 Task: Find connections with filter location Thunder Bay with filter topic #CEOwith filter profile language Spanish with filter current company Grofers with filter school Hindustan College of science and technology with filter industry Water Supply and Irrigation Systems with filter service category Demand Generation with filter keywords title Director of Maintenance
Action: Mouse moved to (624, 118)
Screenshot: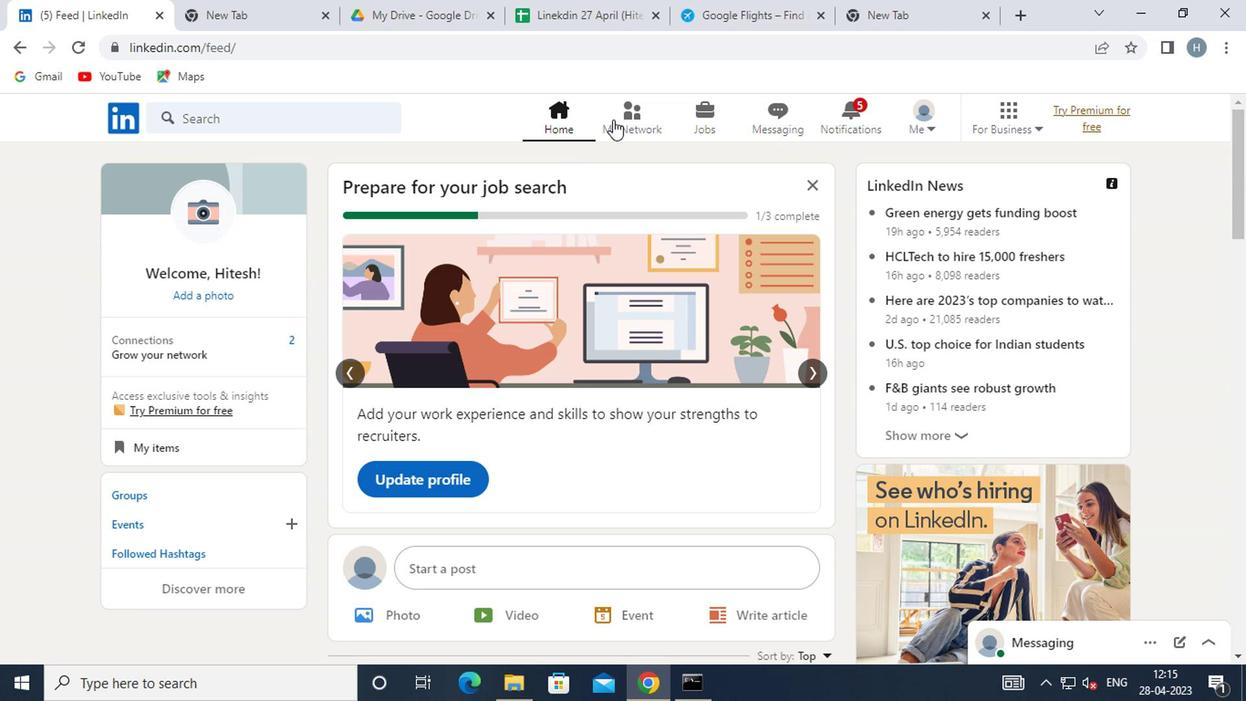 
Action: Mouse pressed left at (624, 118)
Screenshot: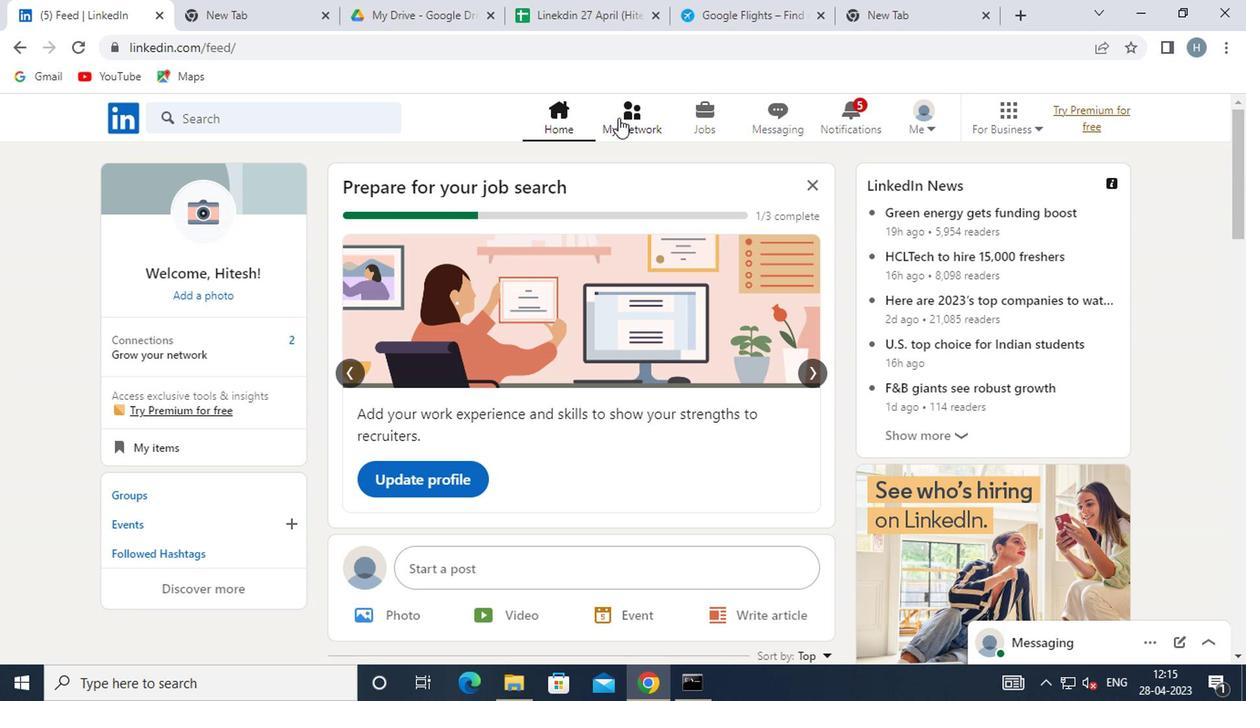 
Action: Mouse moved to (610, 138)
Screenshot: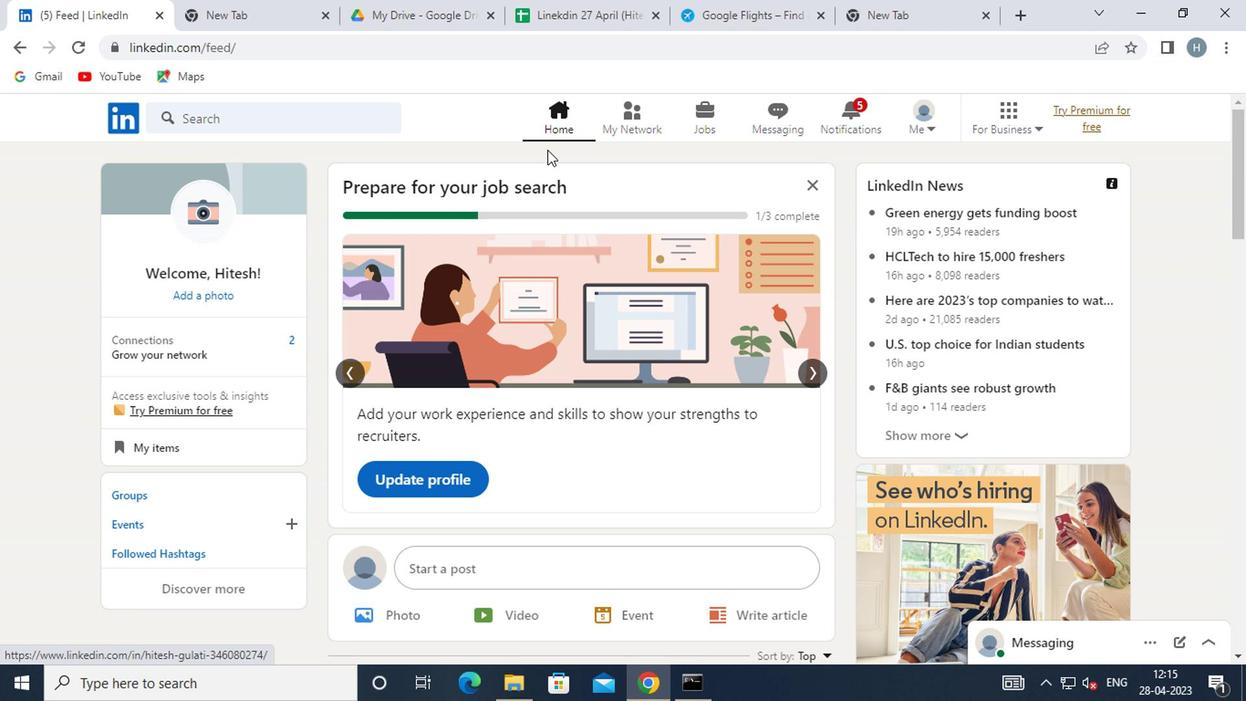 
Action: Mouse pressed left at (610, 138)
Screenshot: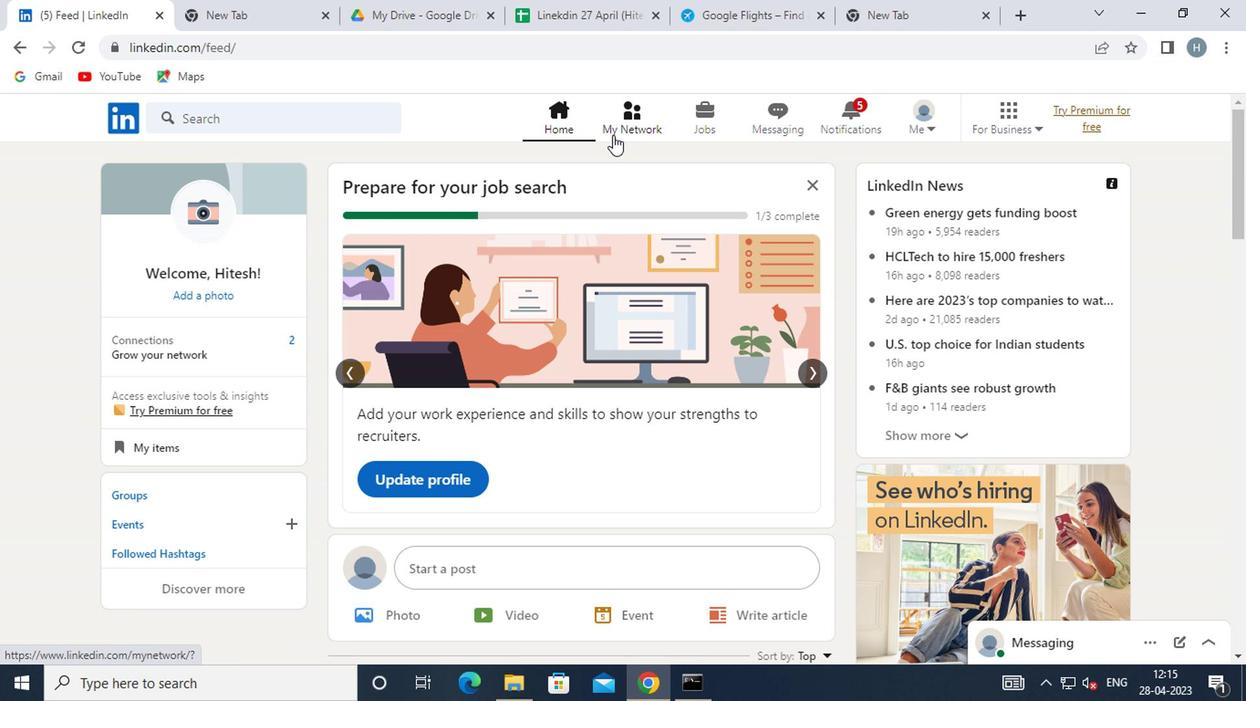 
Action: Mouse moved to (285, 223)
Screenshot: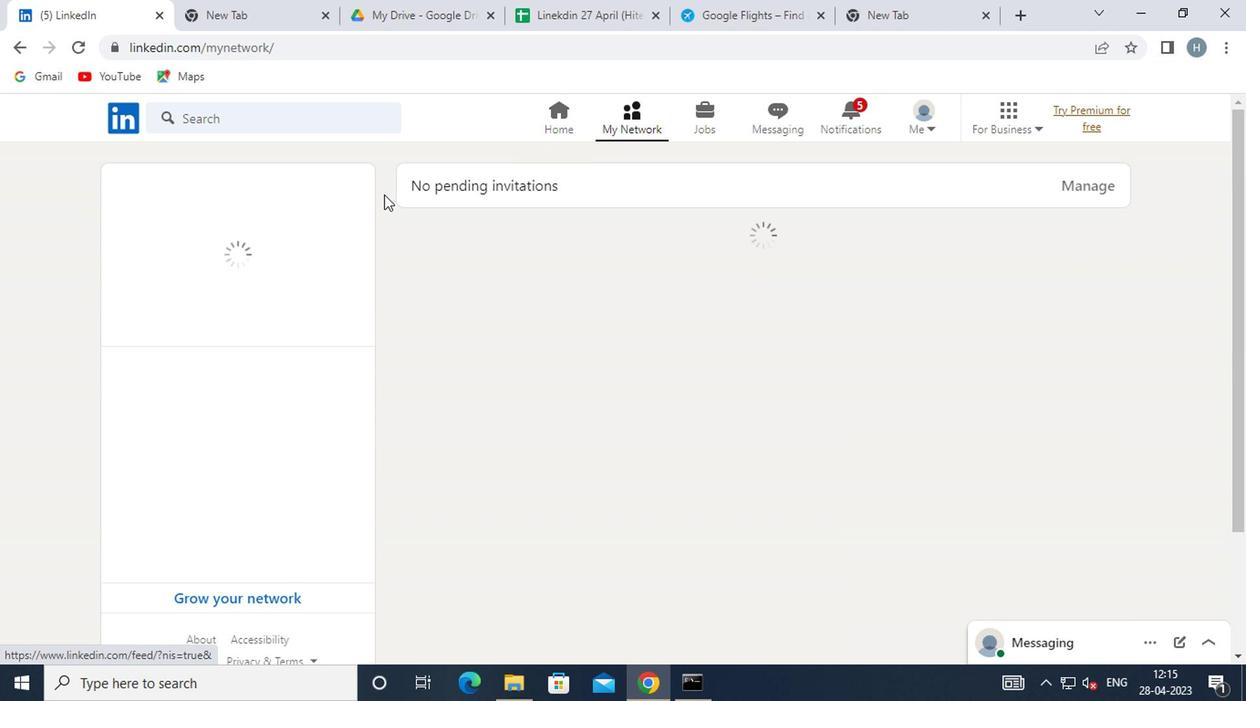 
Action: Mouse pressed left at (285, 223)
Screenshot: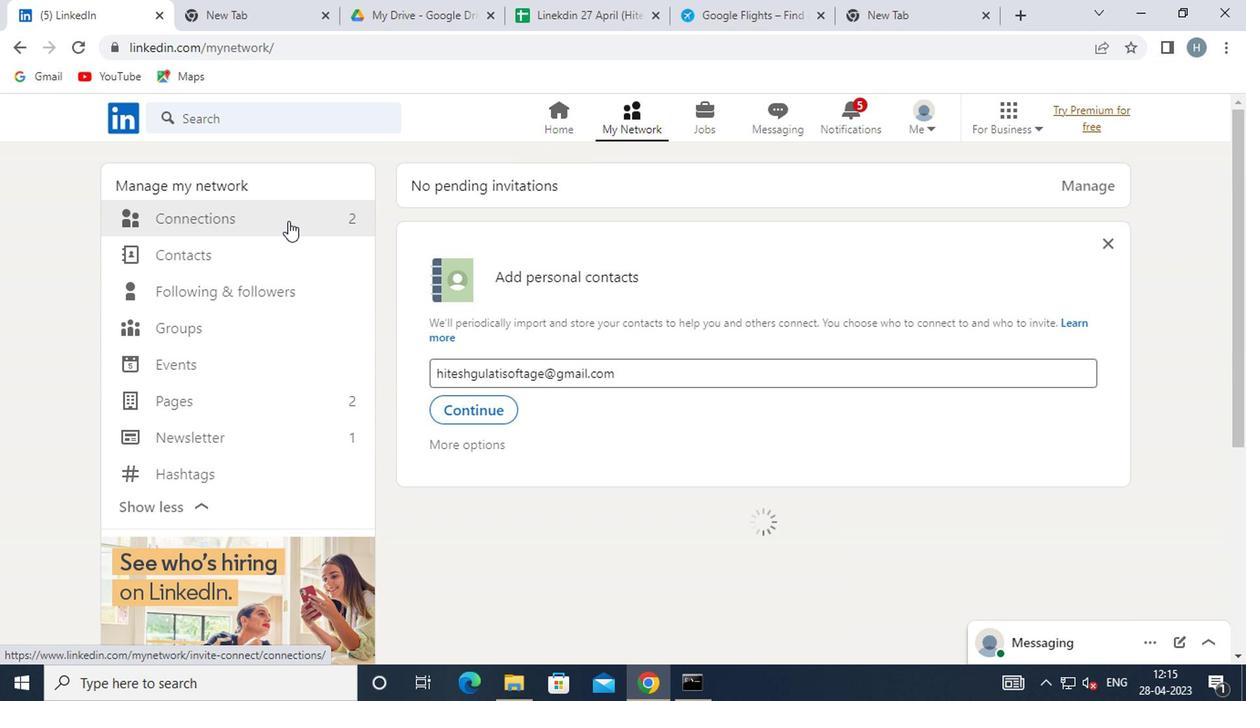 
Action: Mouse moved to (787, 222)
Screenshot: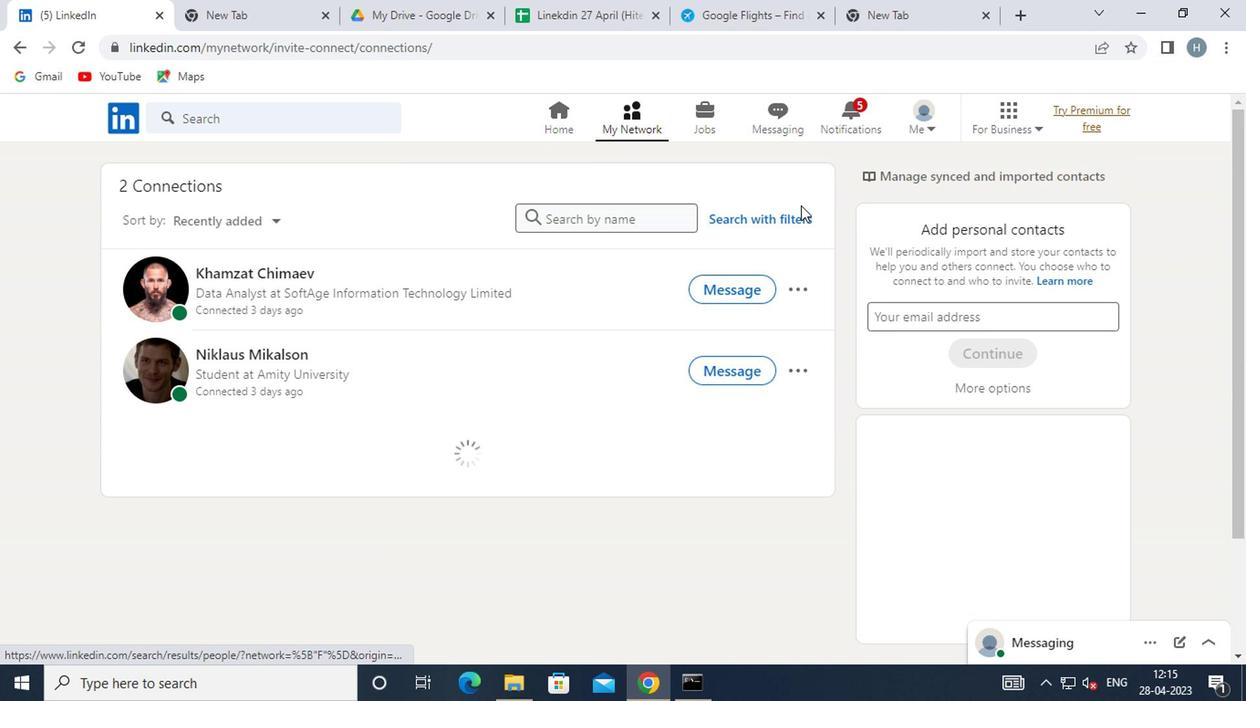 
Action: Mouse pressed left at (787, 222)
Screenshot: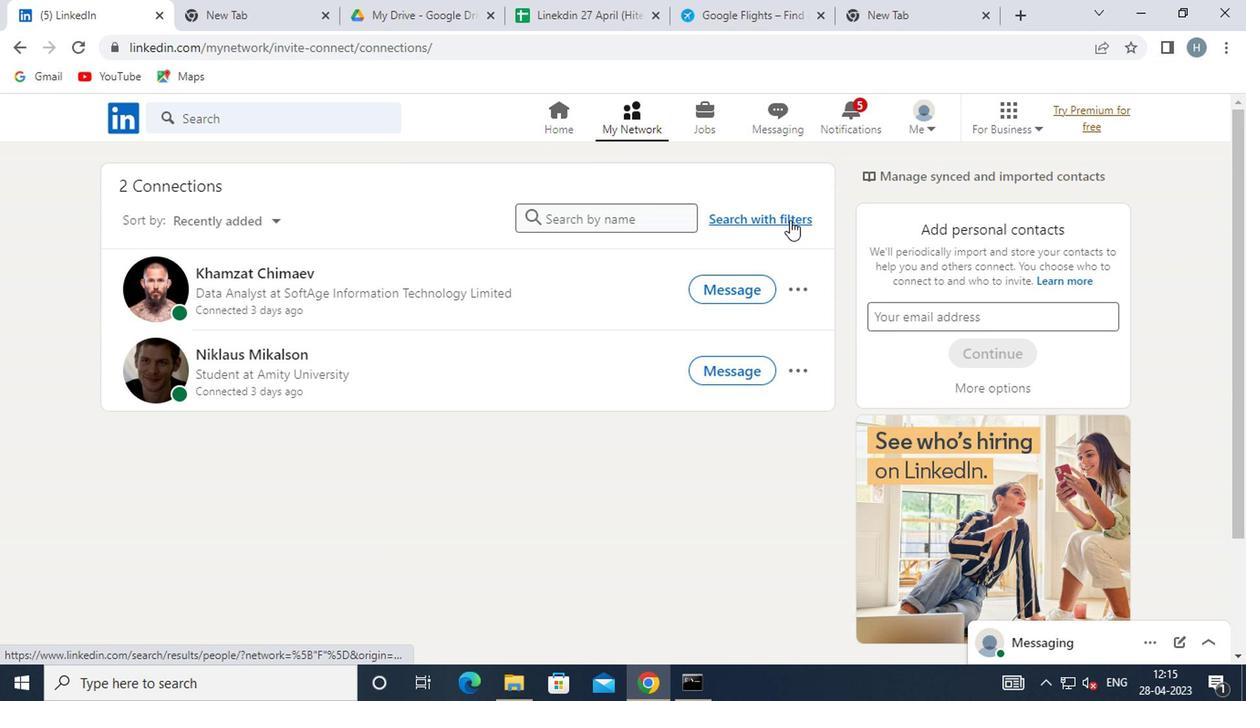 
Action: Mouse moved to (683, 172)
Screenshot: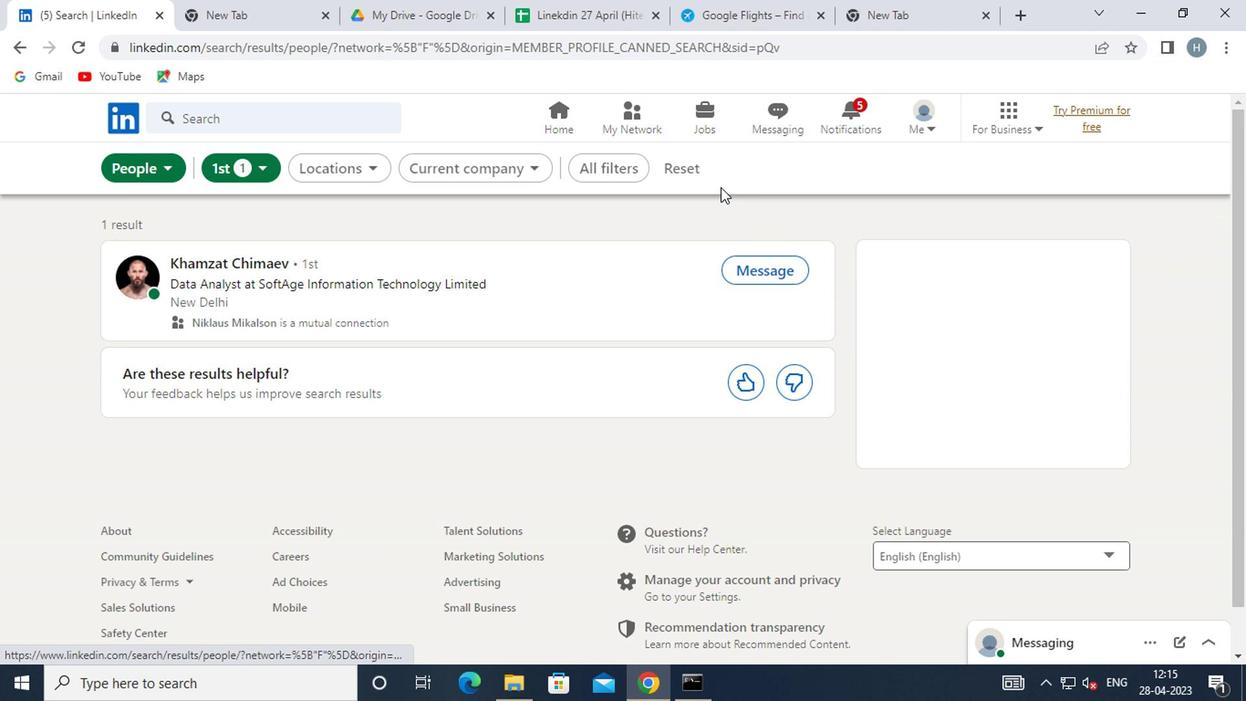
Action: Mouse pressed left at (683, 172)
Screenshot: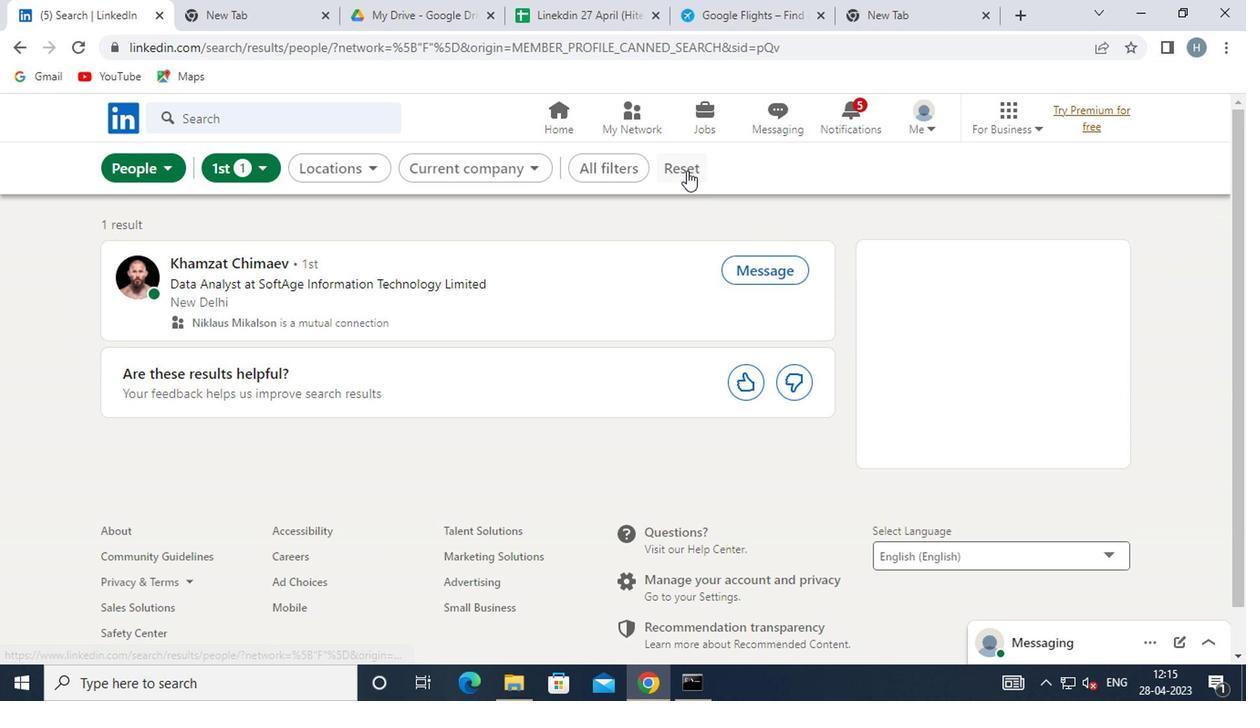 
Action: Mouse moved to (644, 174)
Screenshot: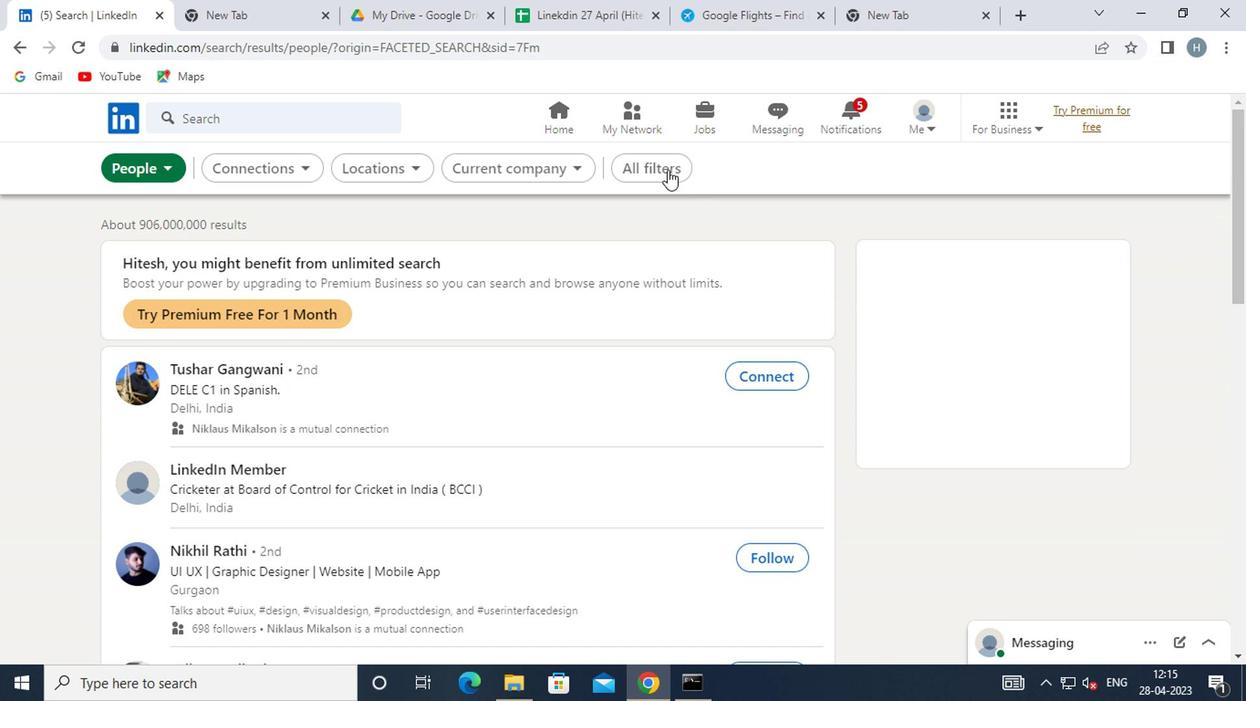 
Action: Mouse pressed left at (644, 174)
Screenshot: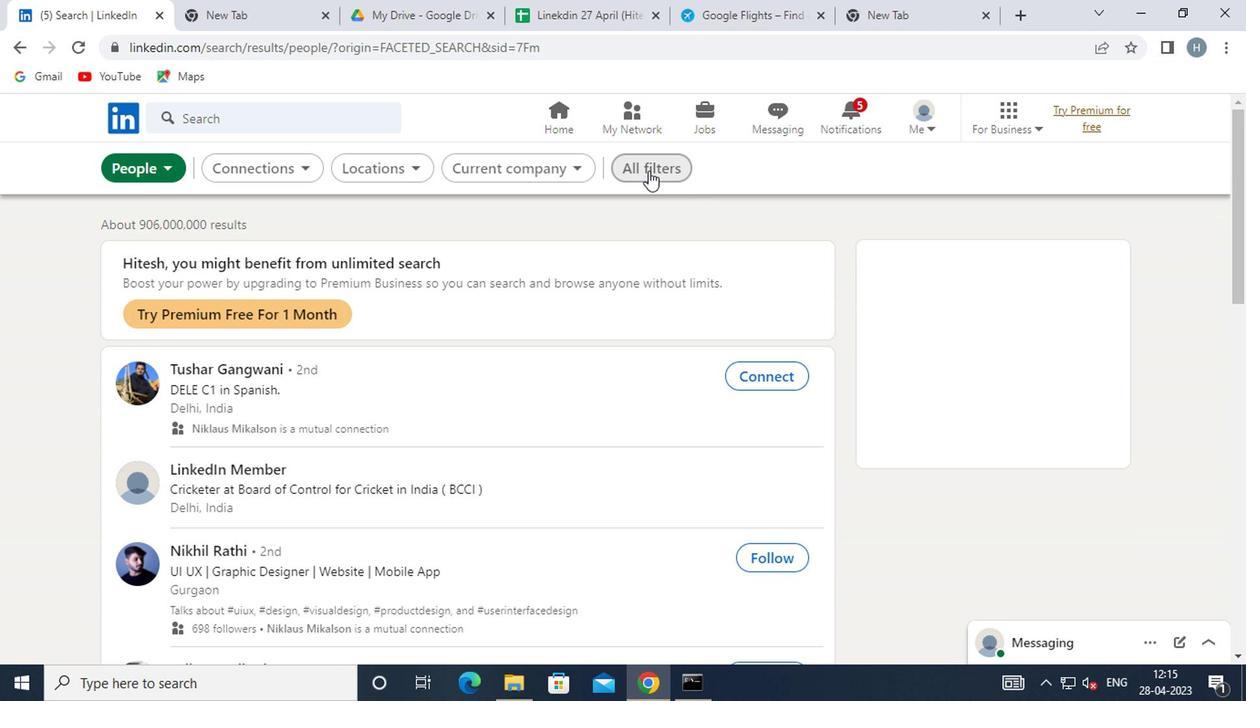 
Action: Mouse moved to (890, 306)
Screenshot: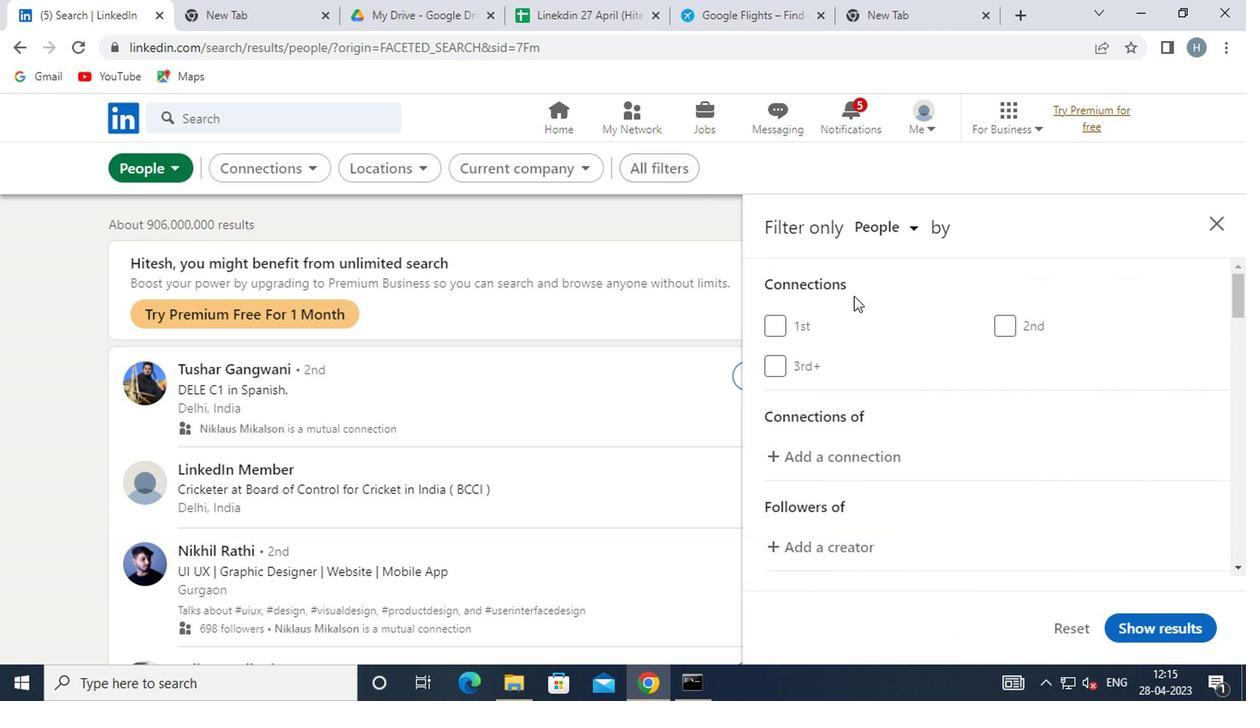 
Action: Mouse scrolled (890, 305) with delta (0, 0)
Screenshot: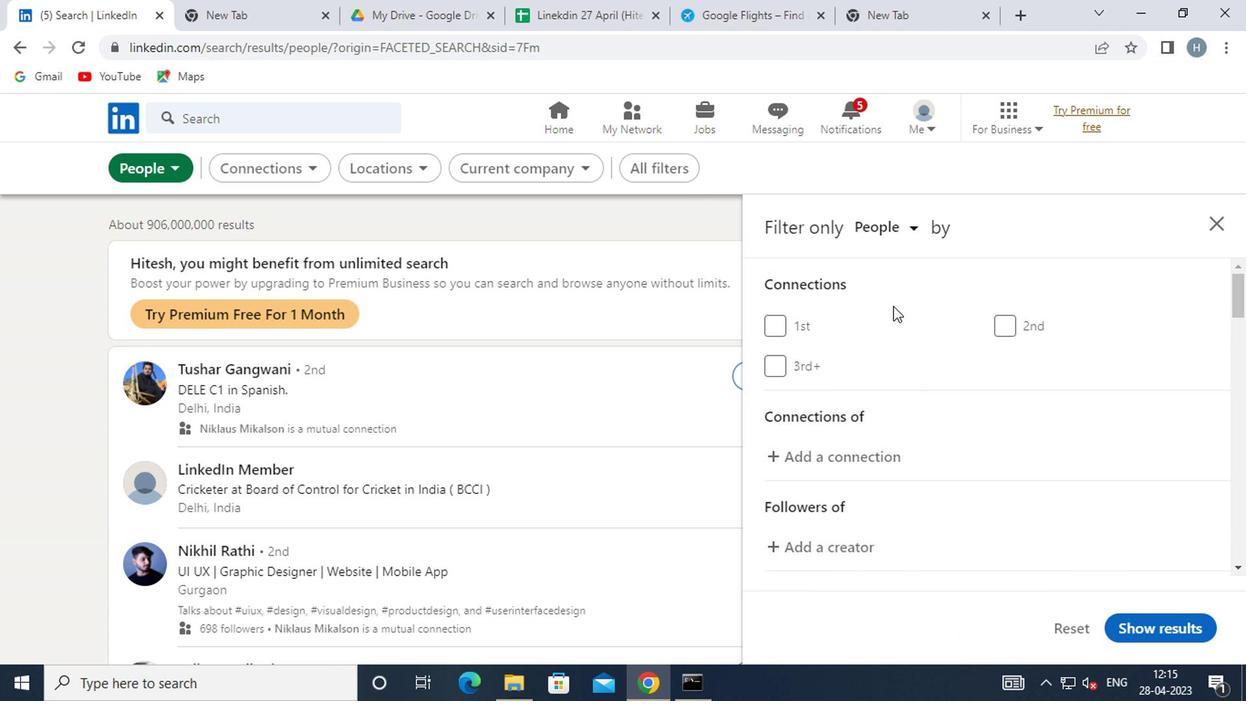 
Action: Mouse moved to (891, 308)
Screenshot: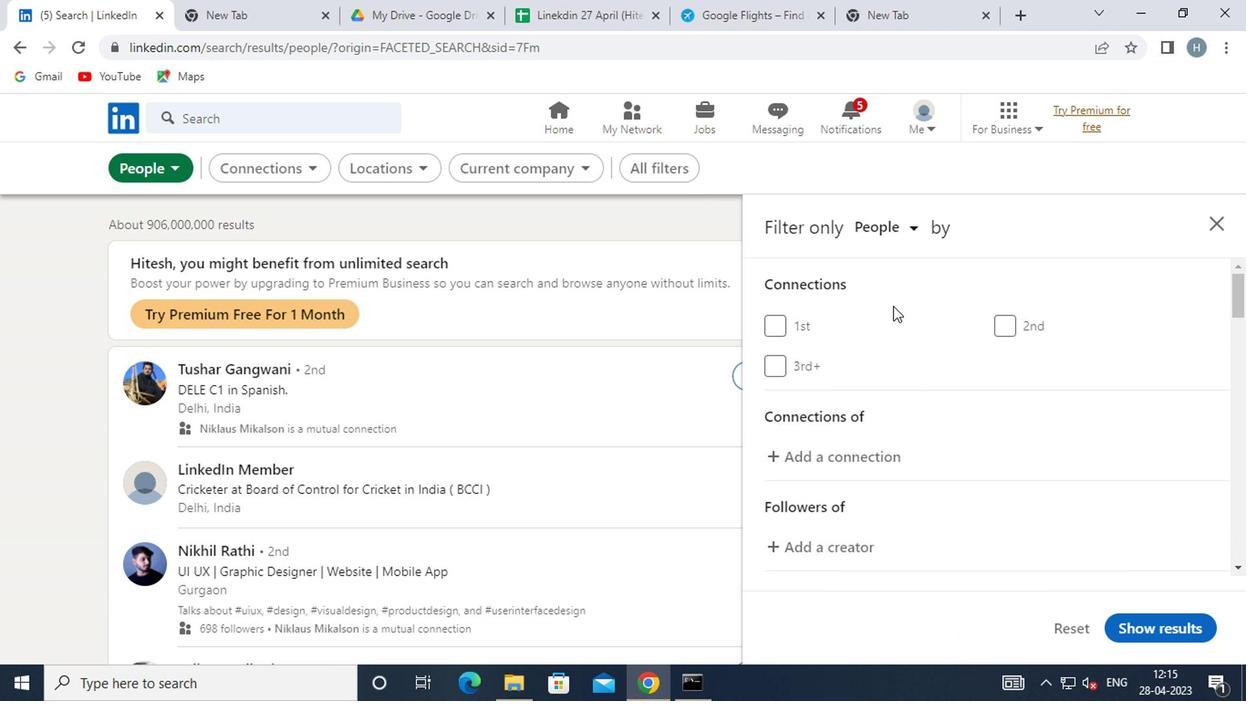 
Action: Mouse scrolled (891, 307) with delta (0, 0)
Screenshot: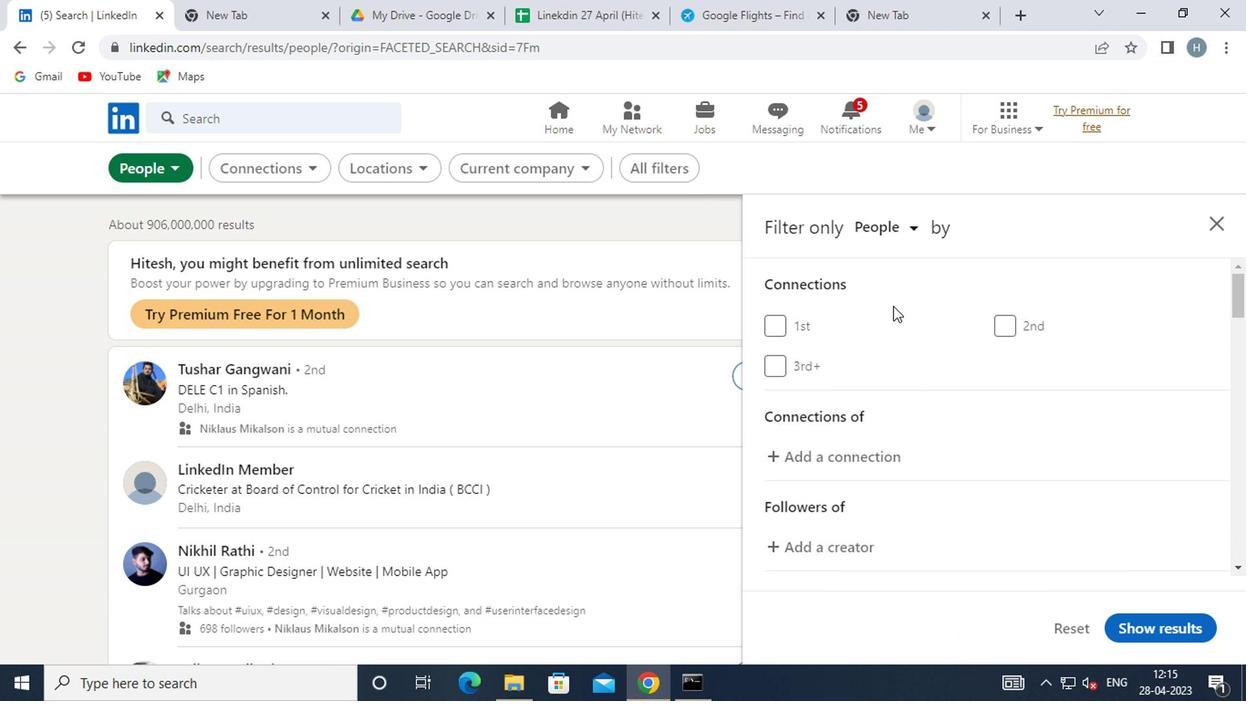 
Action: Mouse moved to (891, 311)
Screenshot: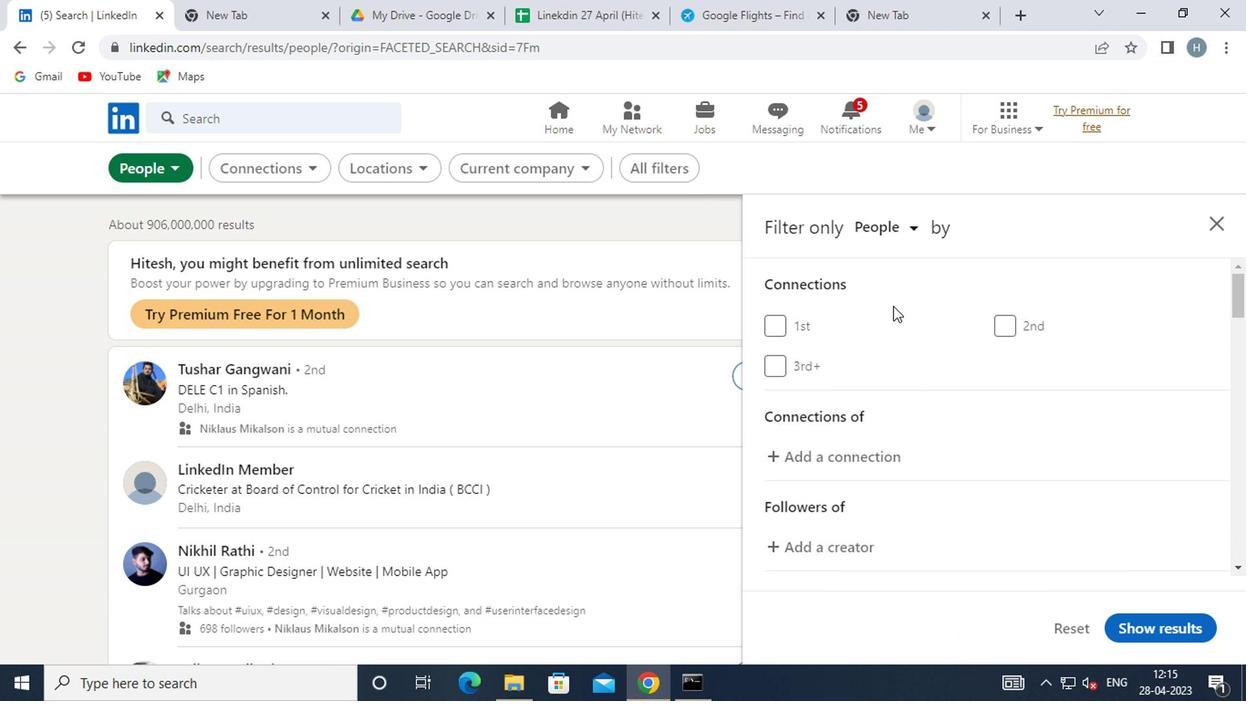 
Action: Mouse scrolled (891, 310) with delta (0, 0)
Screenshot: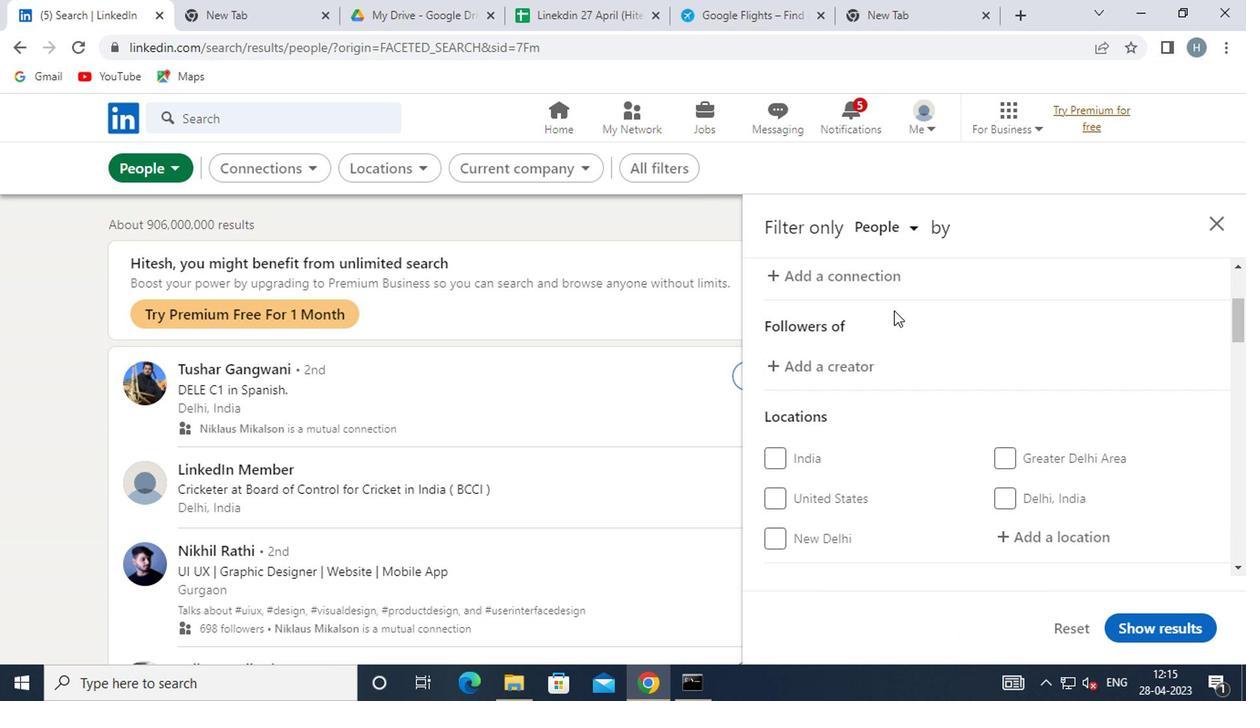 
Action: Mouse moved to (890, 312)
Screenshot: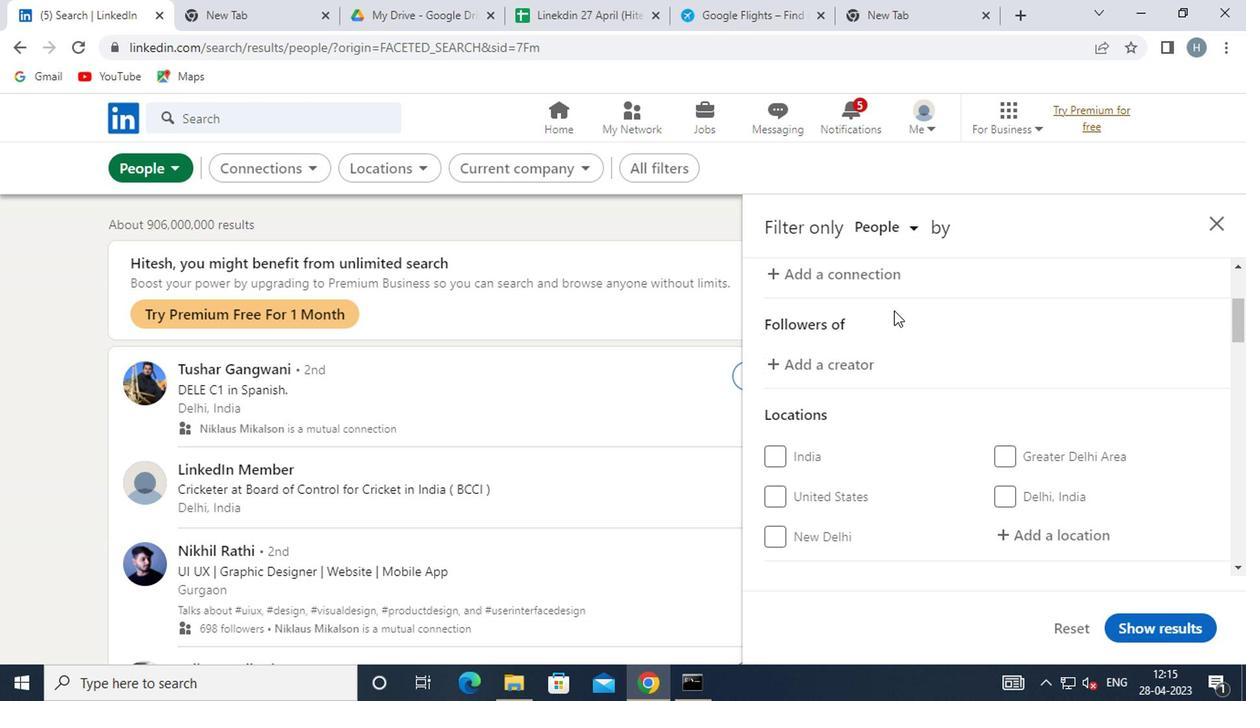 
Action: Mouse scrolled (890, 311) with delta (0, -1)
Screenshot: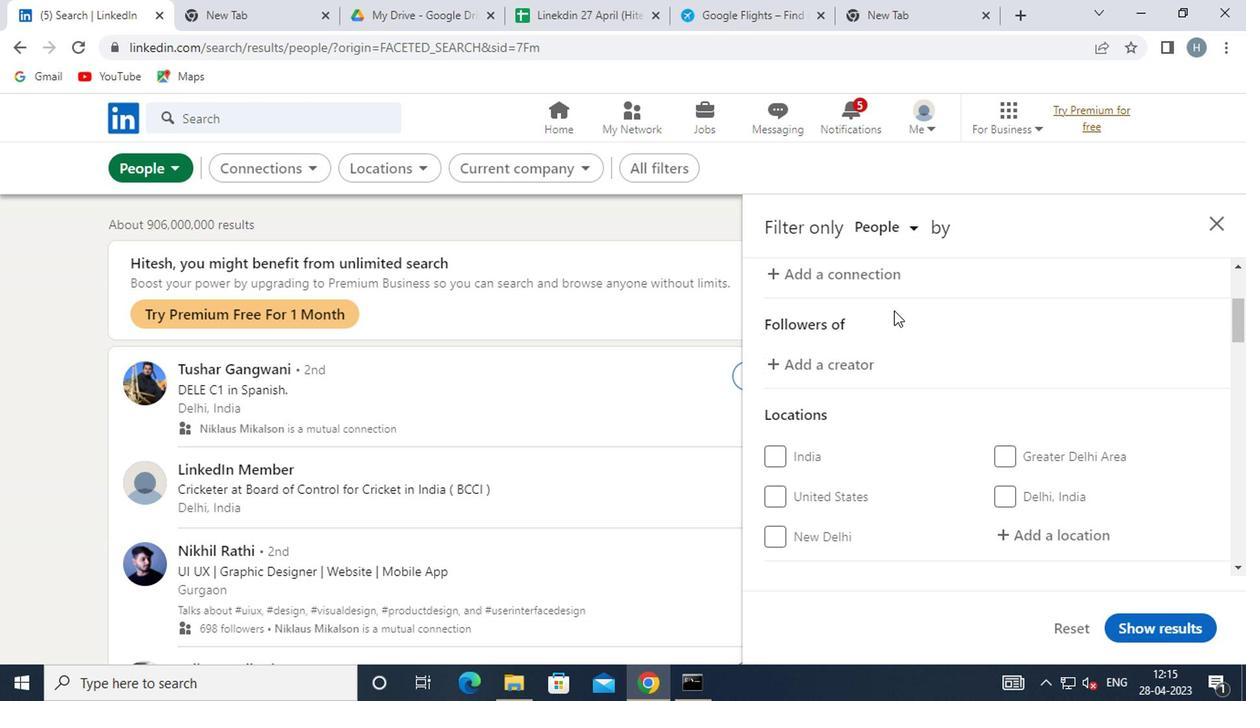 
Action: Mouse moved to (1099, 353)
Screenshot: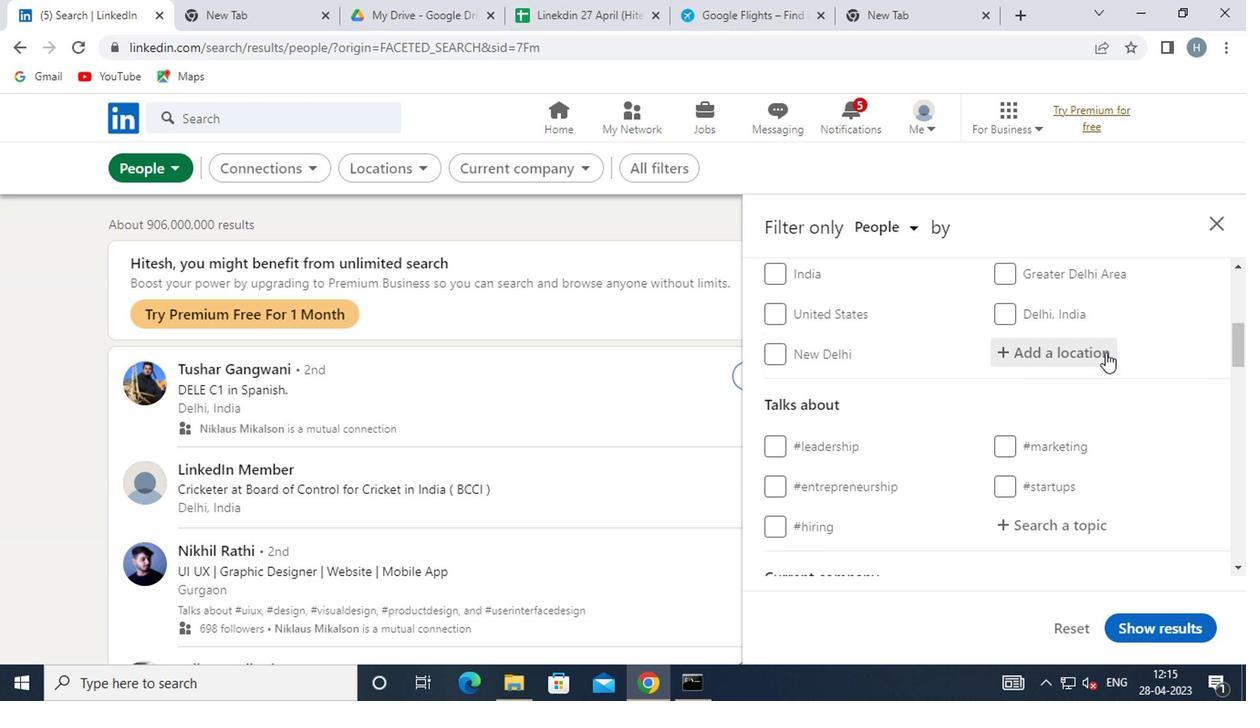 
Action: Mouse pressed left at (1099, 353)
Screenshot: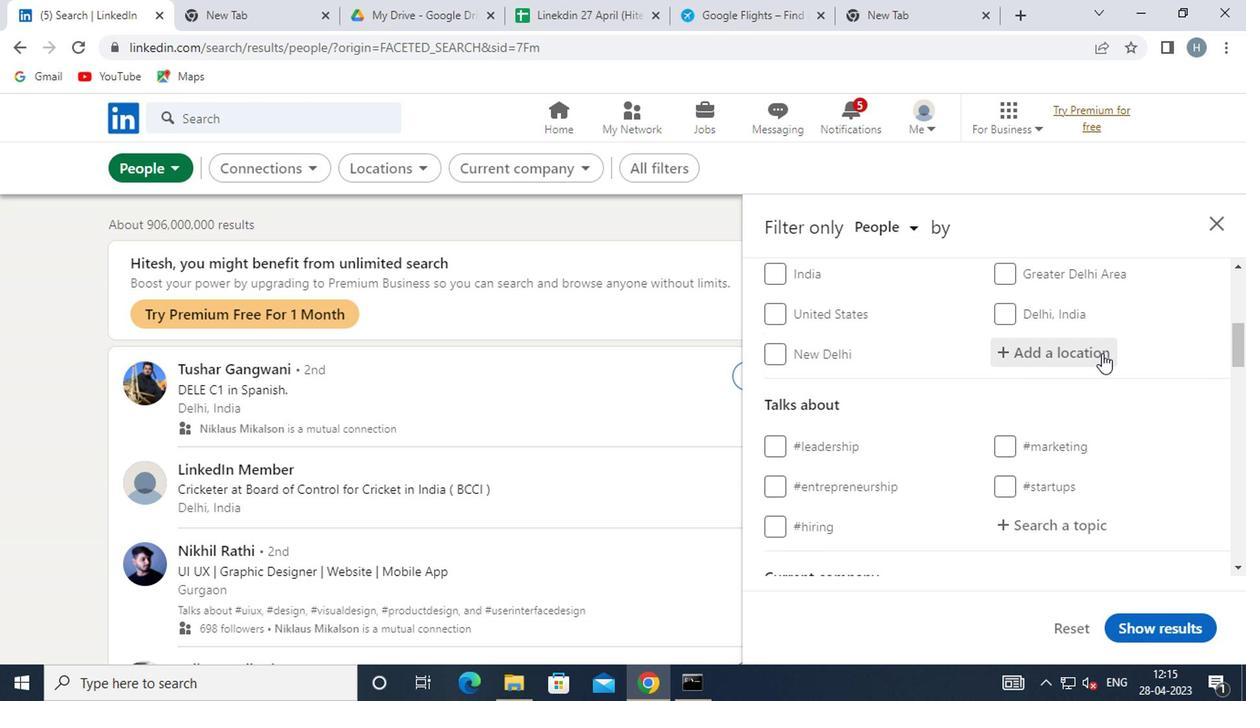 
Action: Key pressed <Key.shift><Key.shift>THUNDER<Key.space><Key.shift>BAY
Screenshot: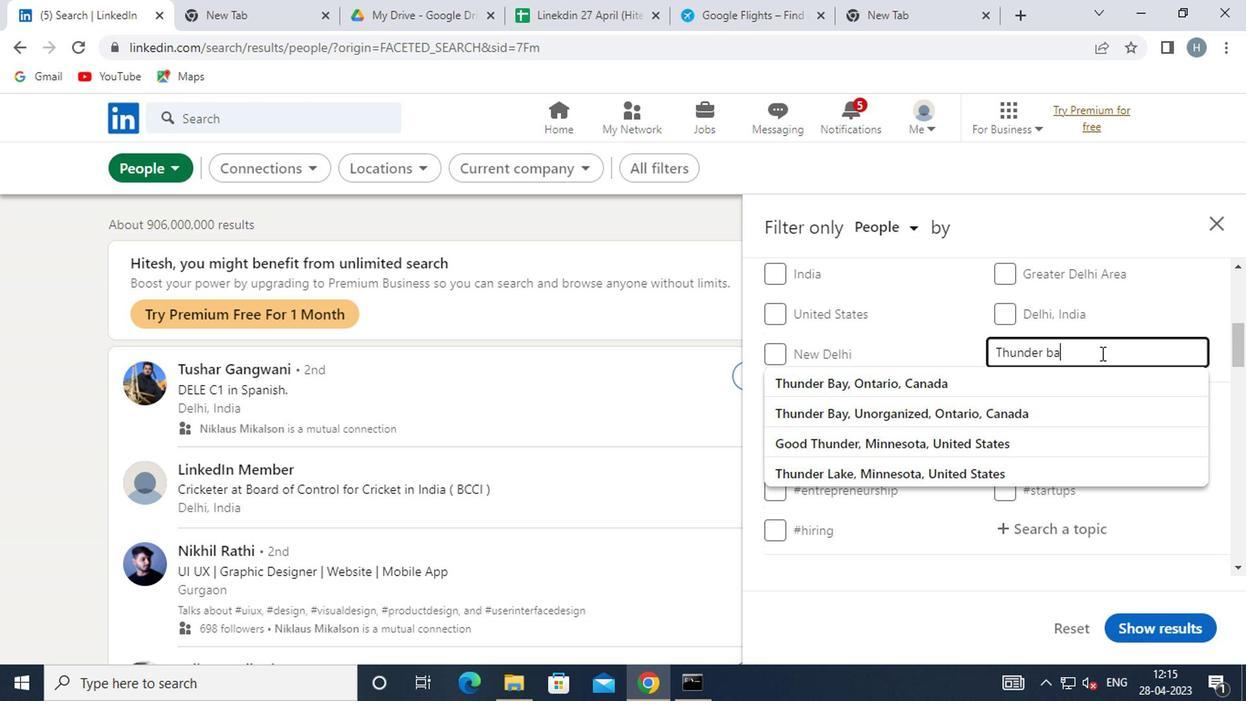 
Action: Mouse moved to (1030, 386)
Screenshot: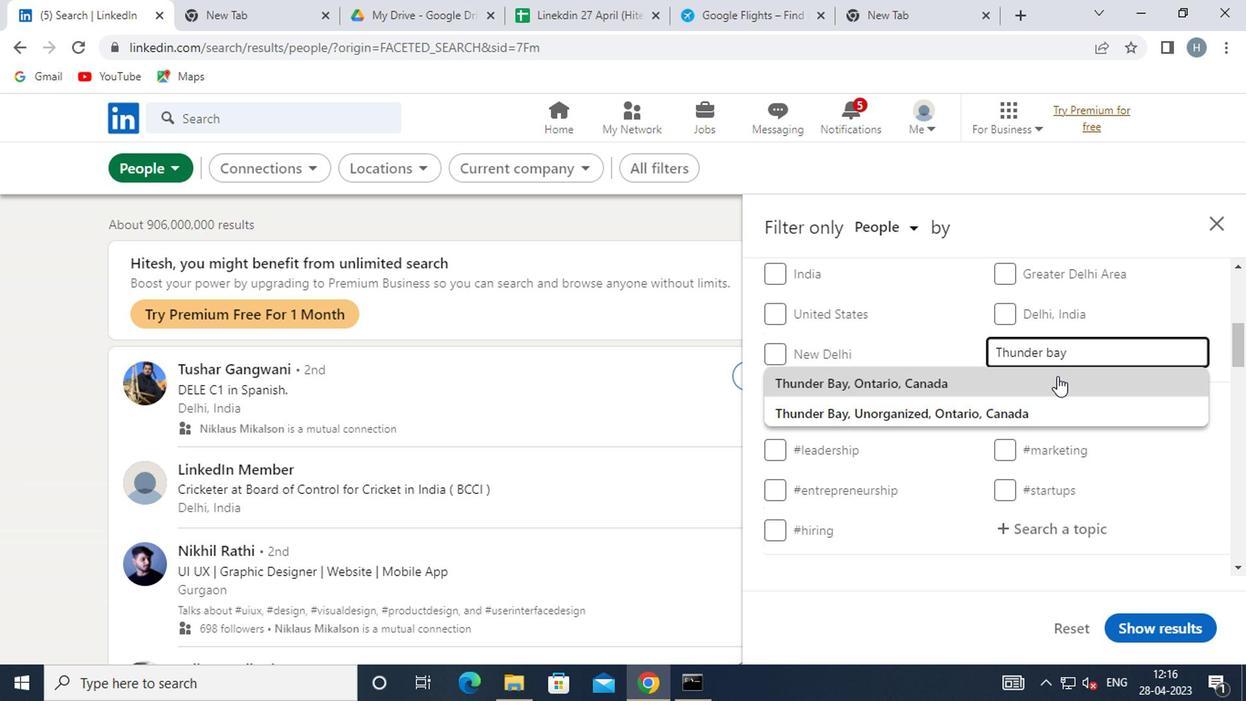 
Action: Mouse pressed left at (1030, 386)
Screenshot: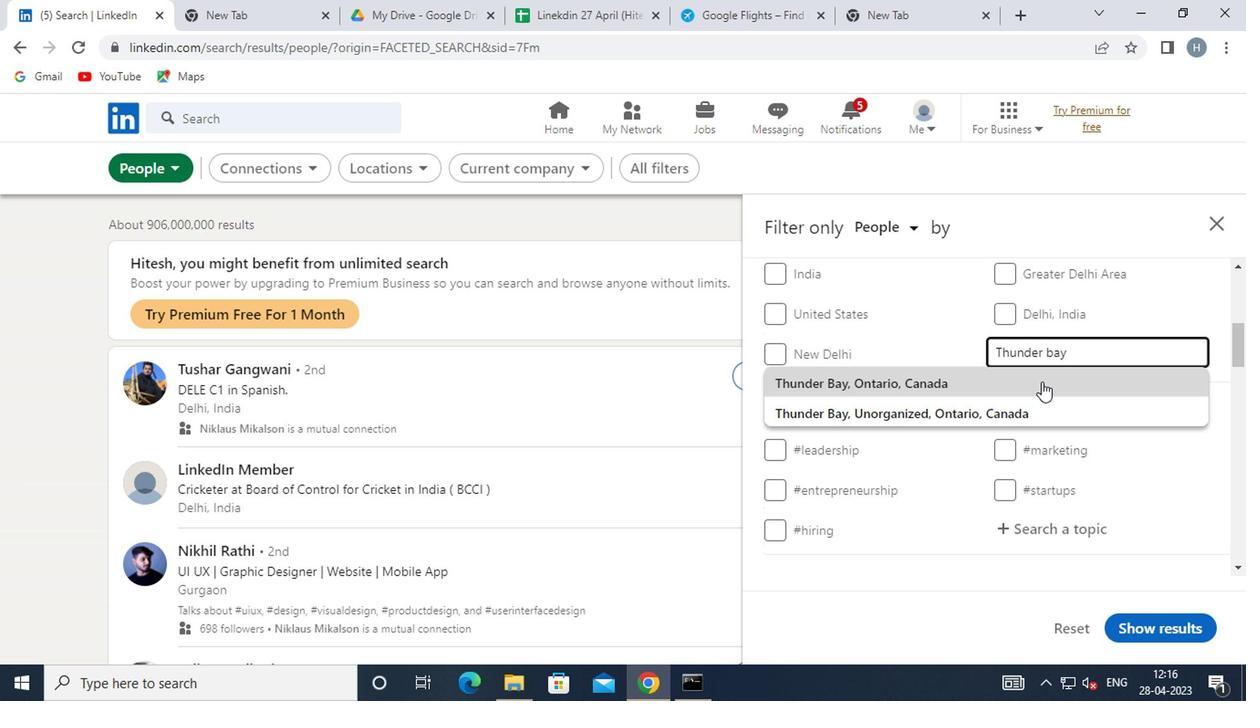 
Action: Mouse moved to (1046, 373)
Screenshot: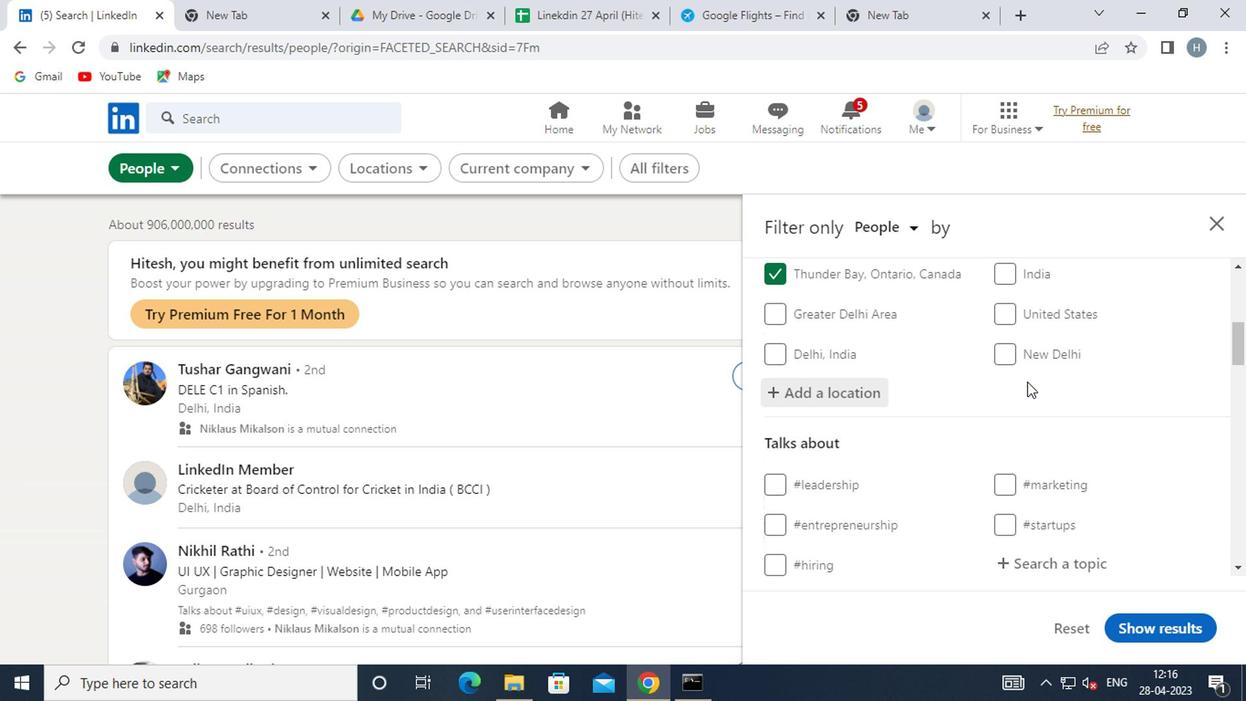 
Action: Mouse scrolled (1046, 372) with delta (0, -1)
Screenshot: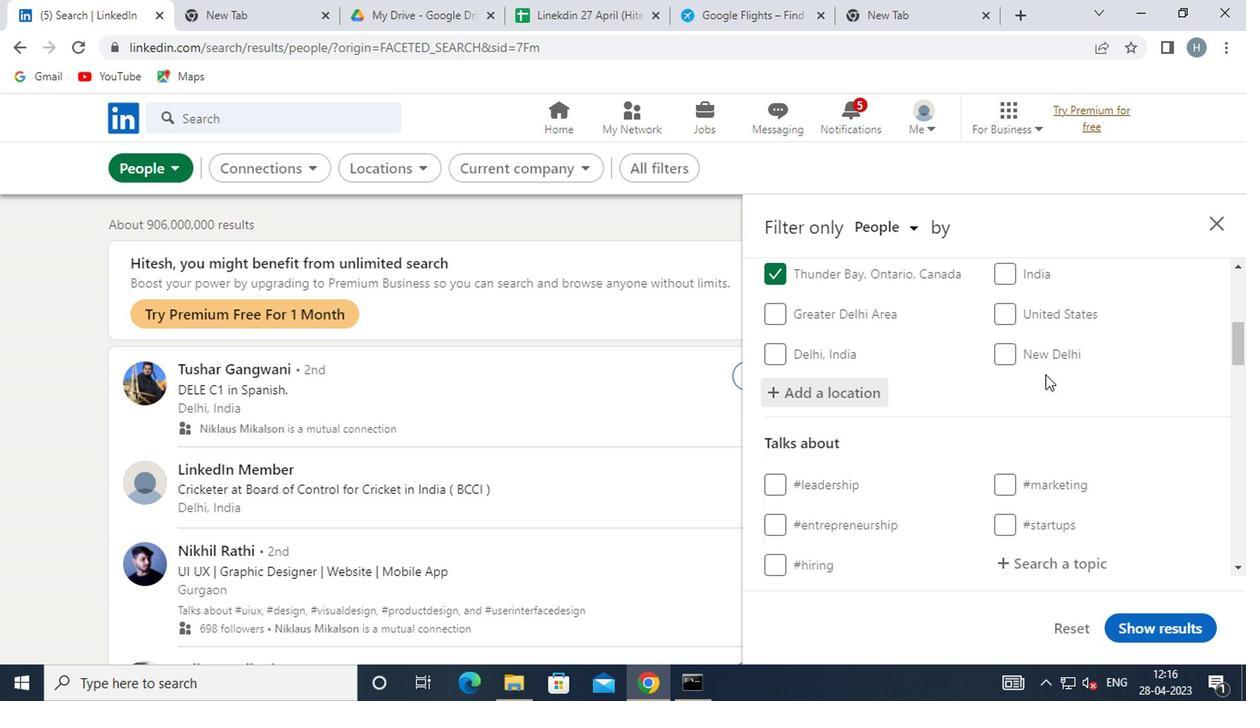
Action: Mouse scrolled (1046, 372) with delta (0, -1)
Screenshot: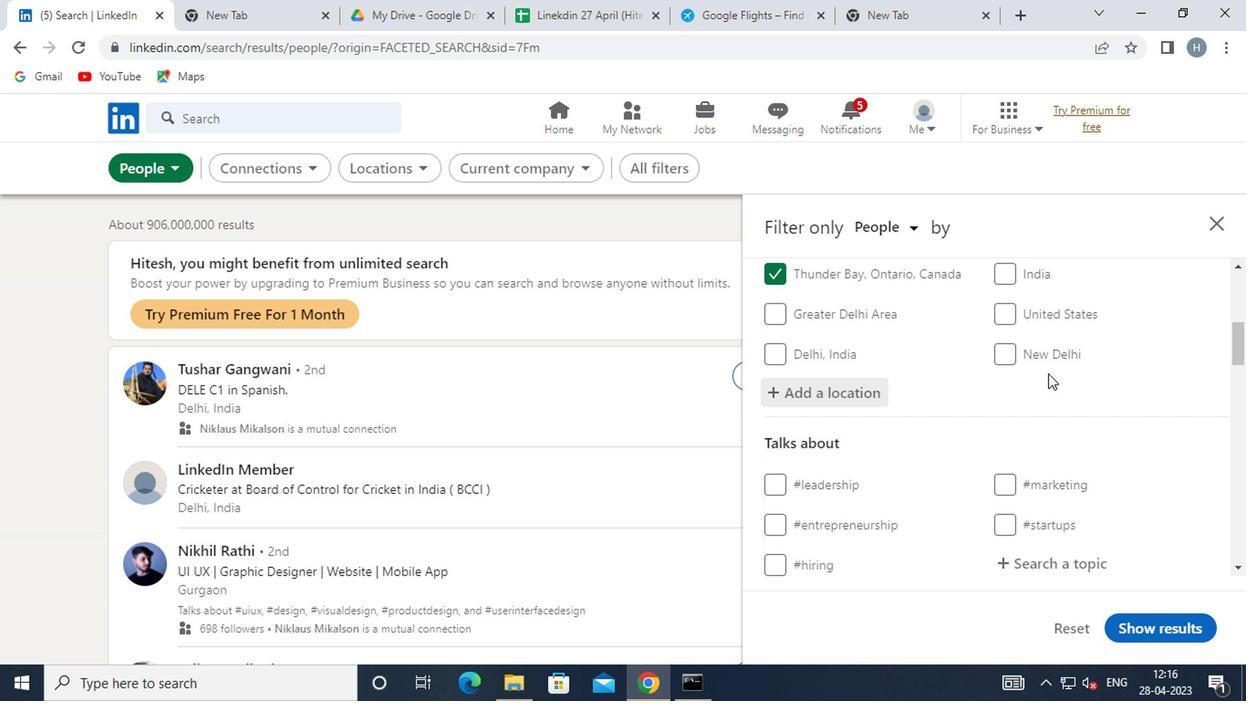 
Action: Mouse moved to (1055, 377)
Screenshot: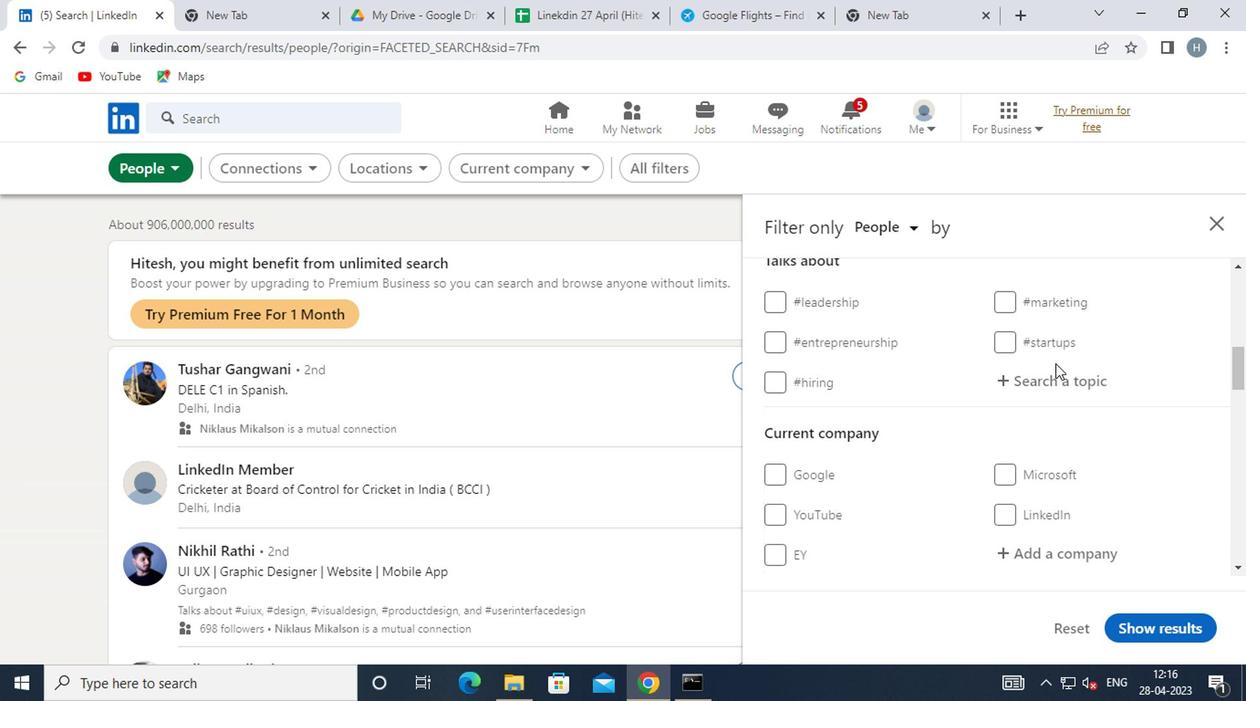 
Action: Mouse pressed left at (1055, 377)
Screenshot: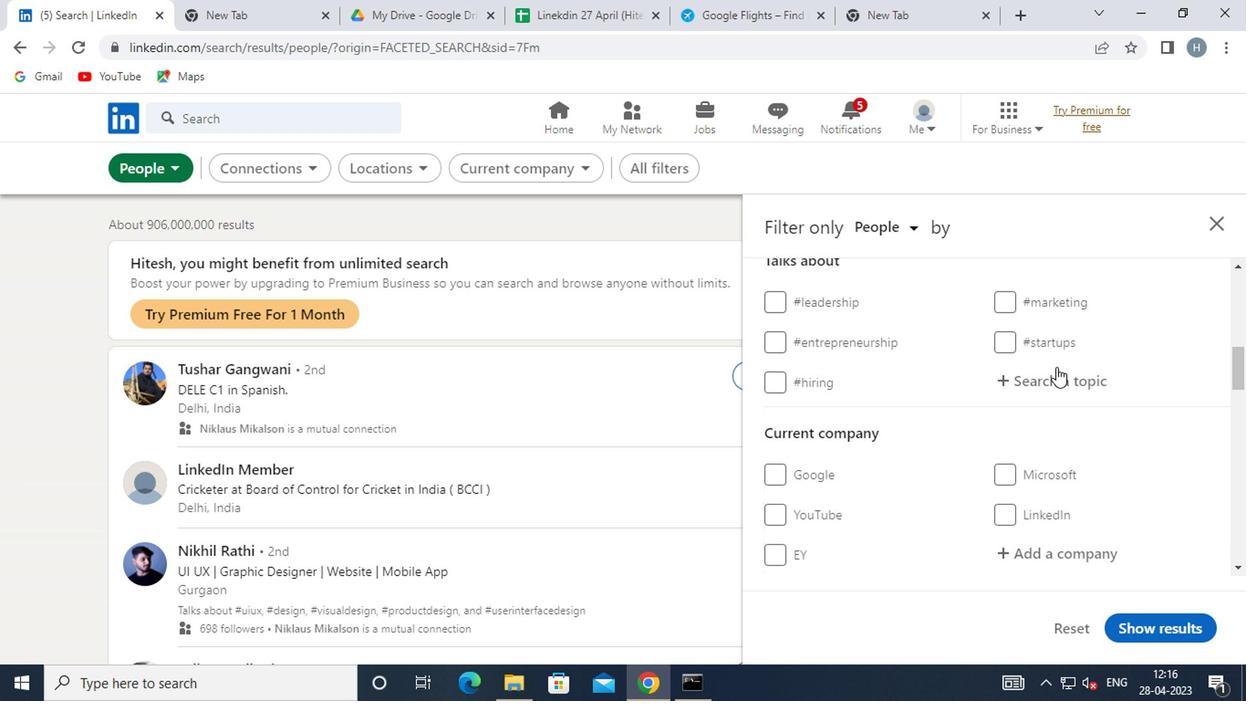 
Action: Mouse moved to (1053, 376)
Screenshot: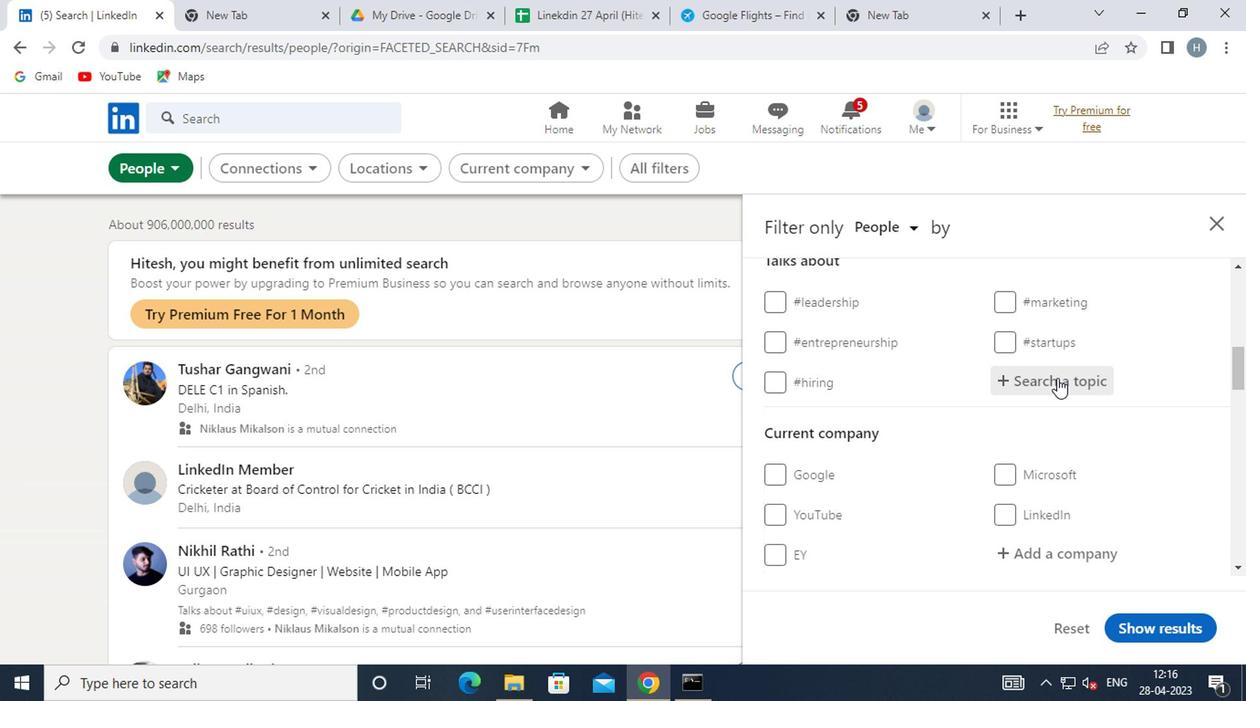 
Action: Key pressed <Key.shift><Key.shift><Key.shift>#<Key.shift>CEO
Screenshot: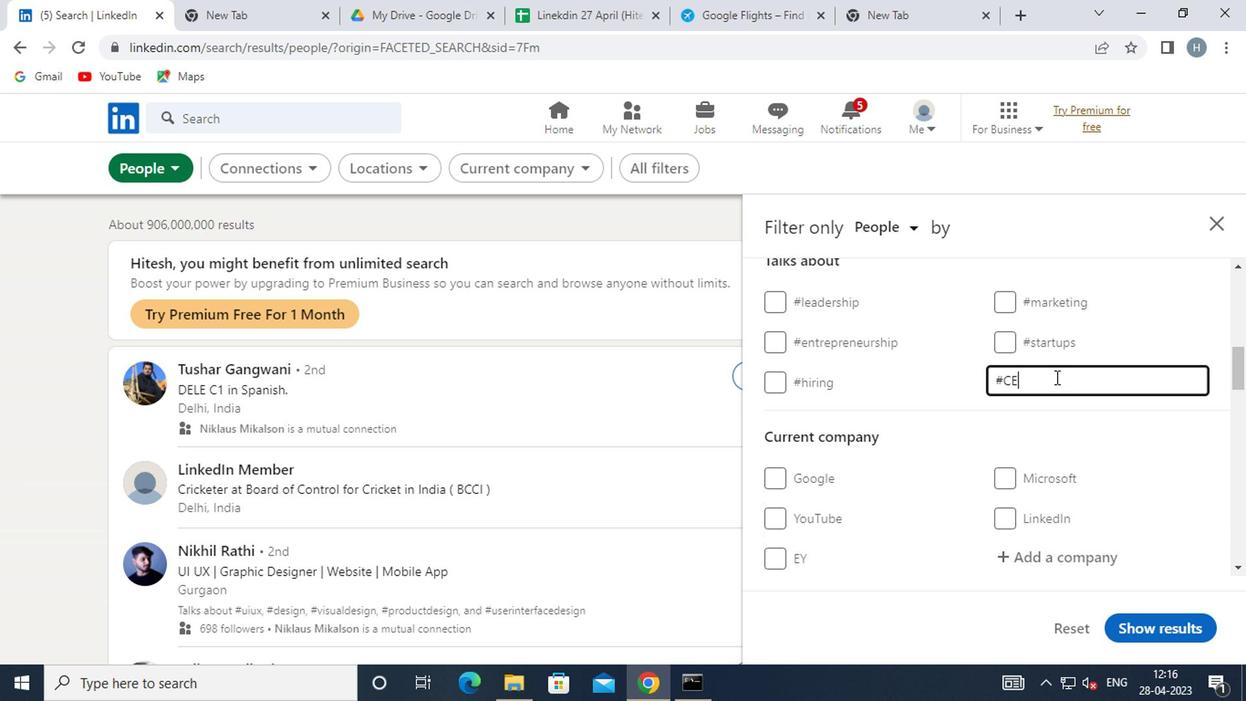 
Action: Mouse moved to (1142, 441)
Screenshot: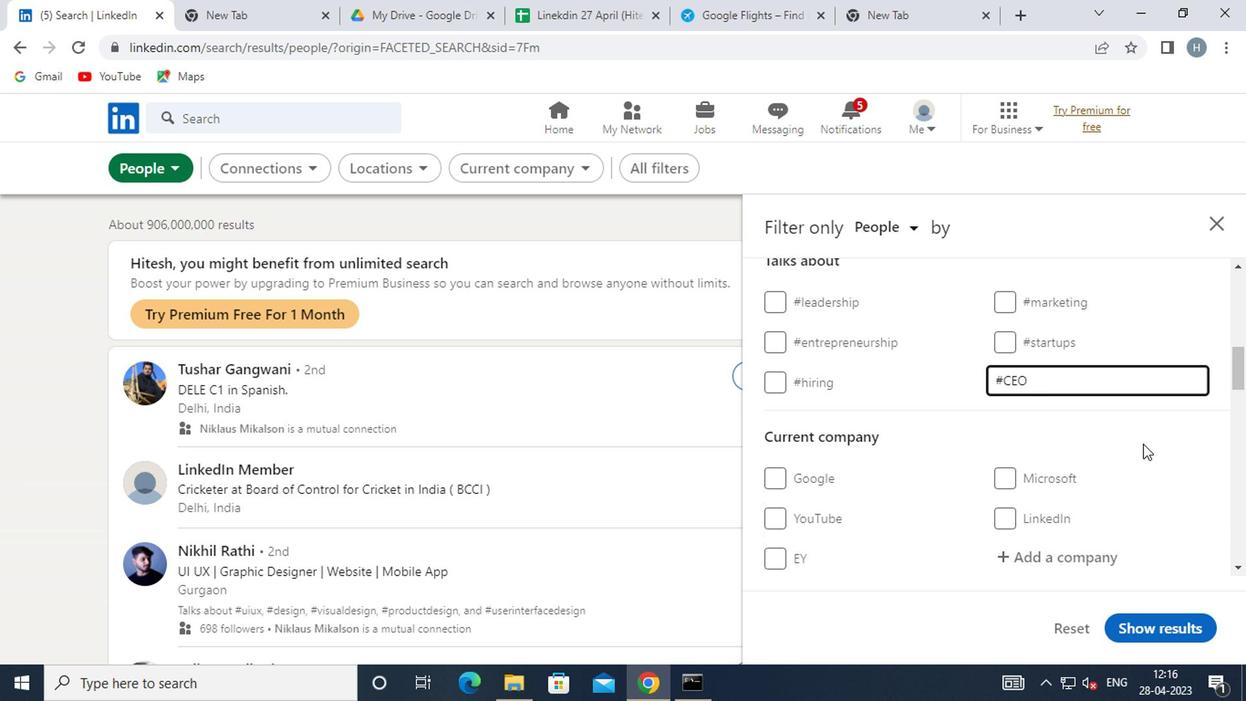 
Action: Mouse scrolled (1142, 440) with delta (0, 0)
Screenshot: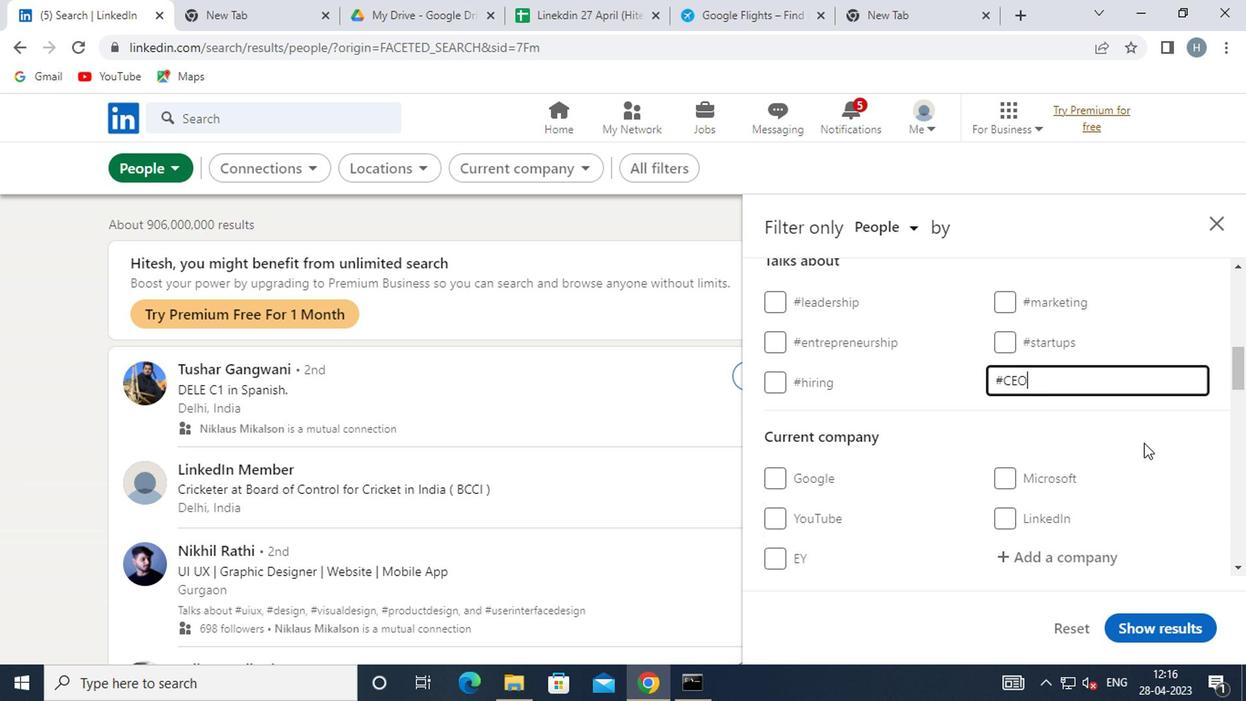 
Action: Mouse moved to (1144, 434)
Screenshot: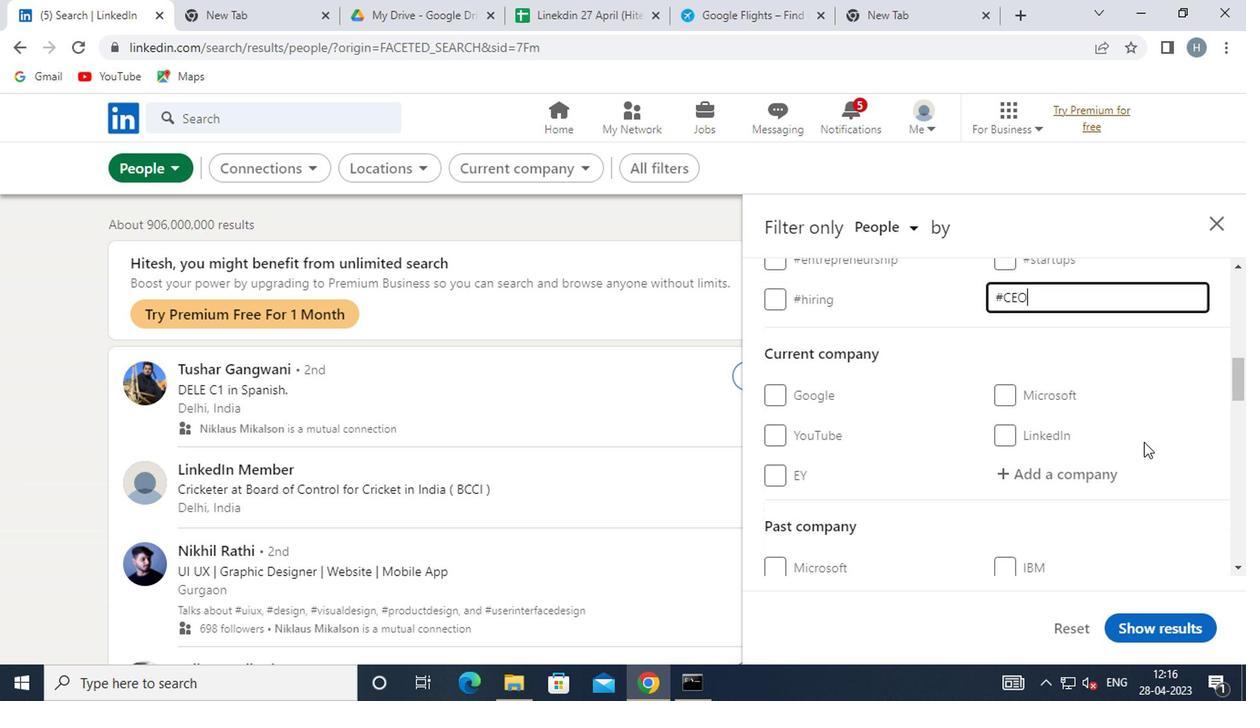 
Action: Mouse scrolled (1144, 433) with delta (0, -1)
Screenshot: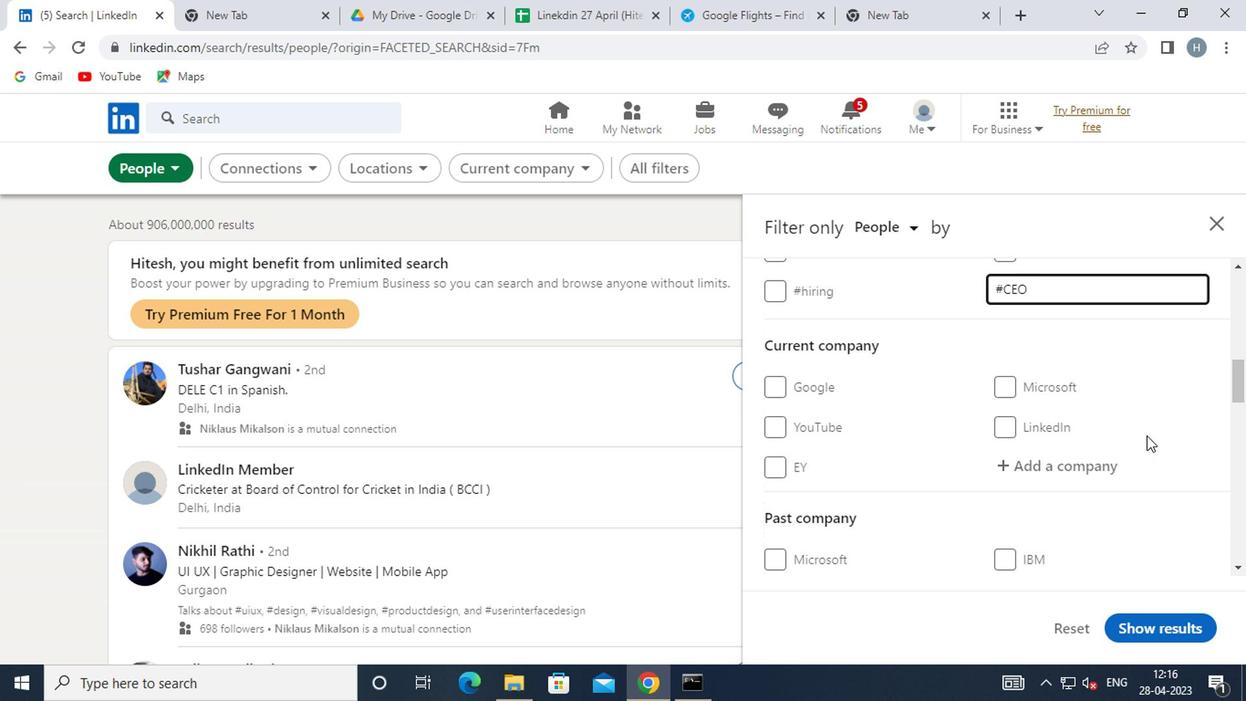 
Action: Mouse scrolled (1144, 433) with delta (0, -1)
Screenshot: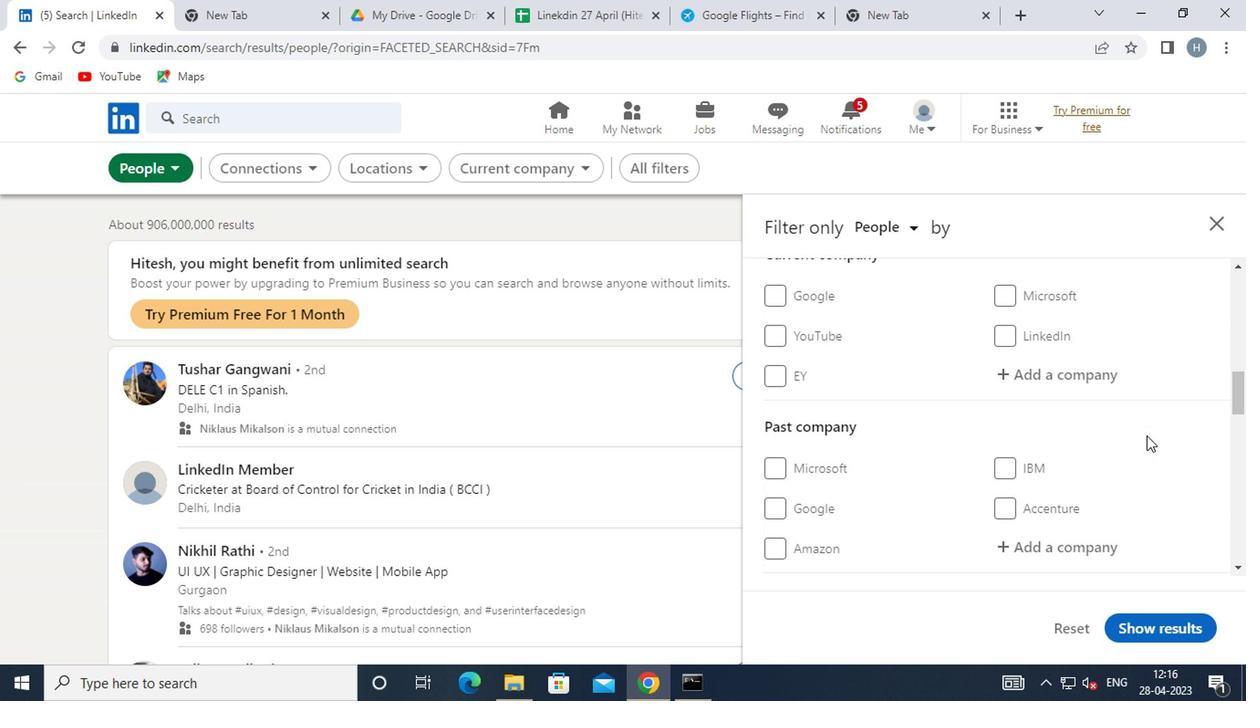 
Action: Mouse scrolled (1144, 433) with delta (0, -1)
Screenshot: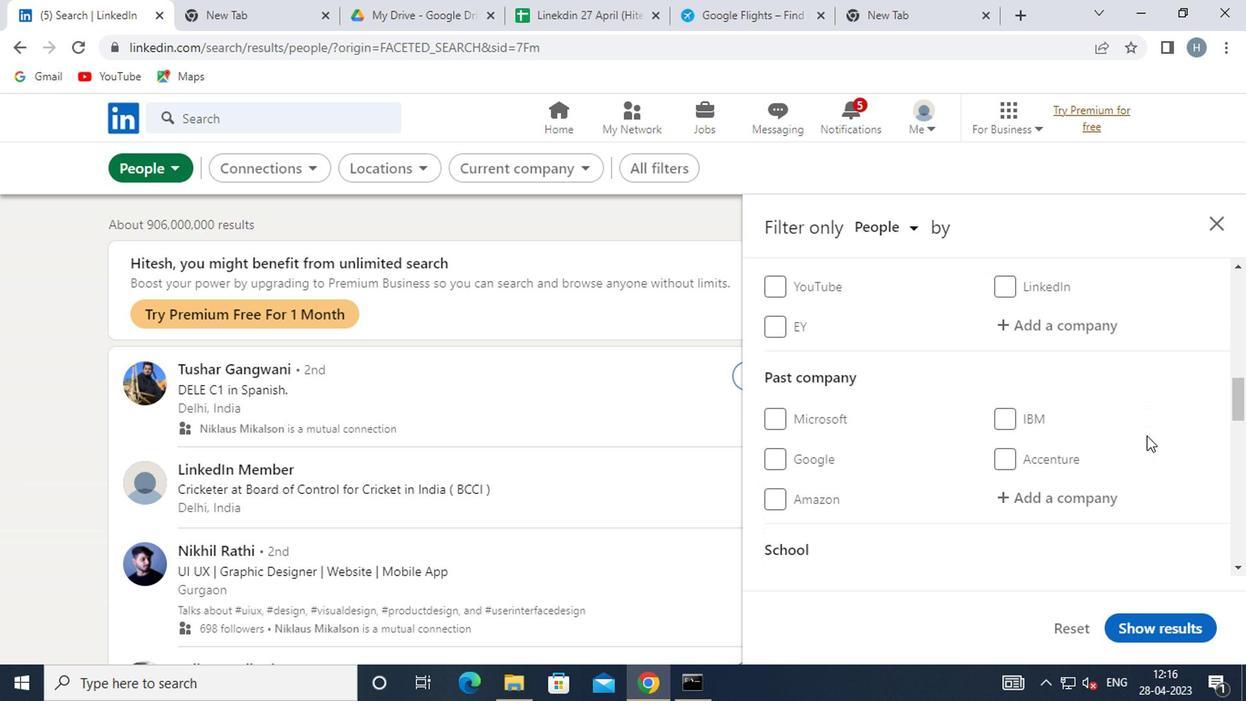 
Action: Mouse scrolled (1144, 433) with delta (0, -1)
Screenshot: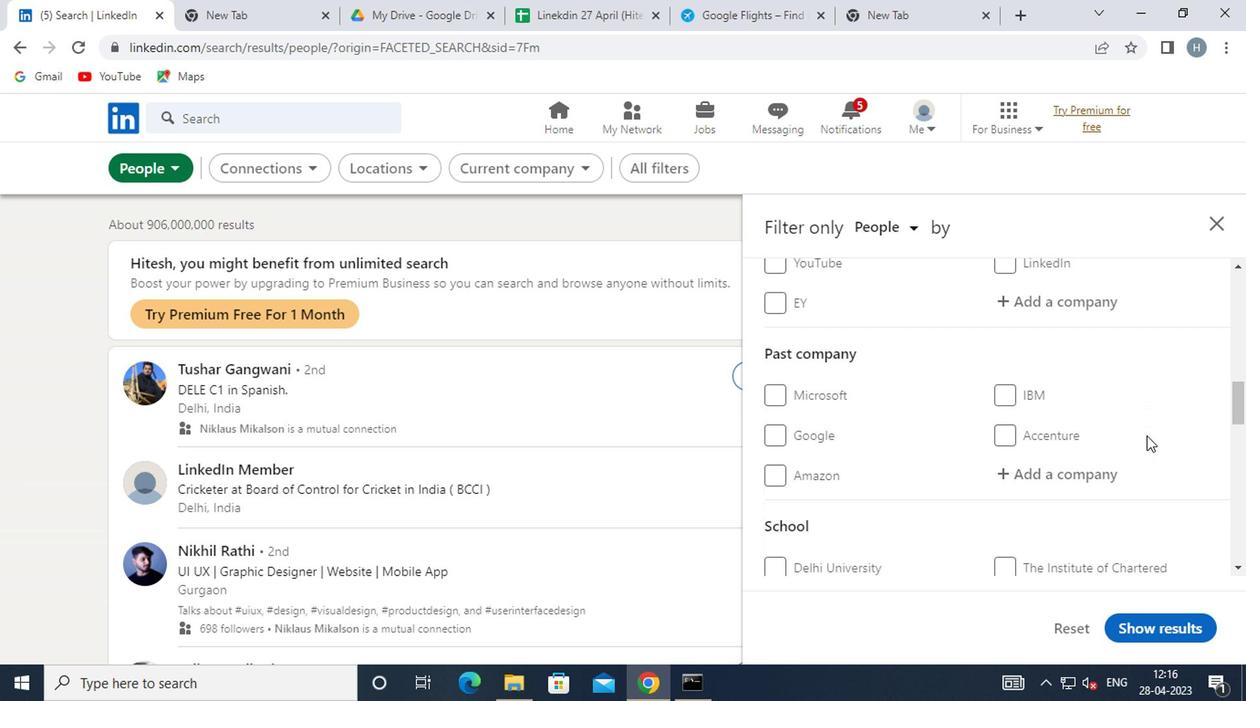 
Action: Mouse scrolled (1144, 433) with delta (0, -1)
Screenshot: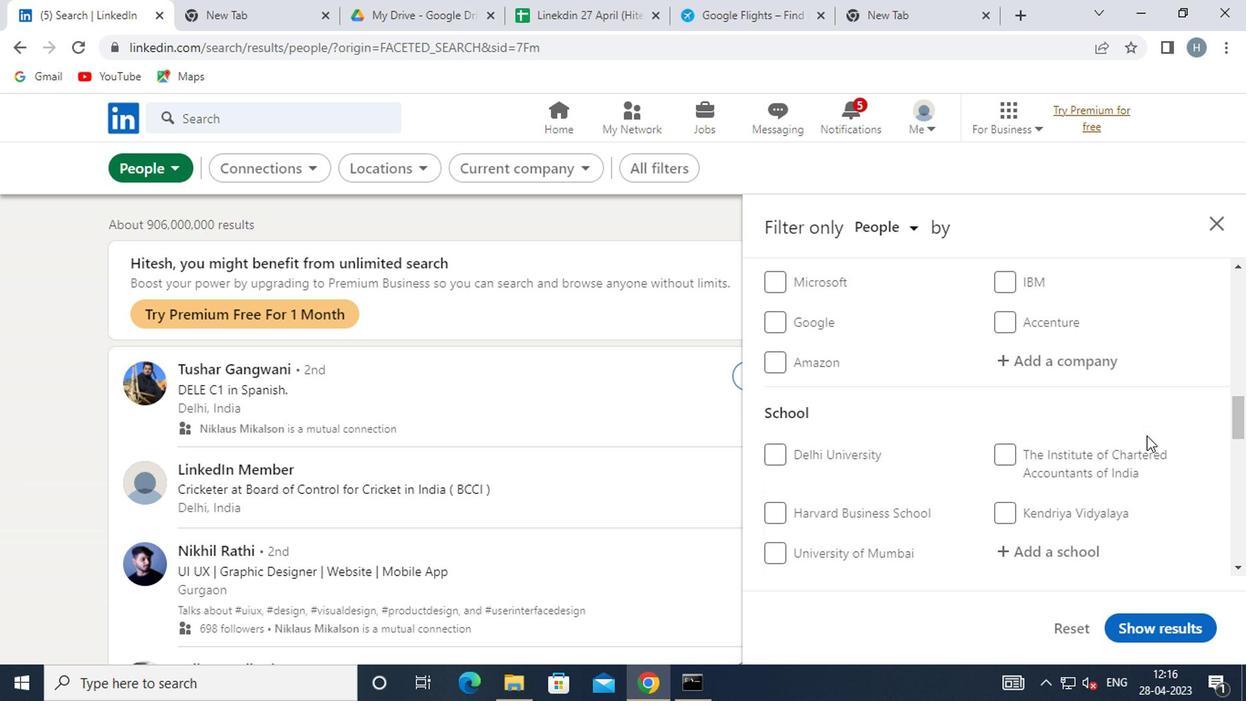 
Action: Mouse moved to (1133, 434)
Screenshot: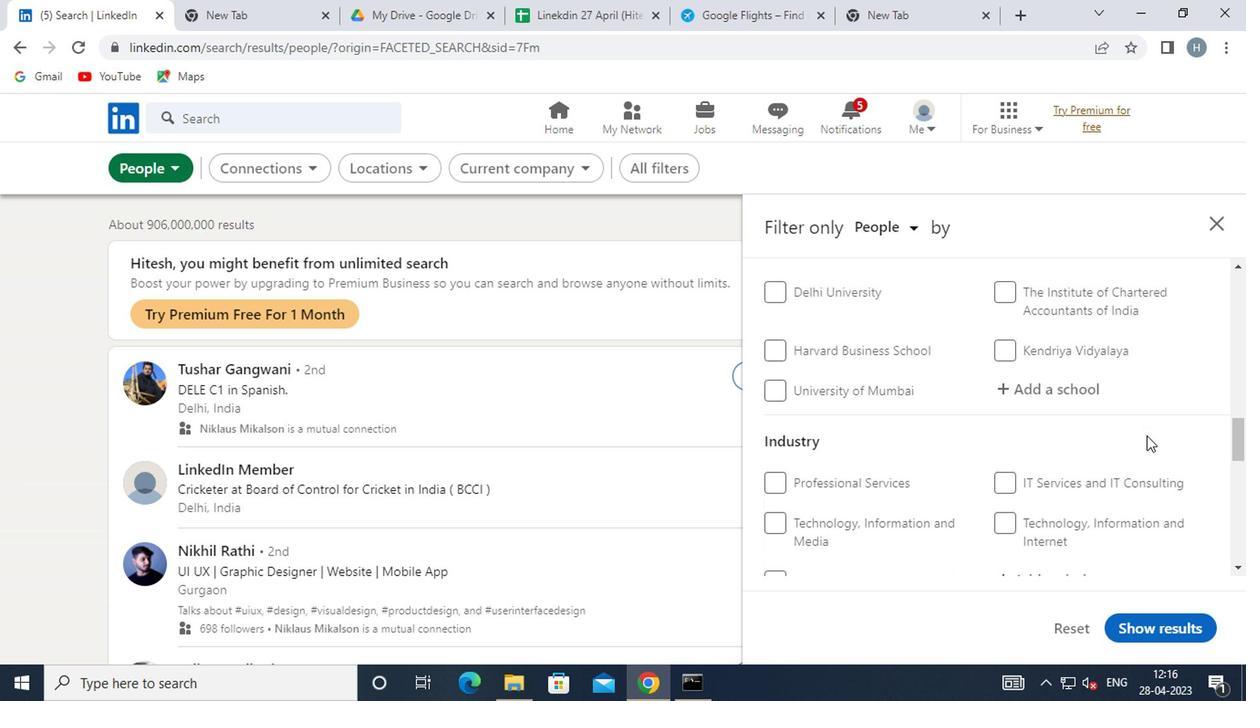 
Action: Mouse scrolled (1133, 433) with delta (0, -1)
Screenshot: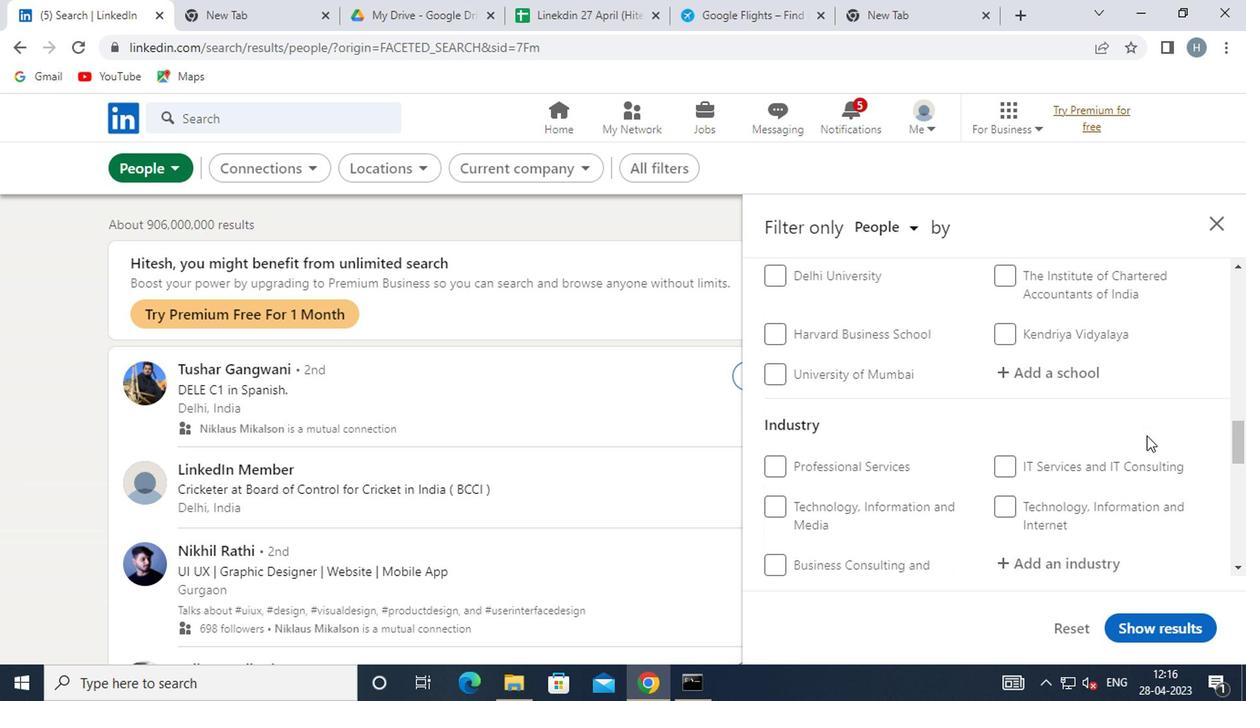 
Action: Mouse scrolled (1133, 433) with delta (0, -1)
Screenshot: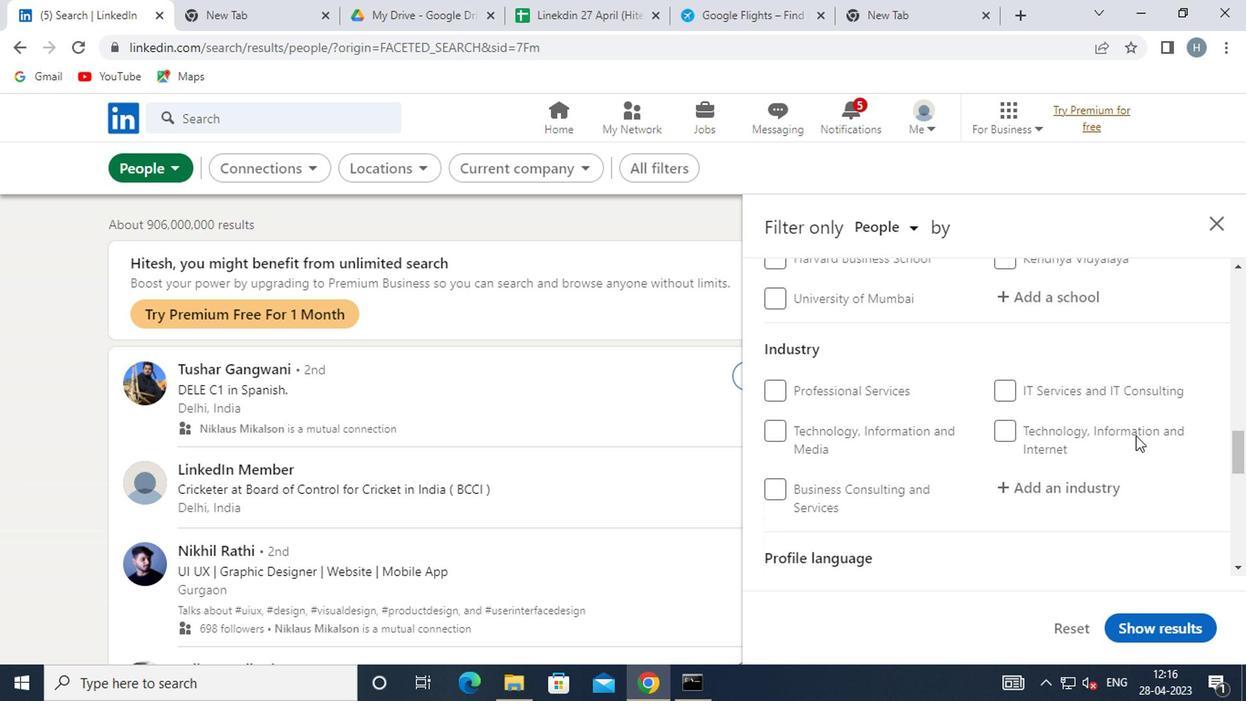 
Action: Mouse scrolled (1133, 433) with delta (0, -1)
Screenshot: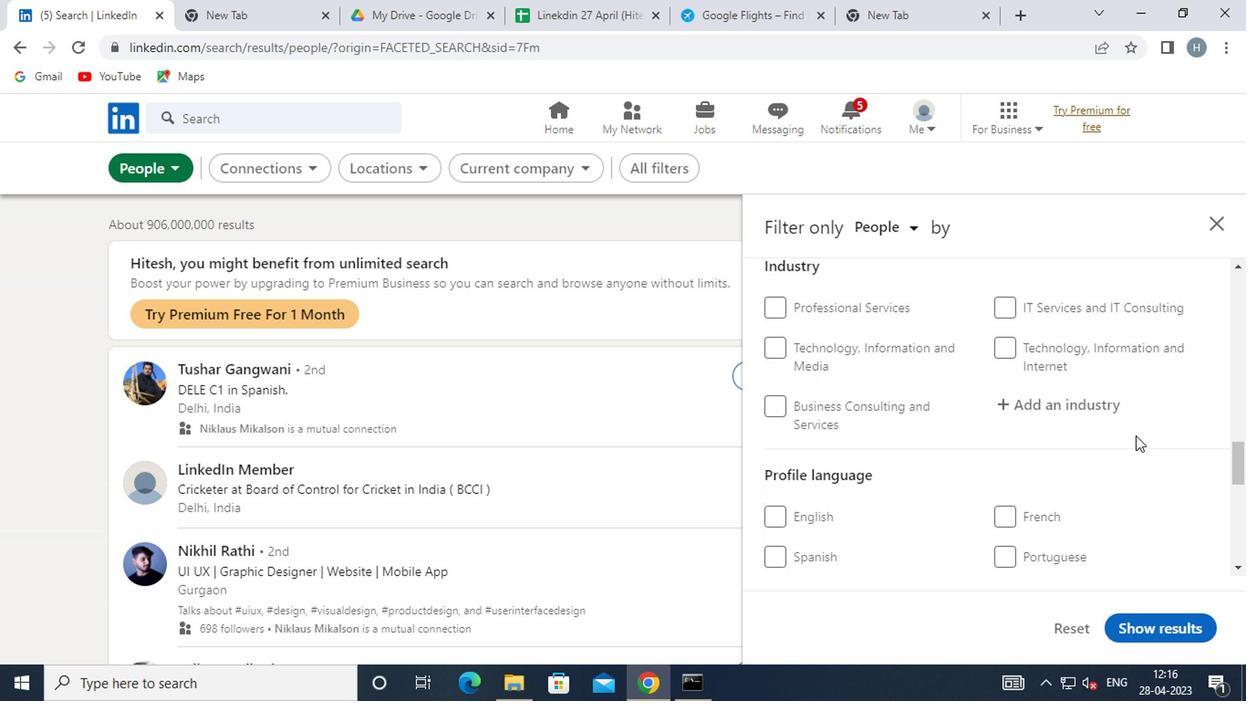 
Action: Mouse moved to (798, 437)
Screenshot: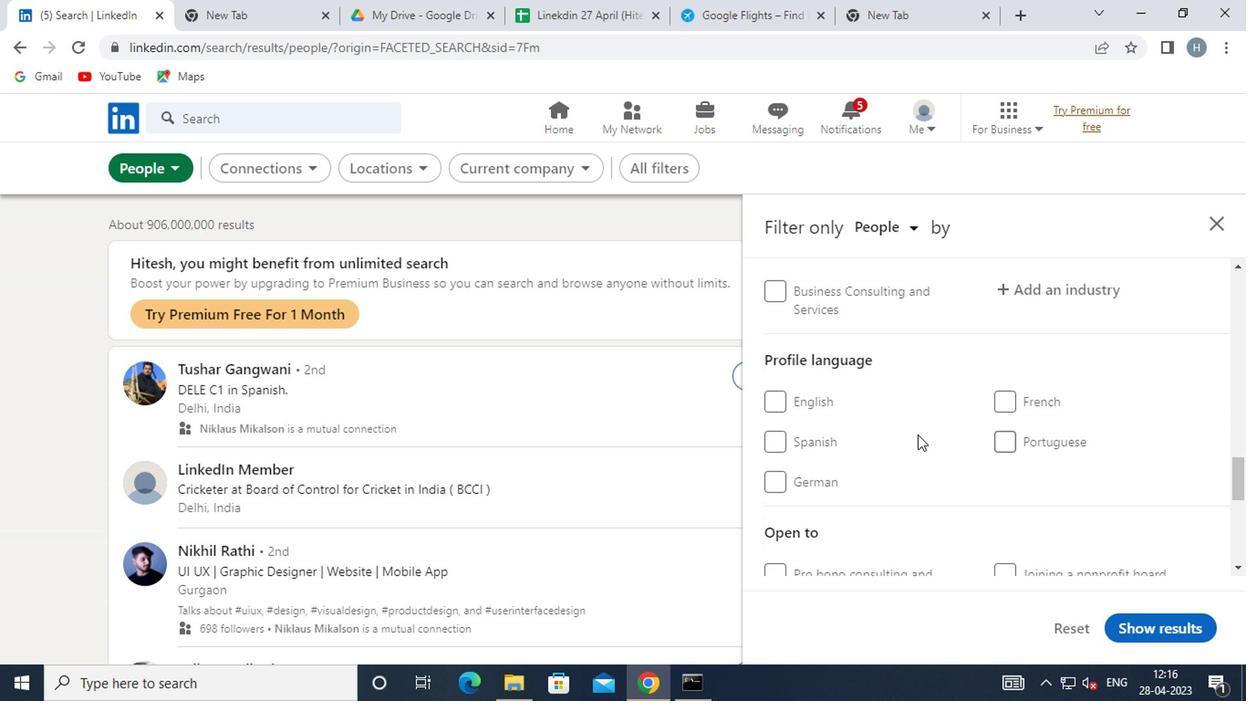 
Action: Mouse pressed left at (798, 437)
Screenshot: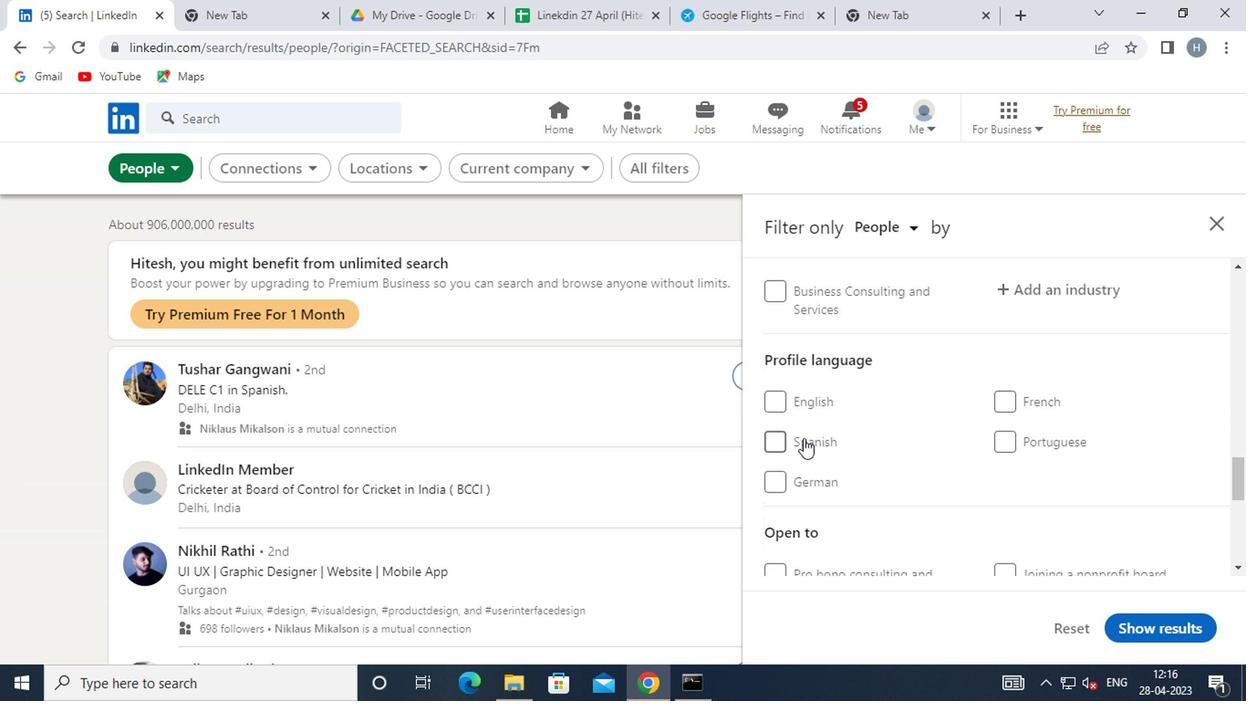 
Action: Mouse moved to (942, 440)
Screenshot: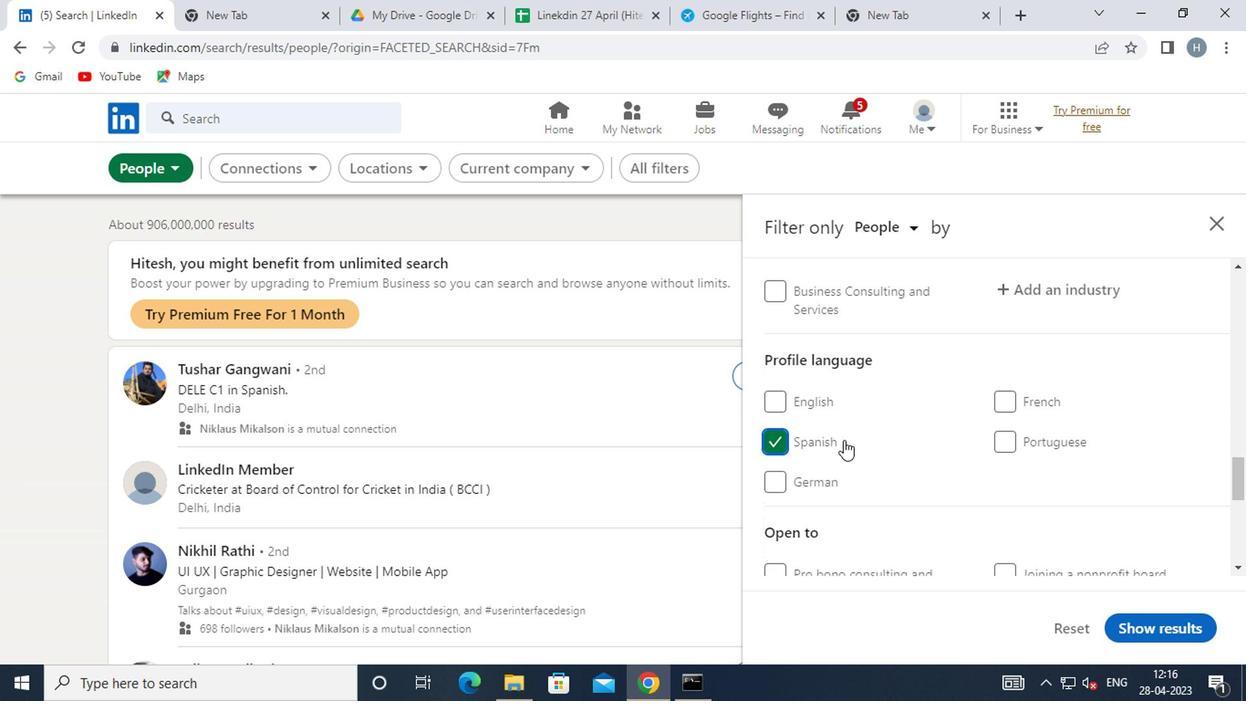
Action: Mouse scrolled (942, 441) with delta (0, 0)
Screenshot: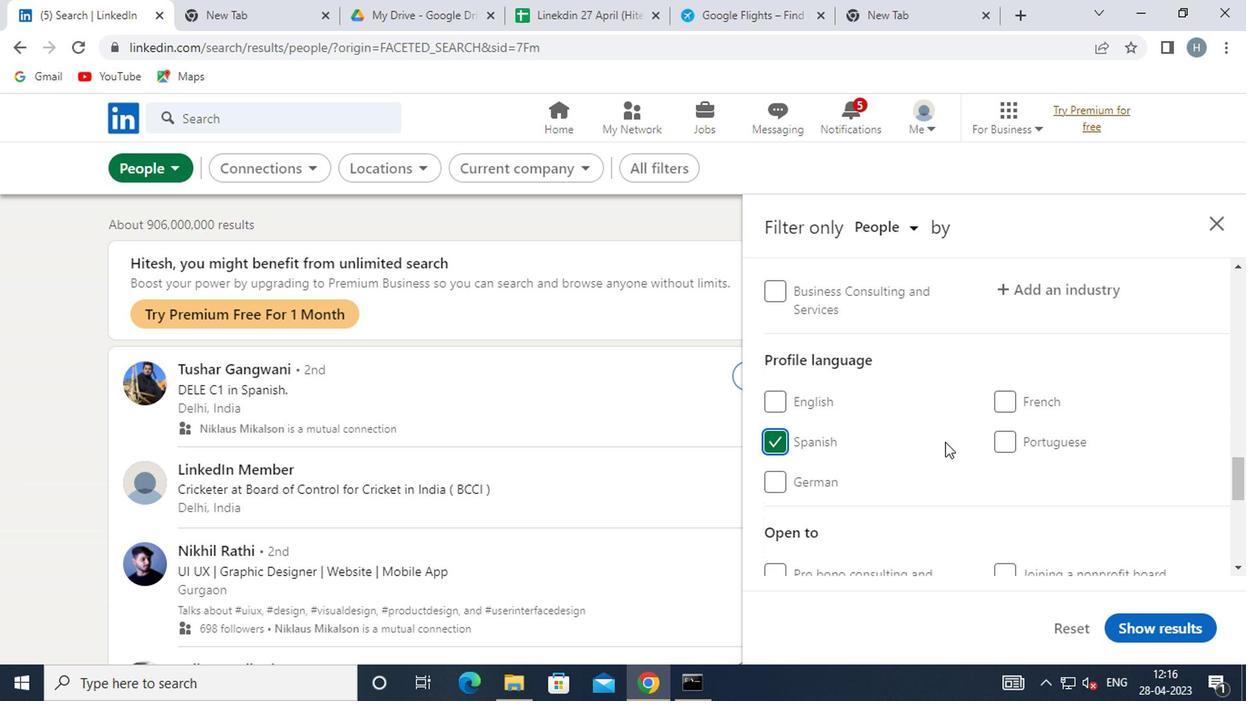 
Action: Mouse scrolled (942, 441) with delta (0, 0)
Screenshot: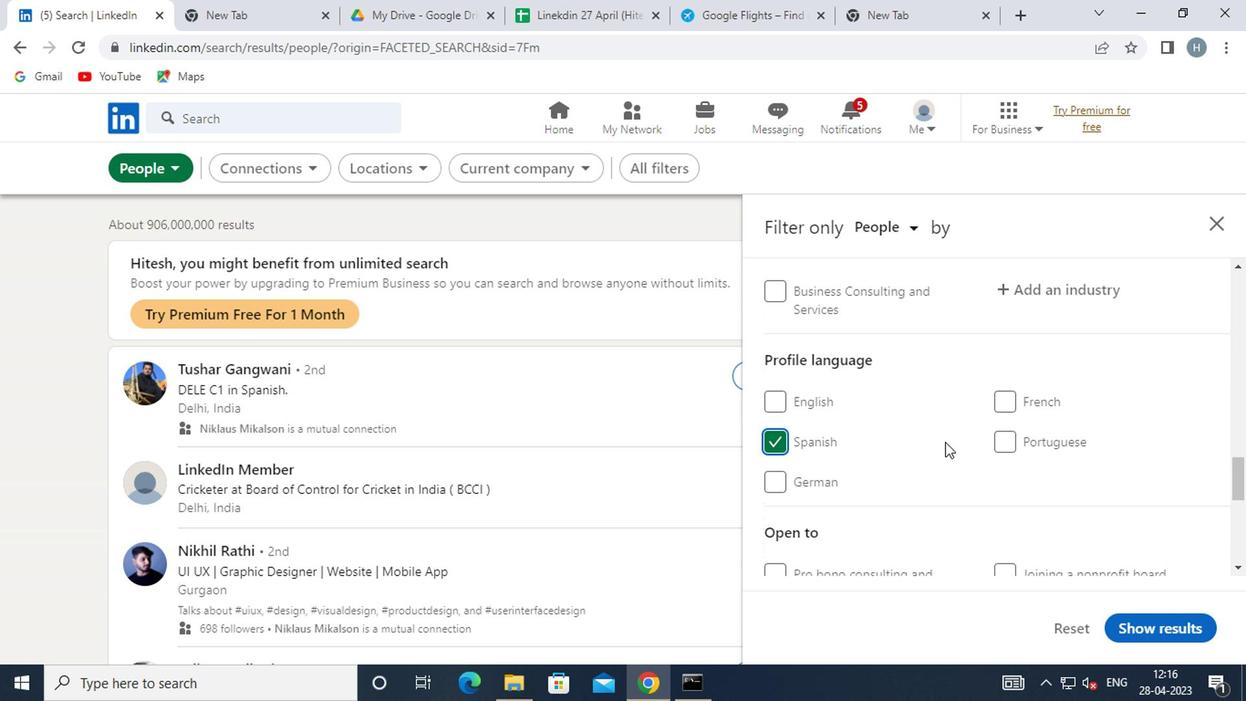 
Action: Mouse moved to (946, 440)
Screenshot: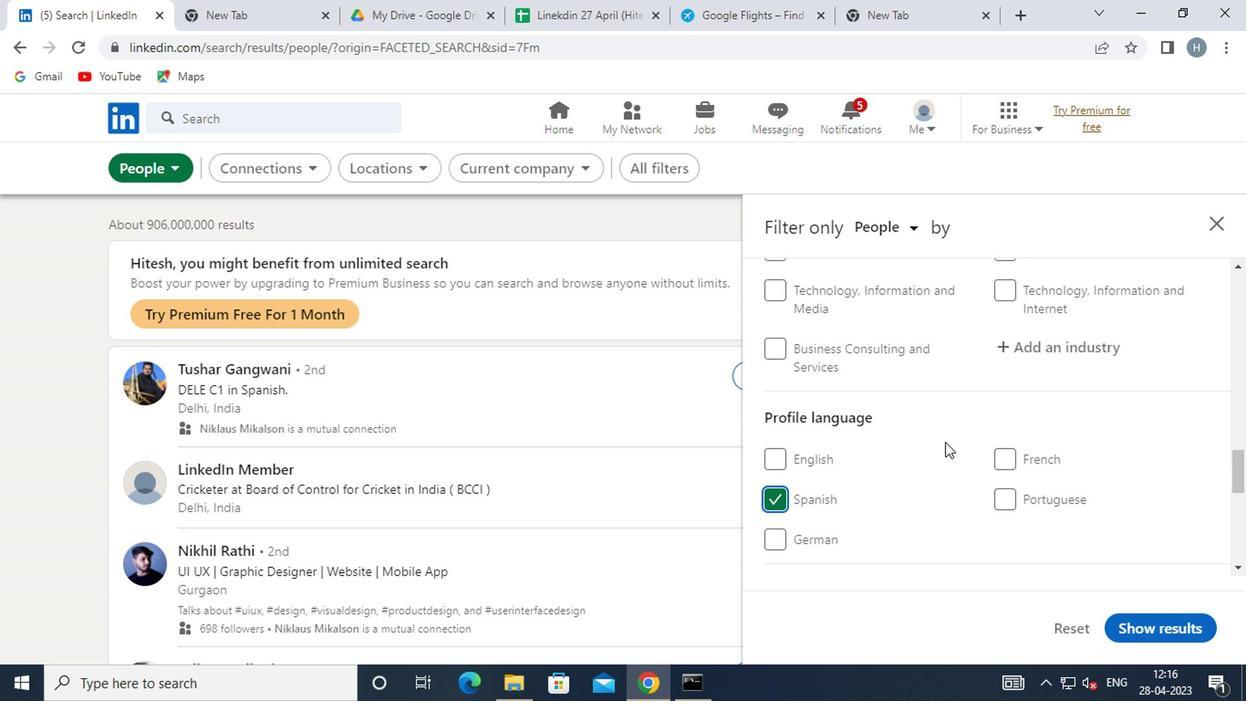 
Action: Mouse scrolled (946, 441) with delta (0, 0)
Screenshot: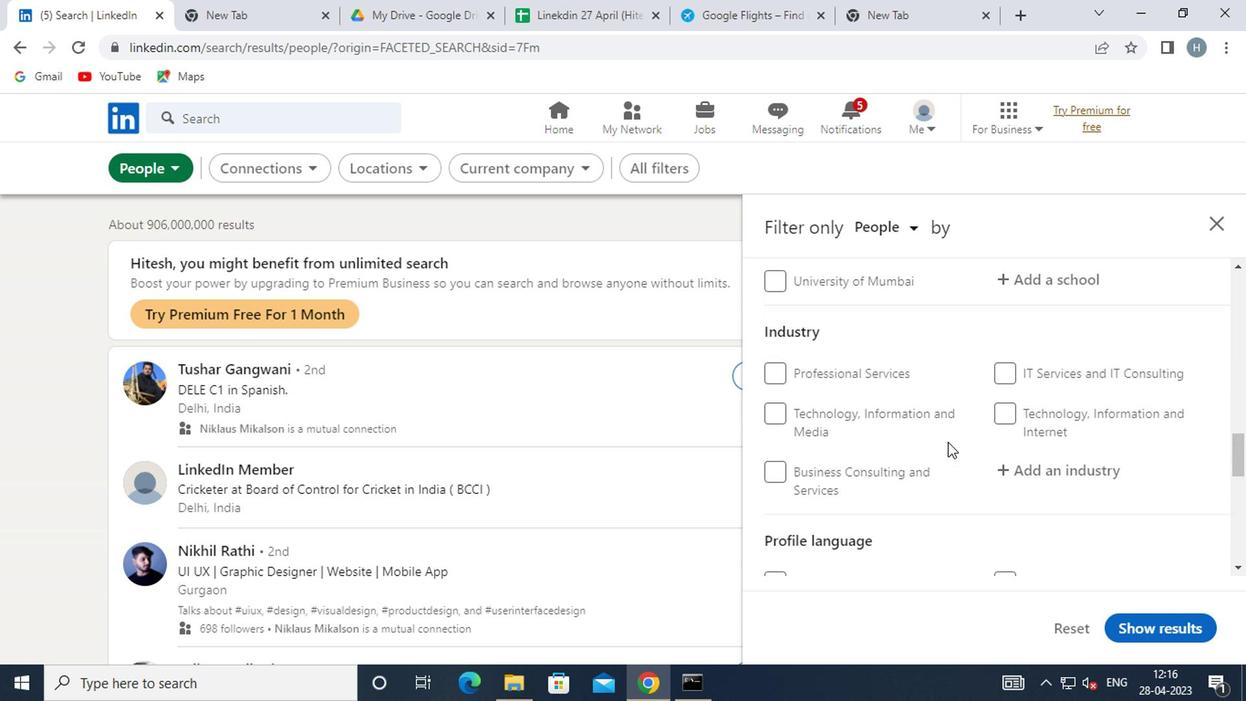 
Action: Mouse moved to (949, 438)
Screenshot: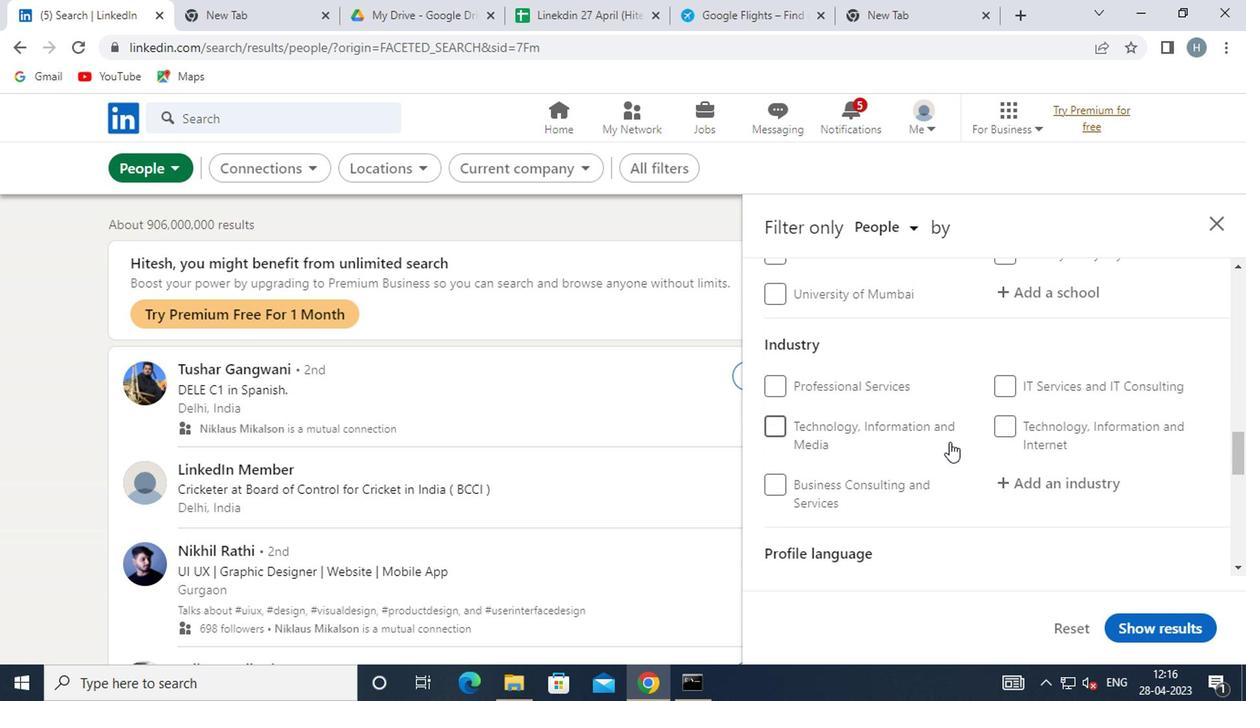 
Action: Mouse scrolled (949, 439) with delta (0, 0)
Screenshot: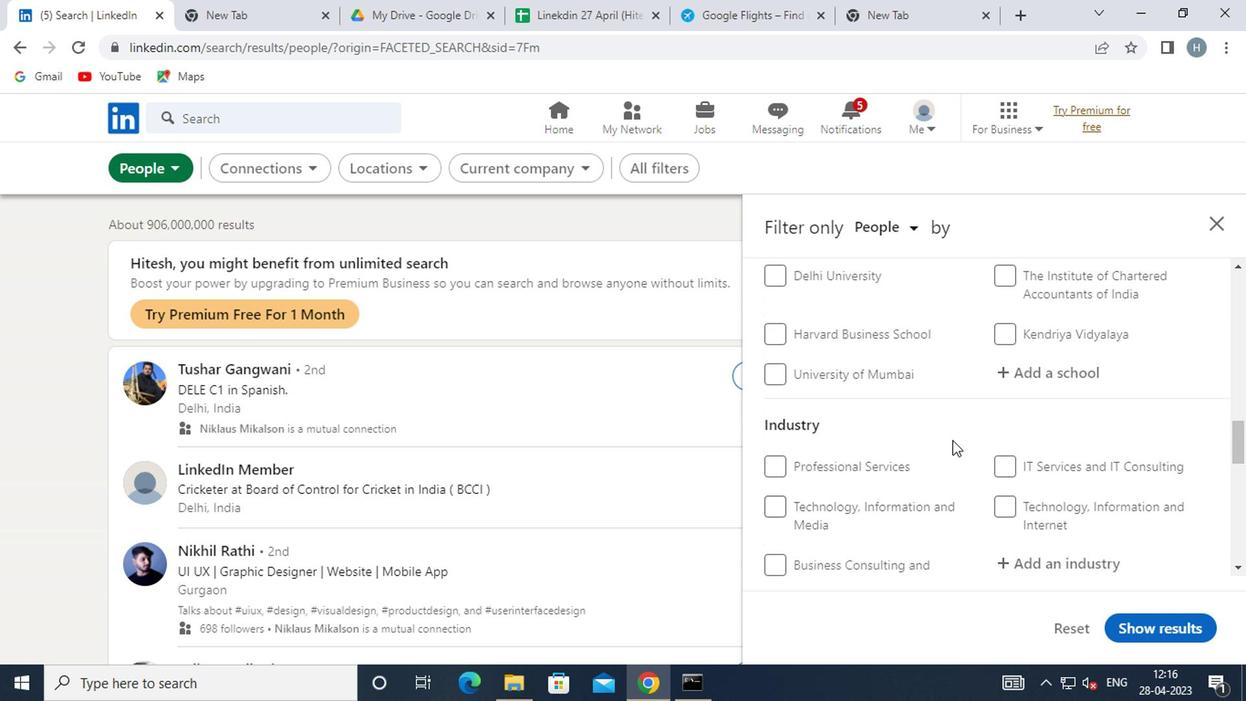 
Action: Mouse scrolled (949, 439) with delta (0, 0)
Screenshot: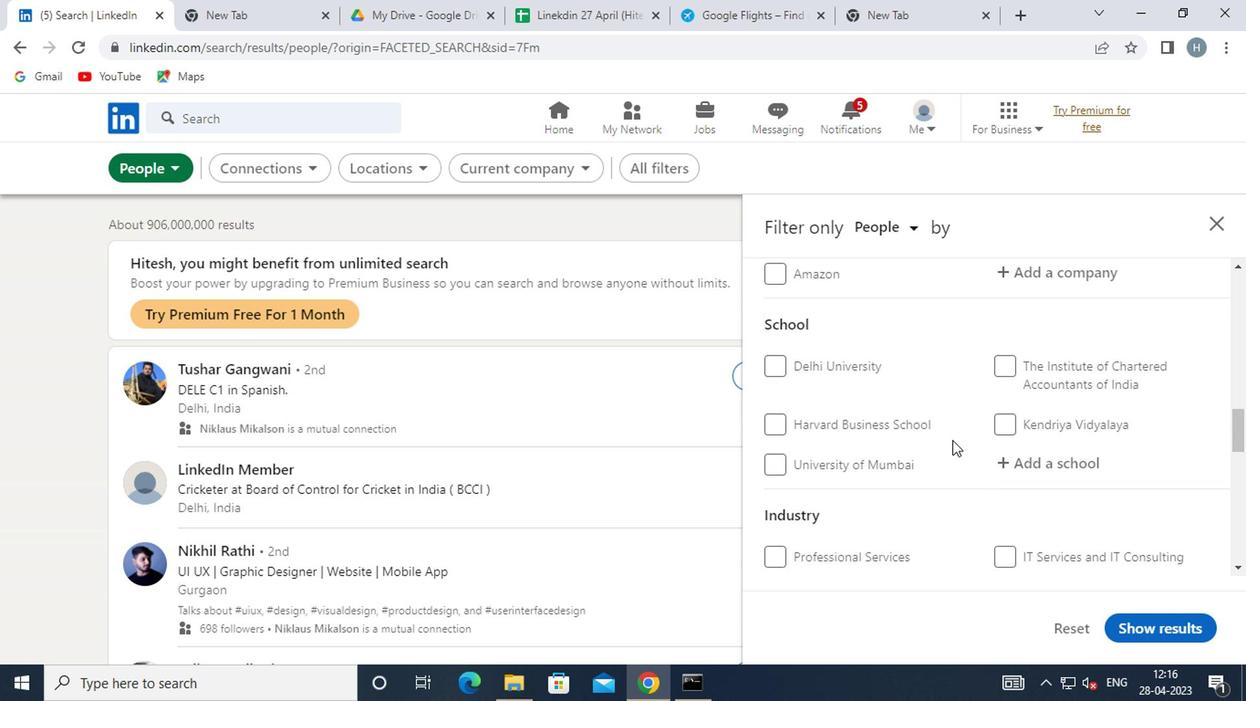 
Action: Mouse scrolled (949, 439) with delta (0, 0)
Screenshot: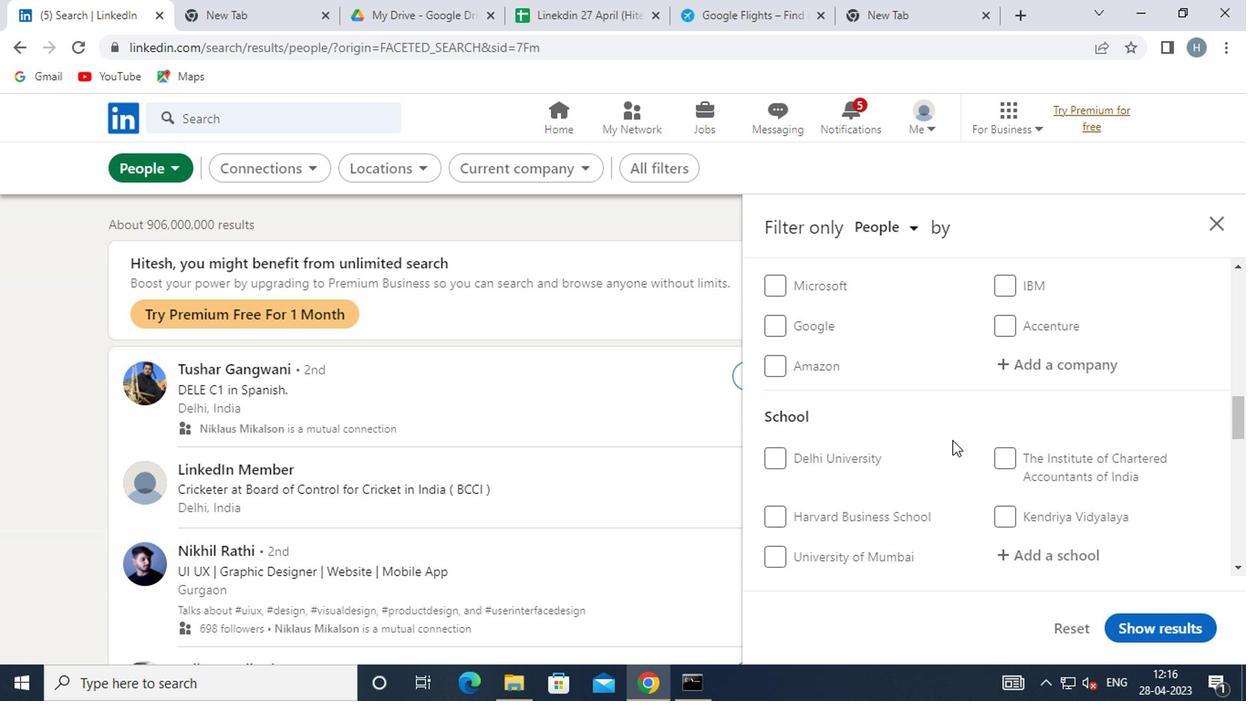 
Action: Mouse scrolled (949, 439) with delta (0, 0)
Screenshot: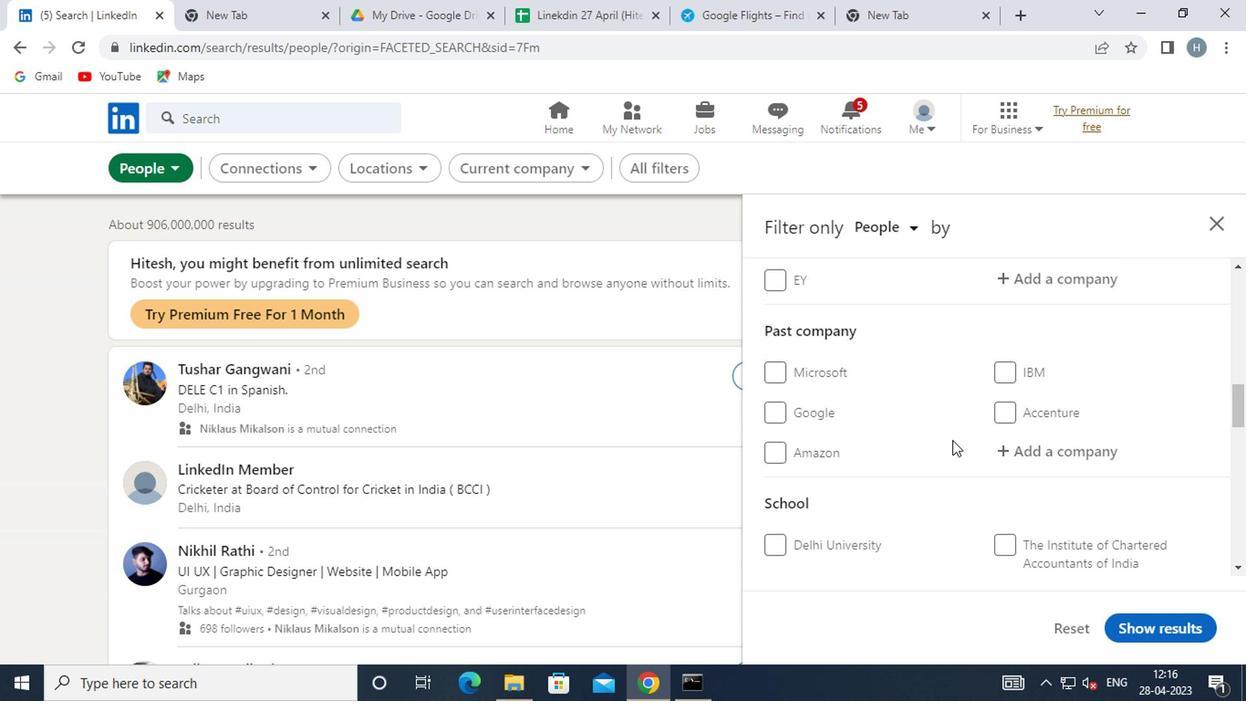 
Action: Mouse scrolled (949, 439) with delta (0, 0)
Screenshot: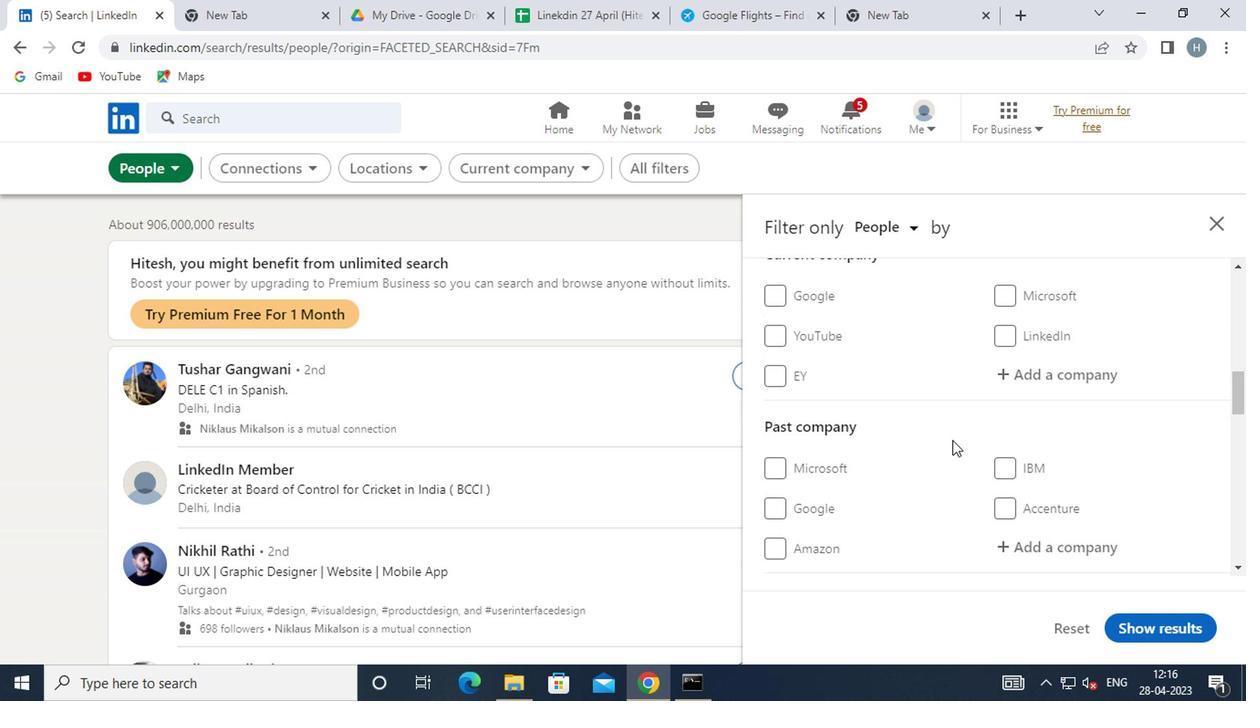 
Action: Mouse scrolled (949, 439) with delta (0, 0)
Screenshot: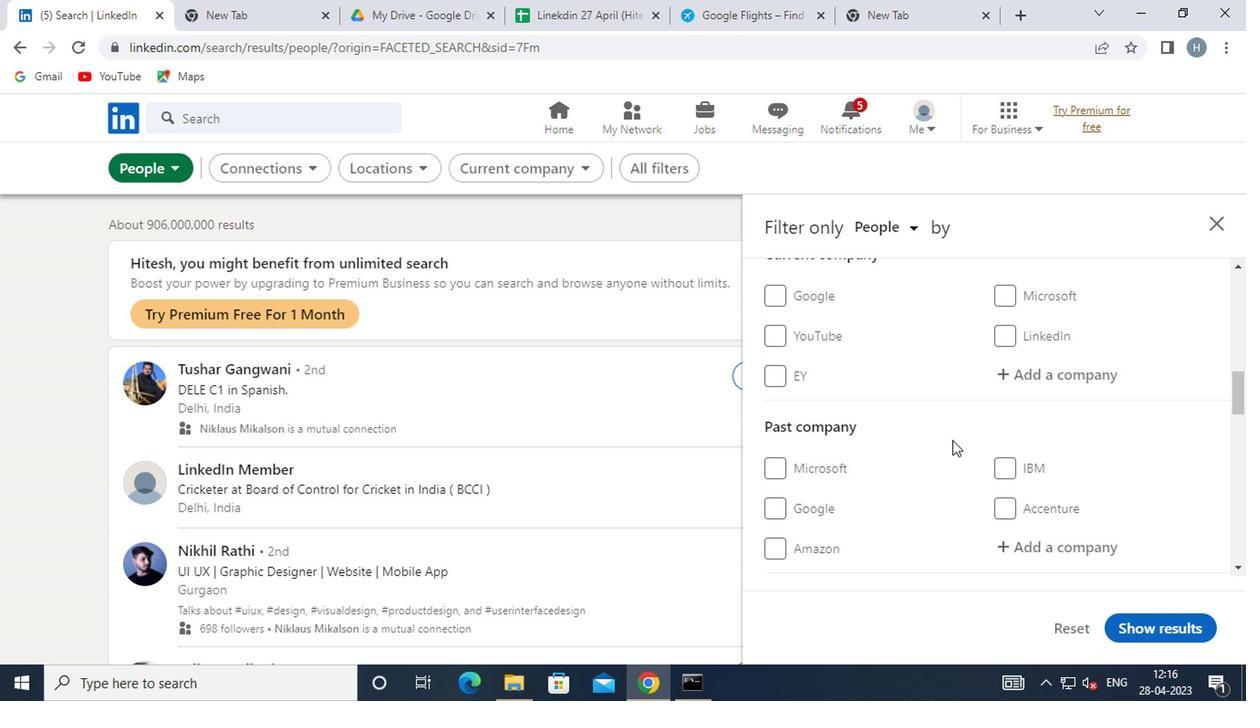 
Action: Mouse moved to (1053, 531)
Screenshot: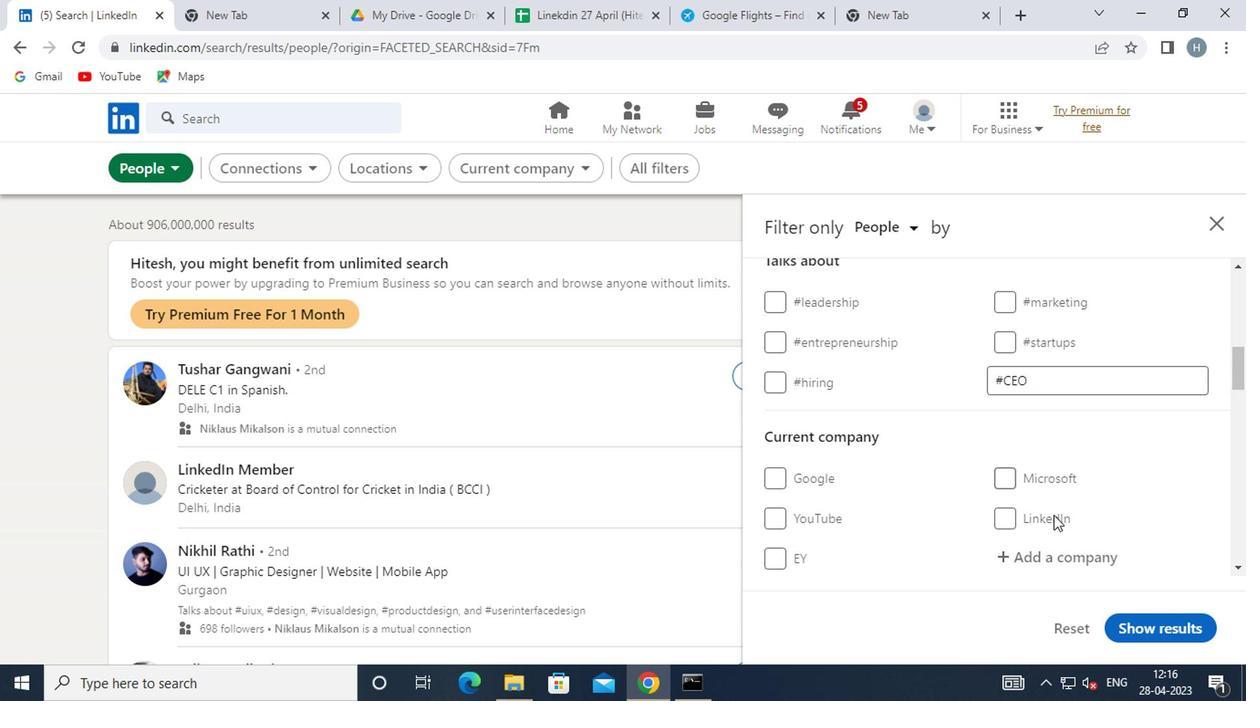 
Action: Mouse scrolled (1053, 530) with delta (0, 0)
Screenshot: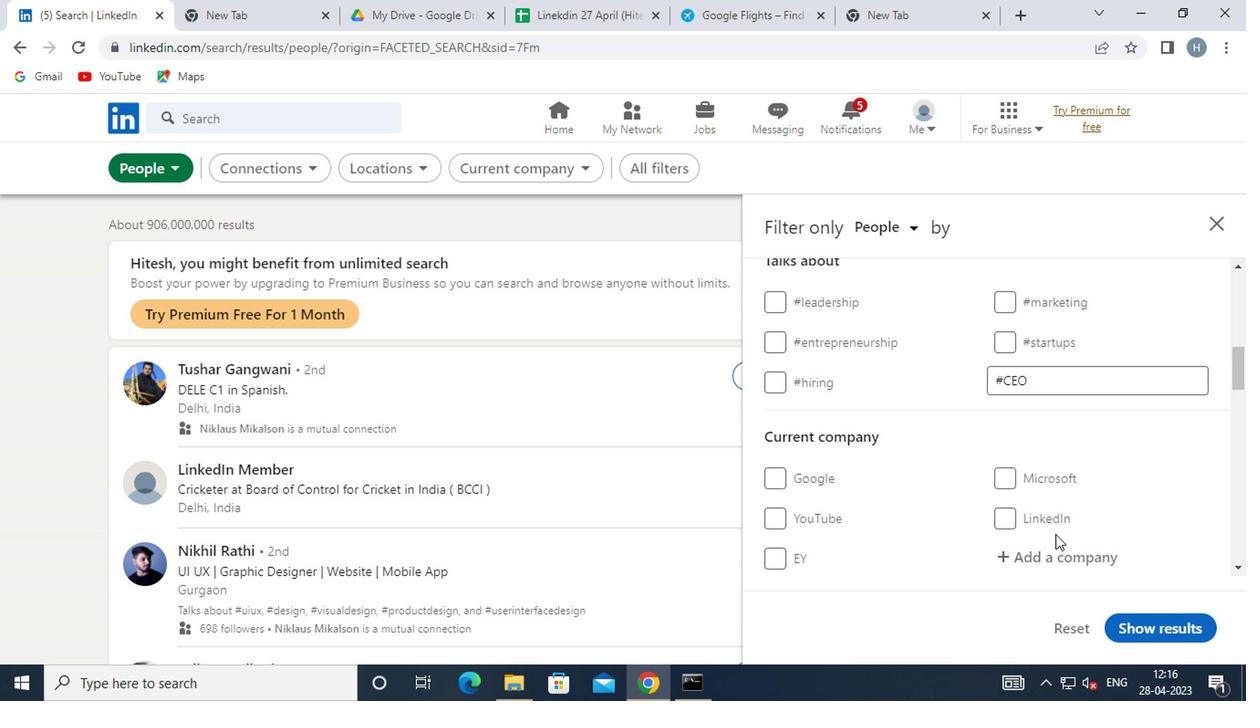 
Action: Mouse moved to (1076, 456)
Screenshot: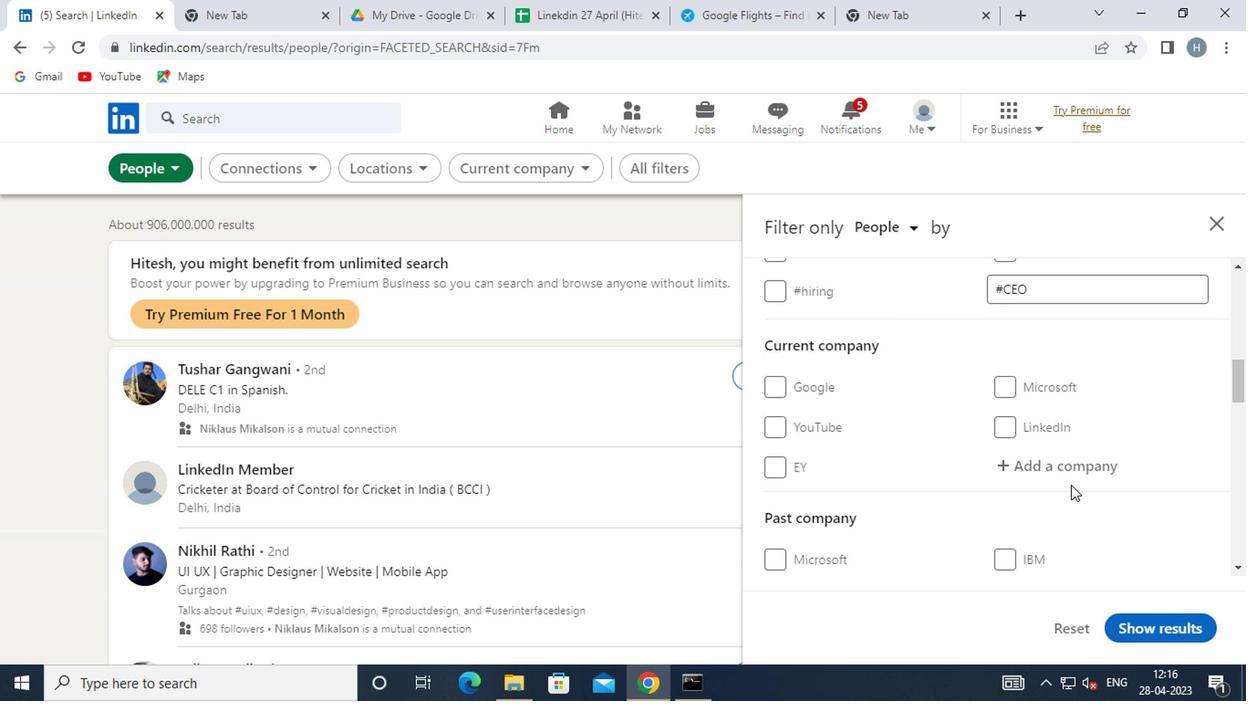 
Action: Mouse pressed left at (1076, 456)
Screenshot: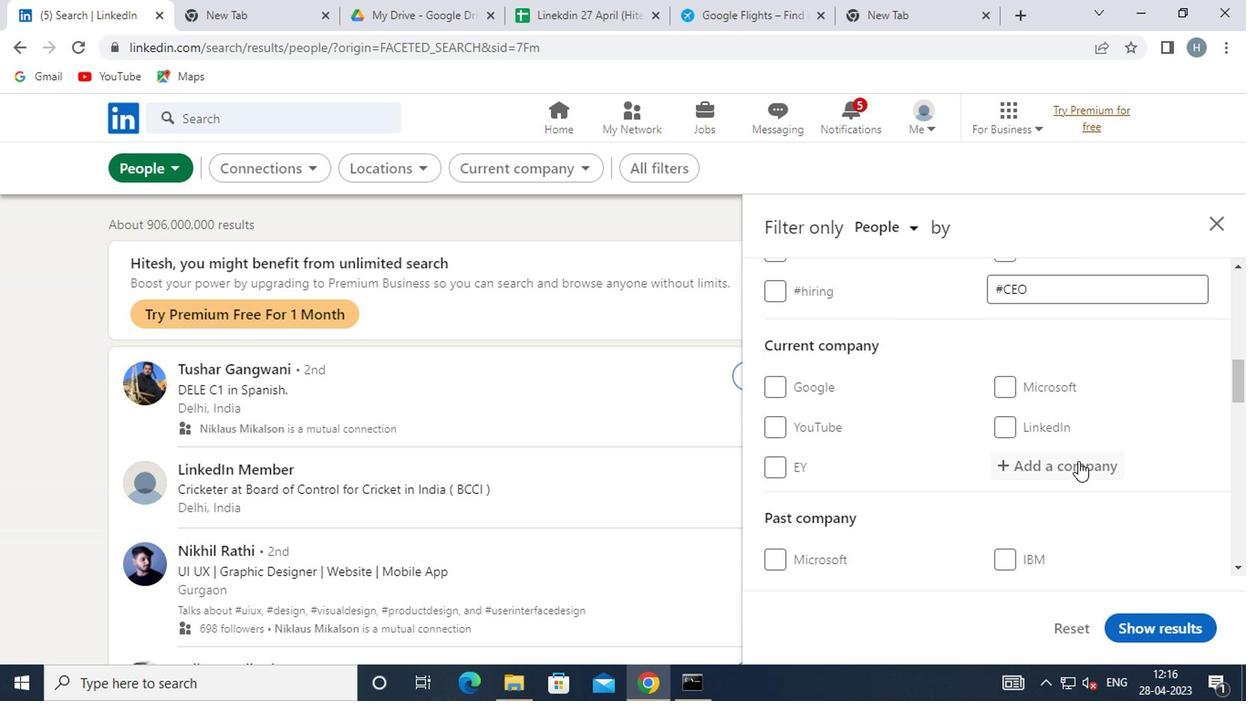 
Action: Key pressed <Key.shift>G
Screenshot: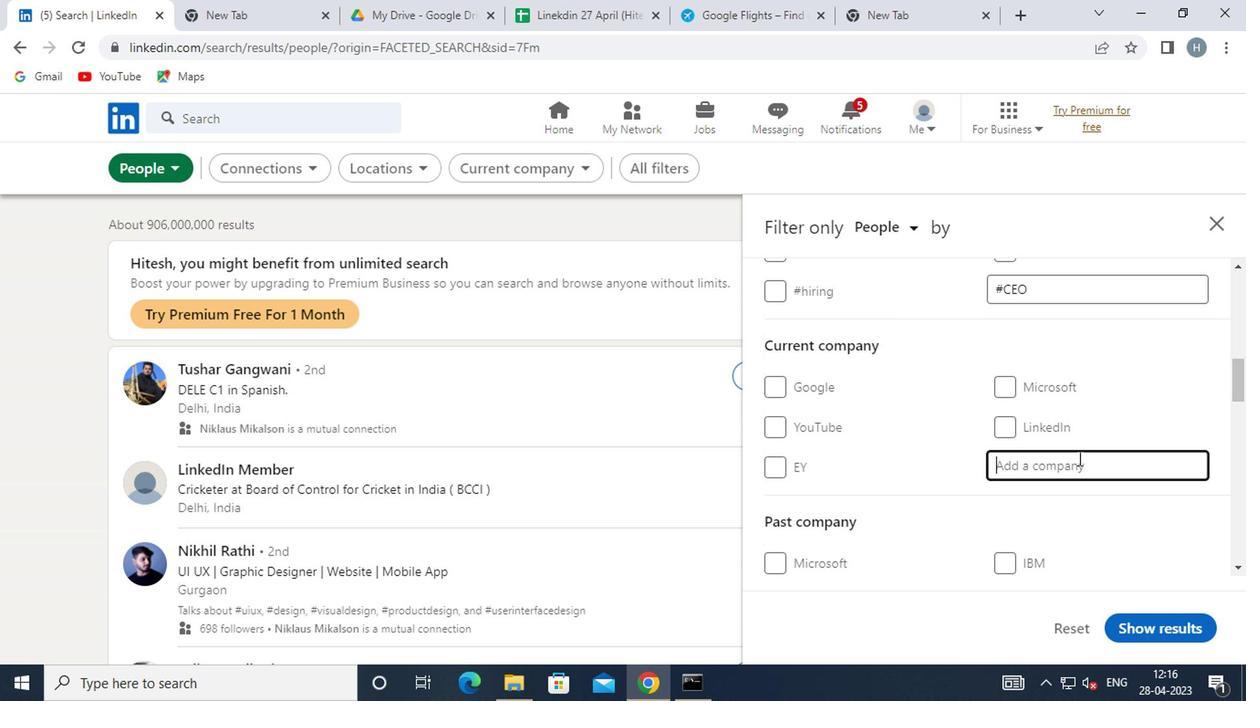
Action: Mouse moved to (1073, 456)
Screenshot: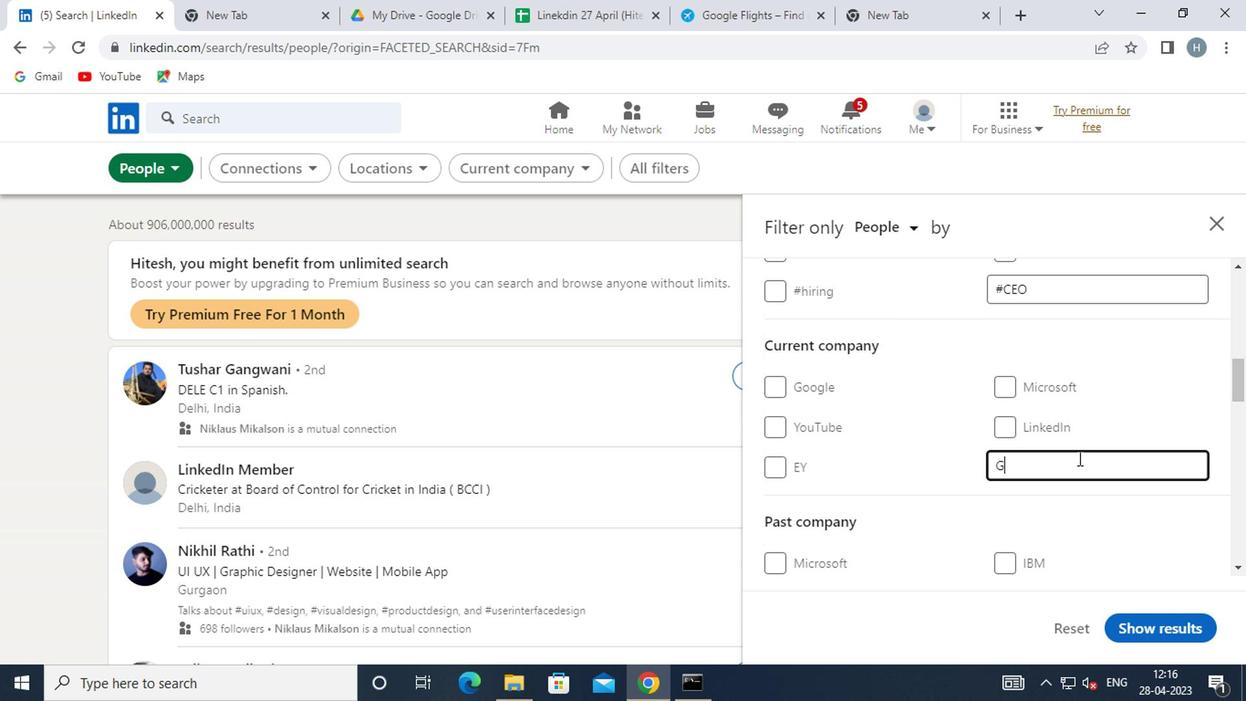 
Action: Key pressed R
Screenshot: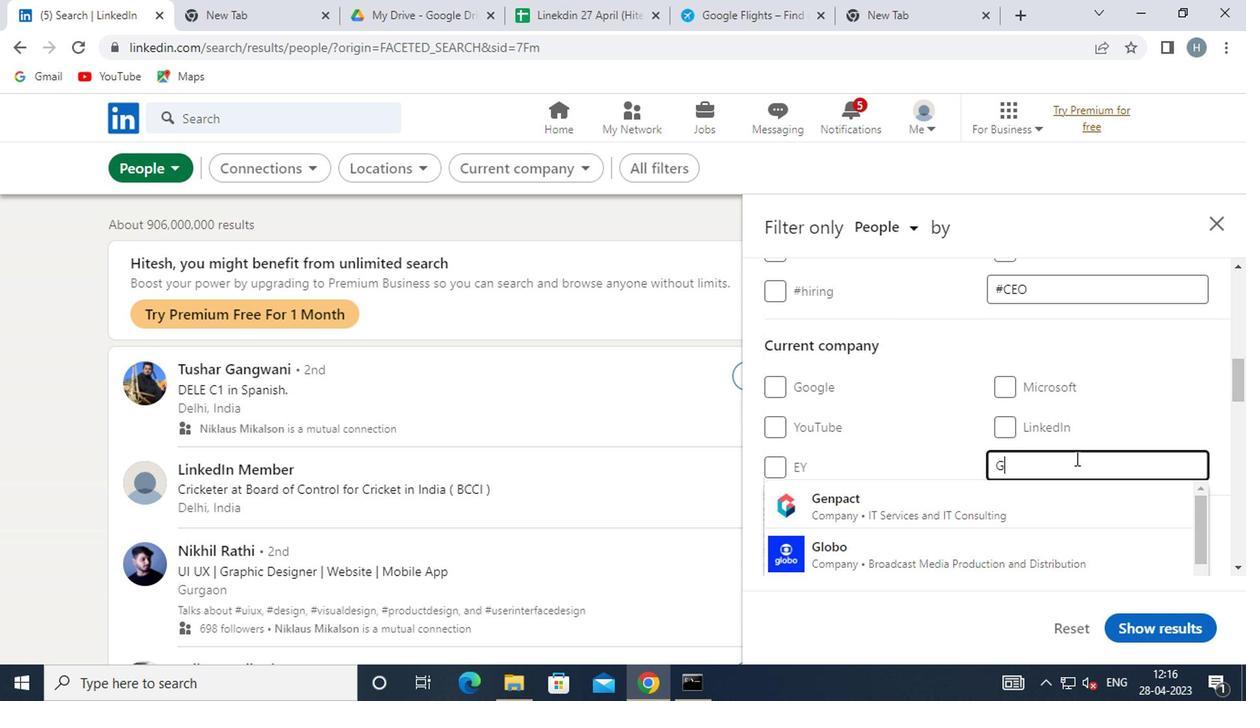 
Action: Mouse moved to (1072, 456)
Screenshot: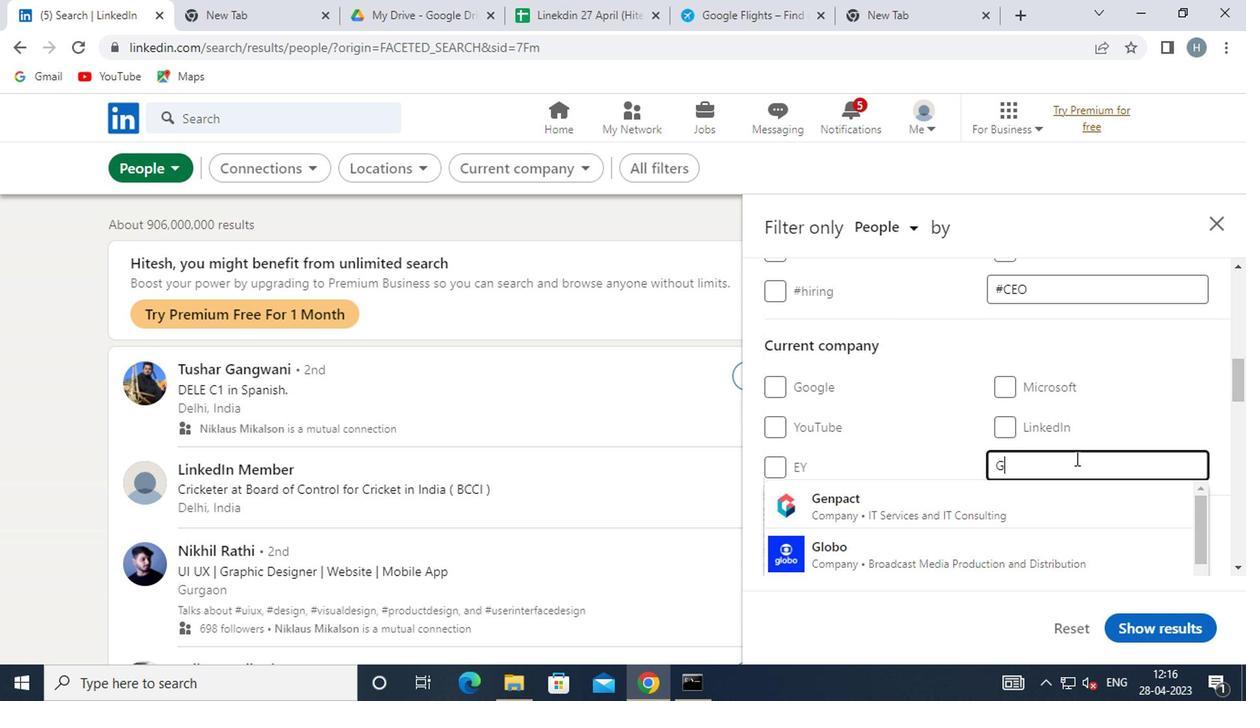 
Action: Key pressed O
Screenshot: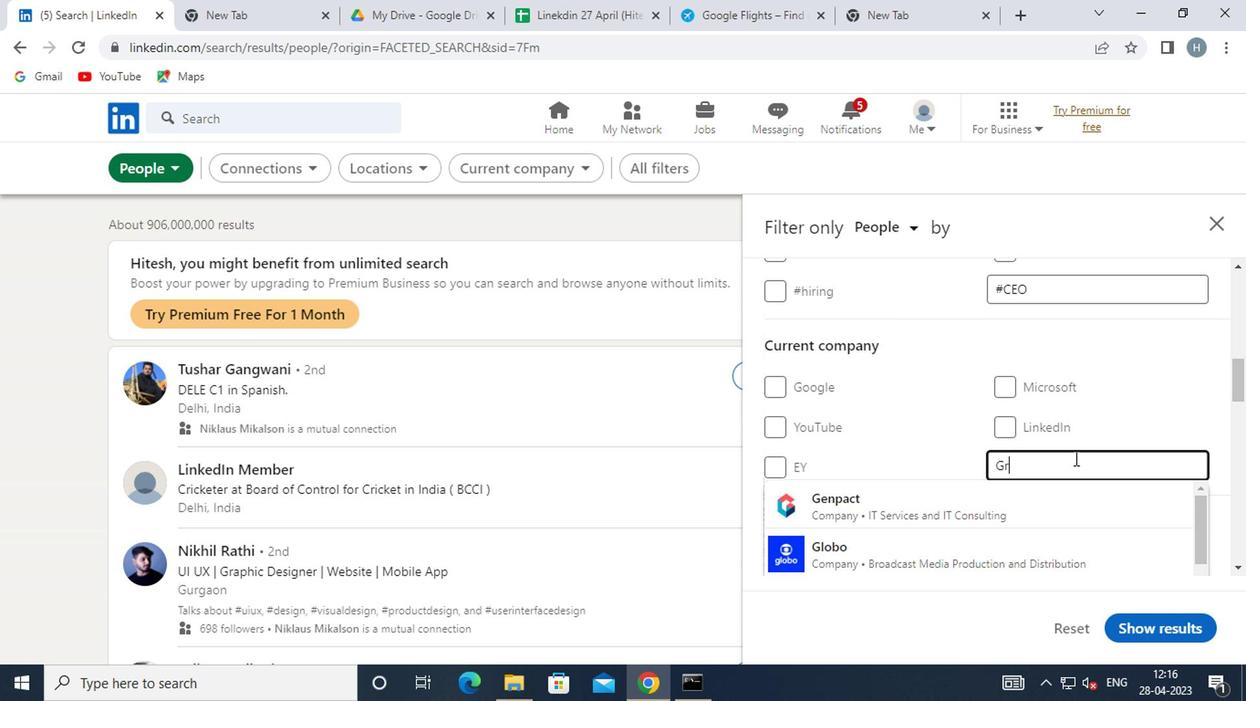 
Action: Mouse moved to (1072, 455)
Screenshot: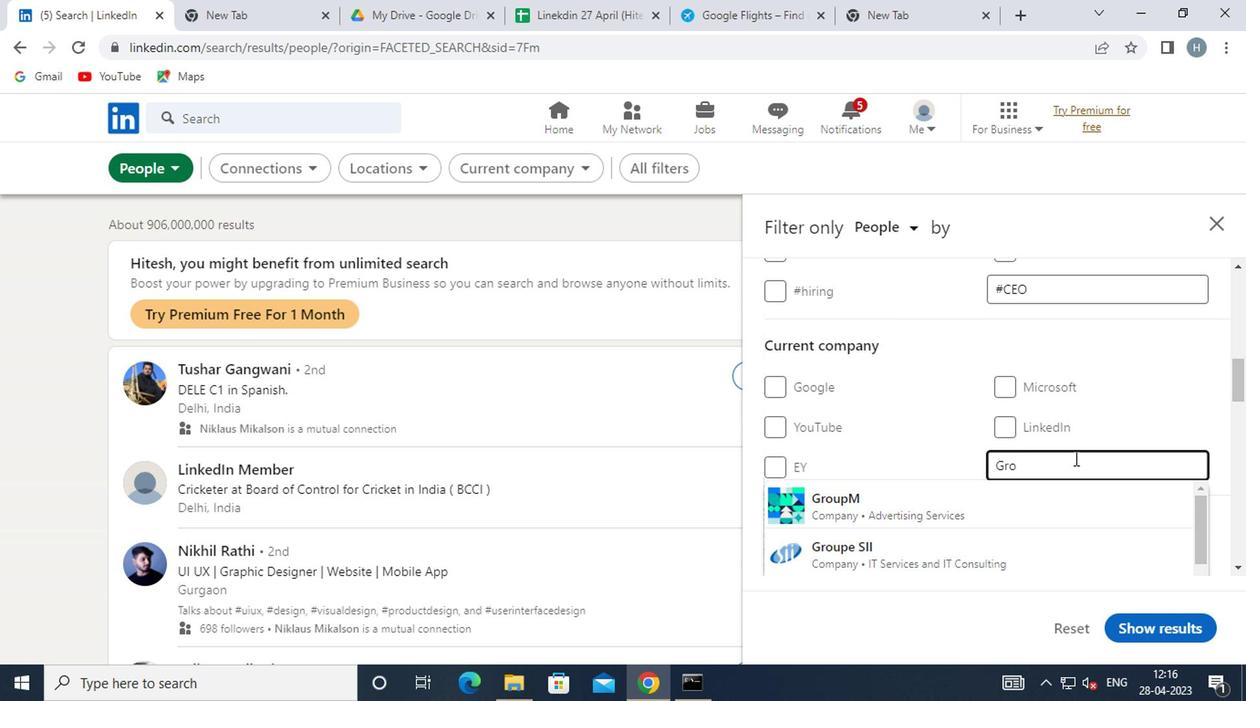 
Action: Key pressed FER
Screenshot: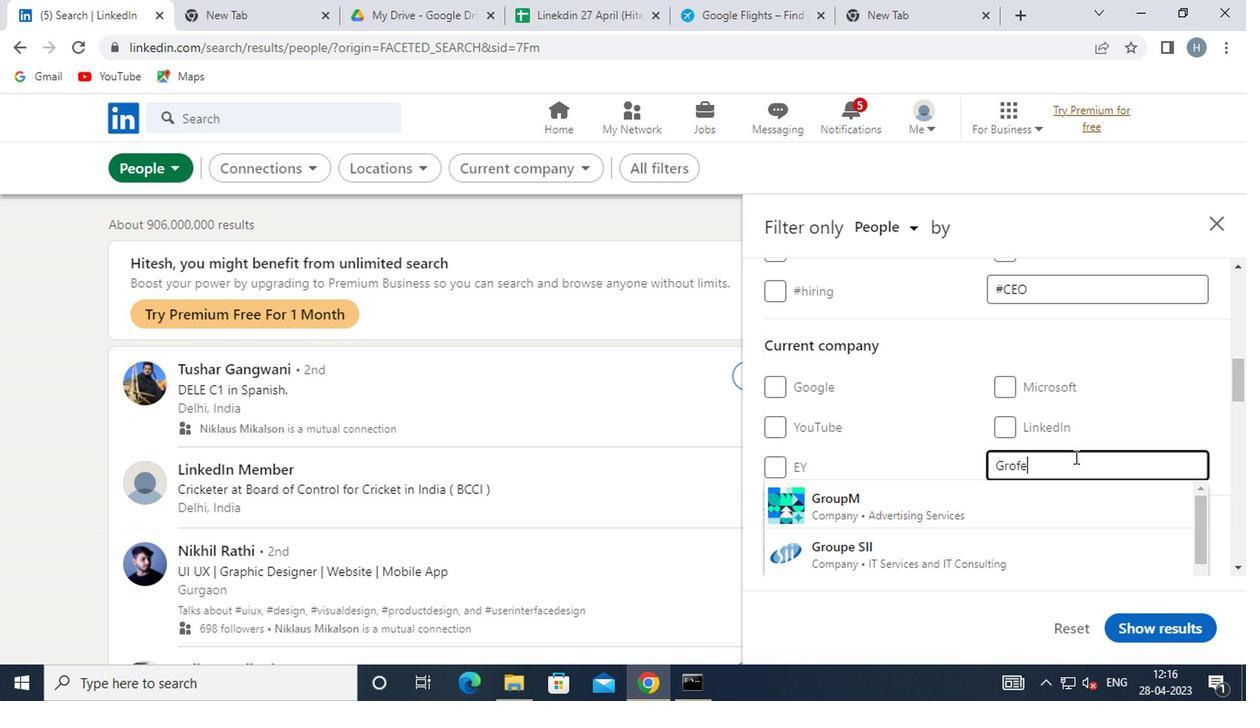 
Action: Mouse moved to (1072, 455)
Screenshot: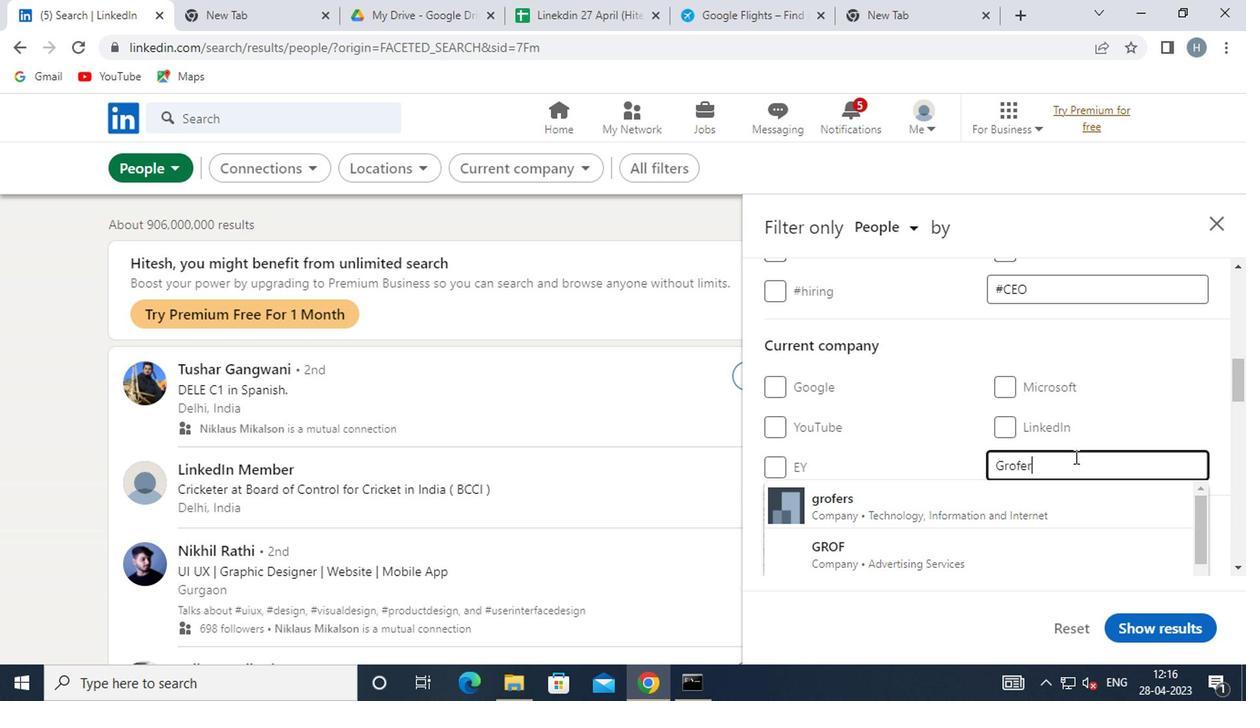 
Action: Key pressed S
Screenshot: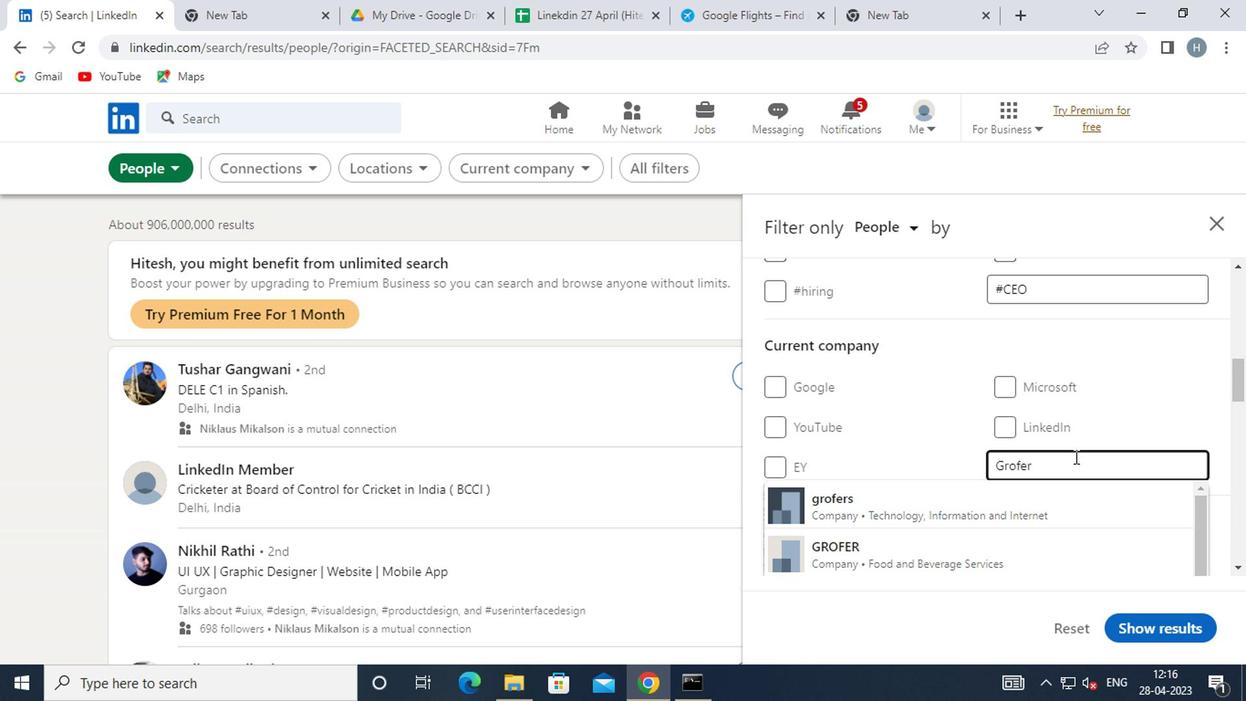 
Action: Mouse moved to (1003, 495)
Screenshot: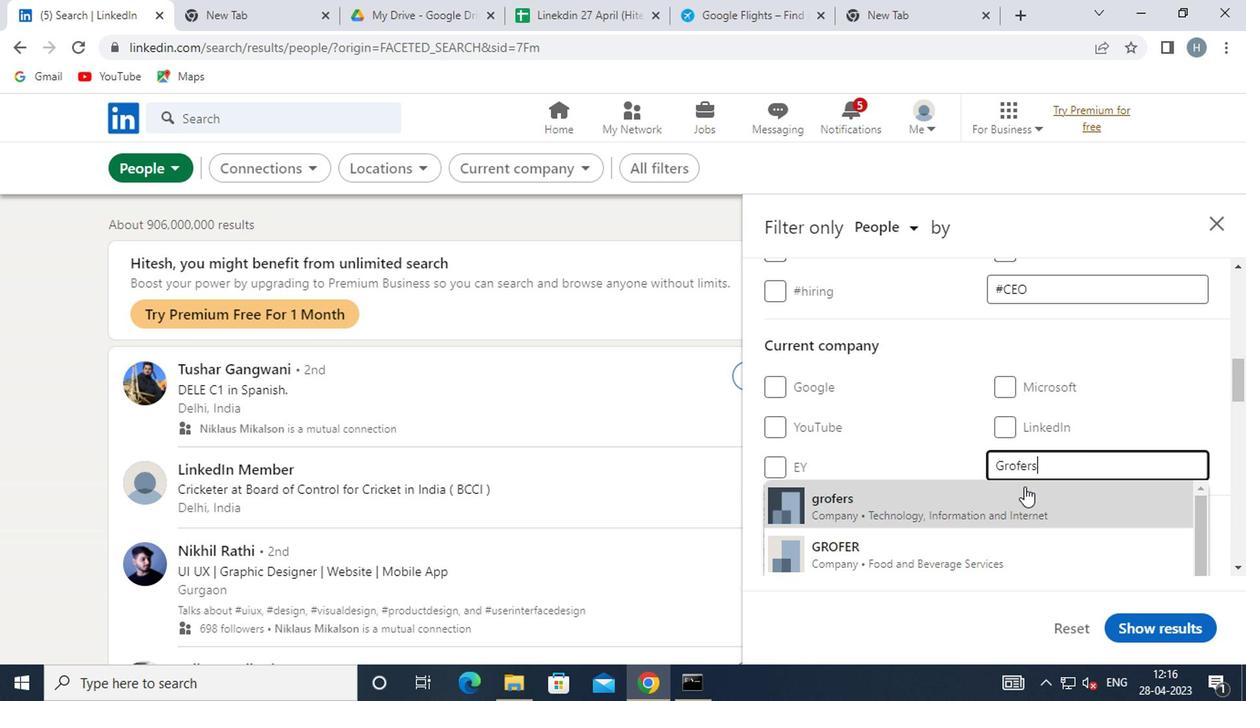 
Action: Mouse pressed left at (1003, 495)
Screenshot: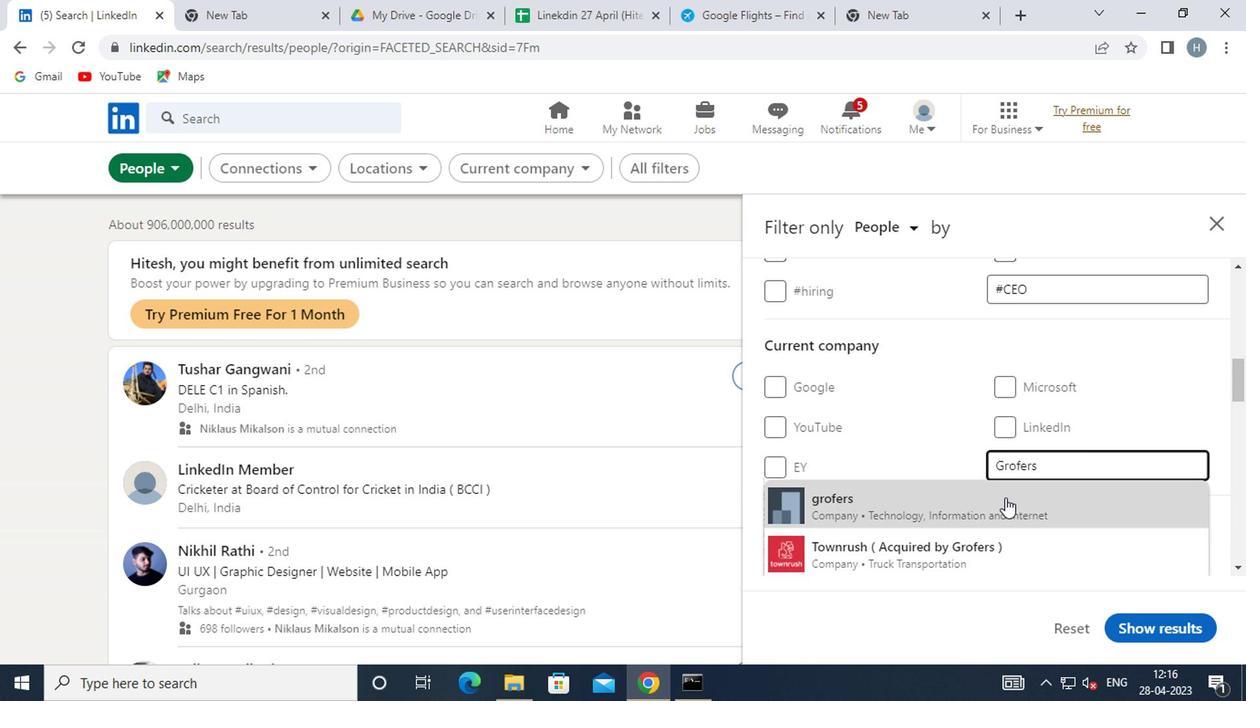 
Action: Mouse moved to (972, 495)
Screenshot: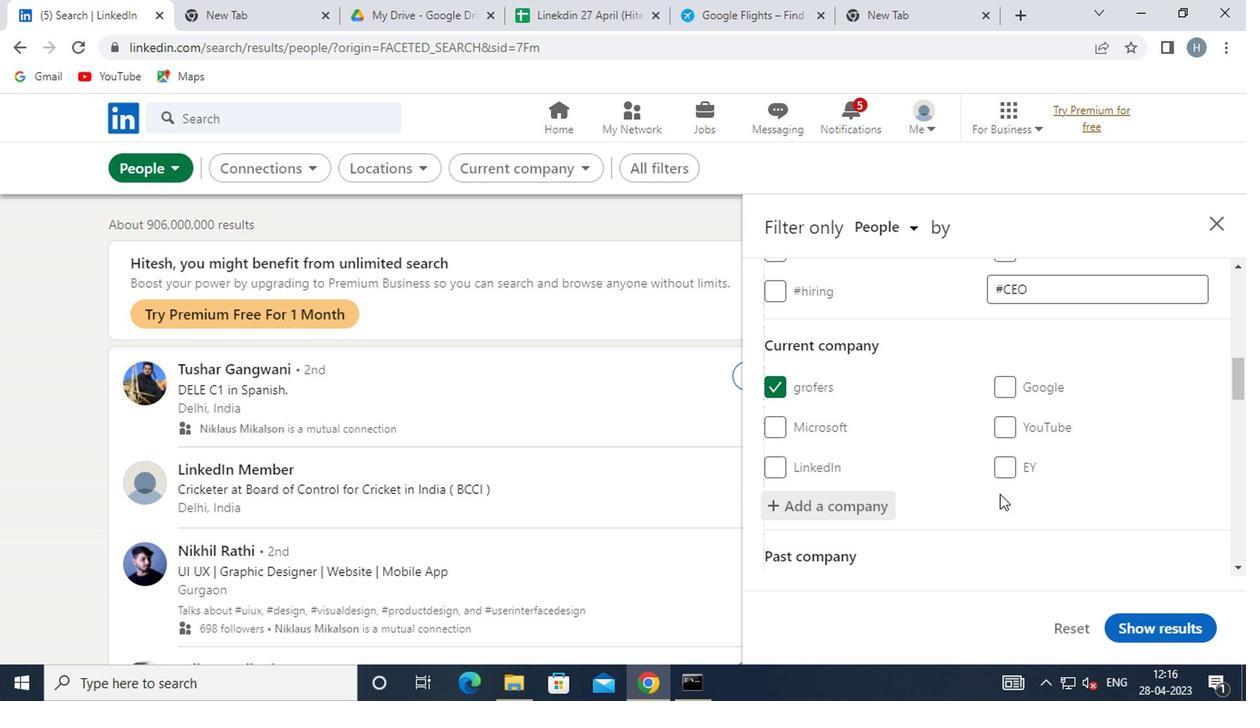 
Action: Mouse scrolled (972, 494) with delta (0, 0)
Screenshot: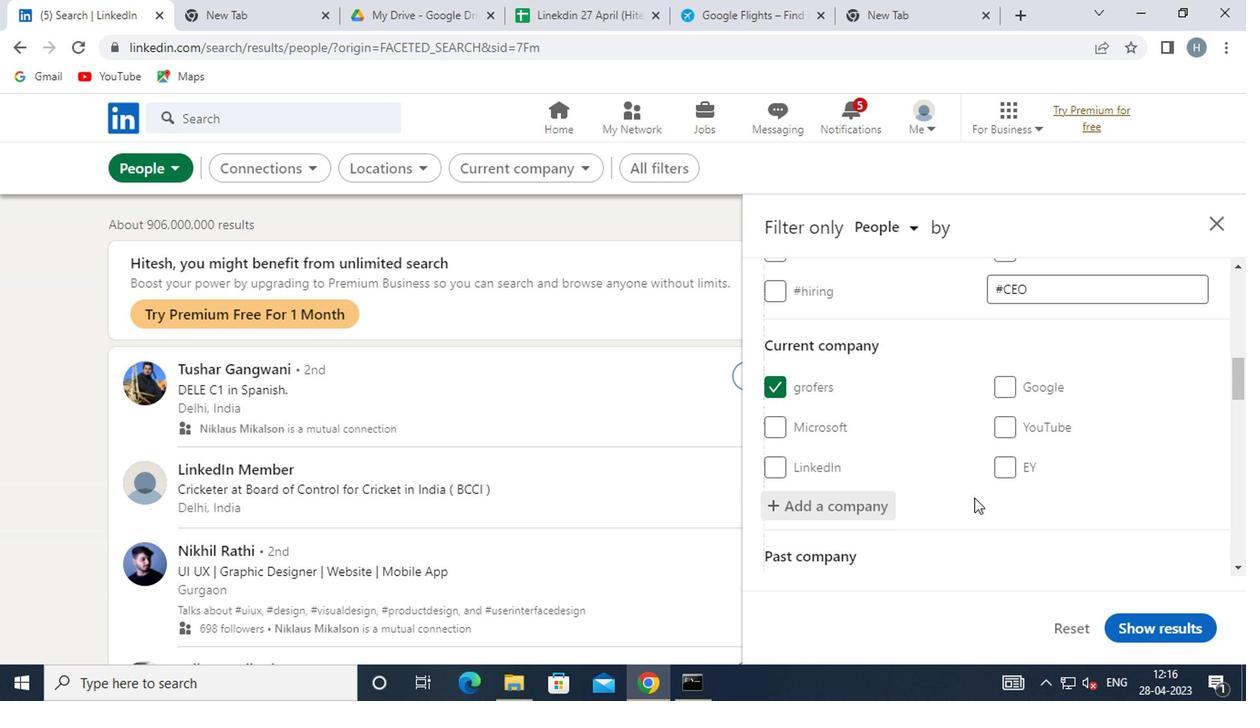 
Action: Mouse scrolled (972, 494) with delta (0, 0)
Screenshot: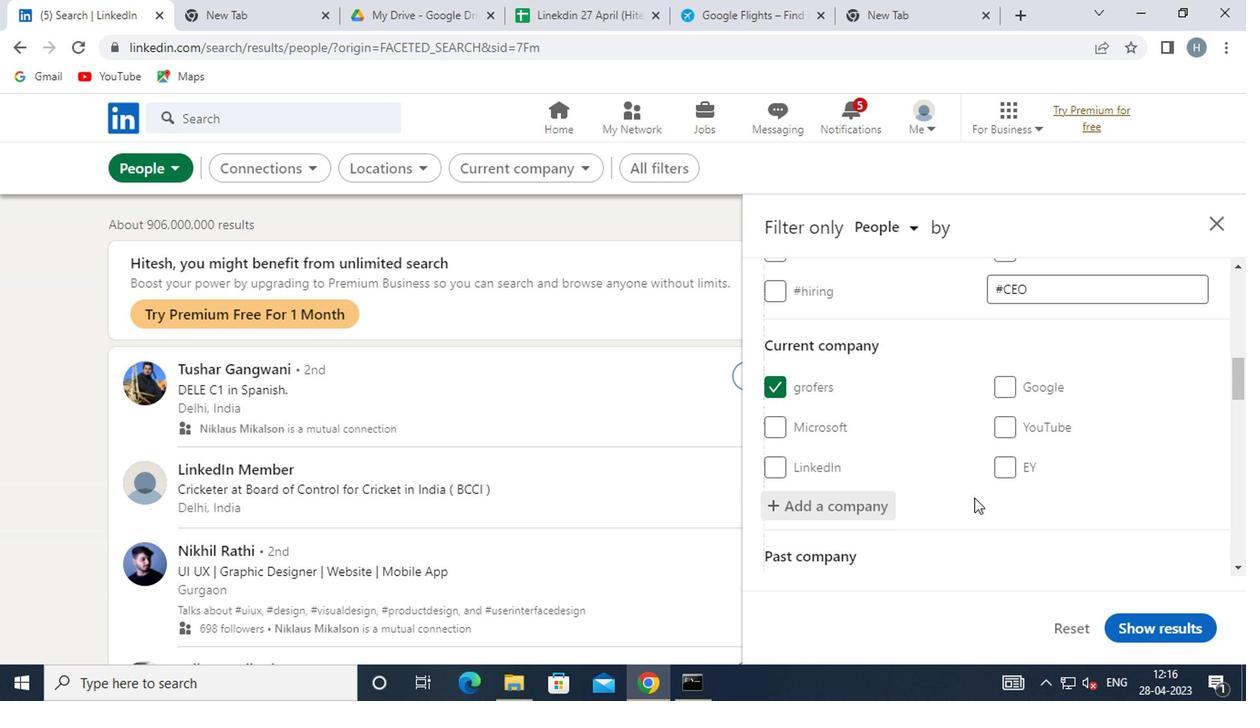 
Action: Mouse moved to (967, 491)
Screenshot: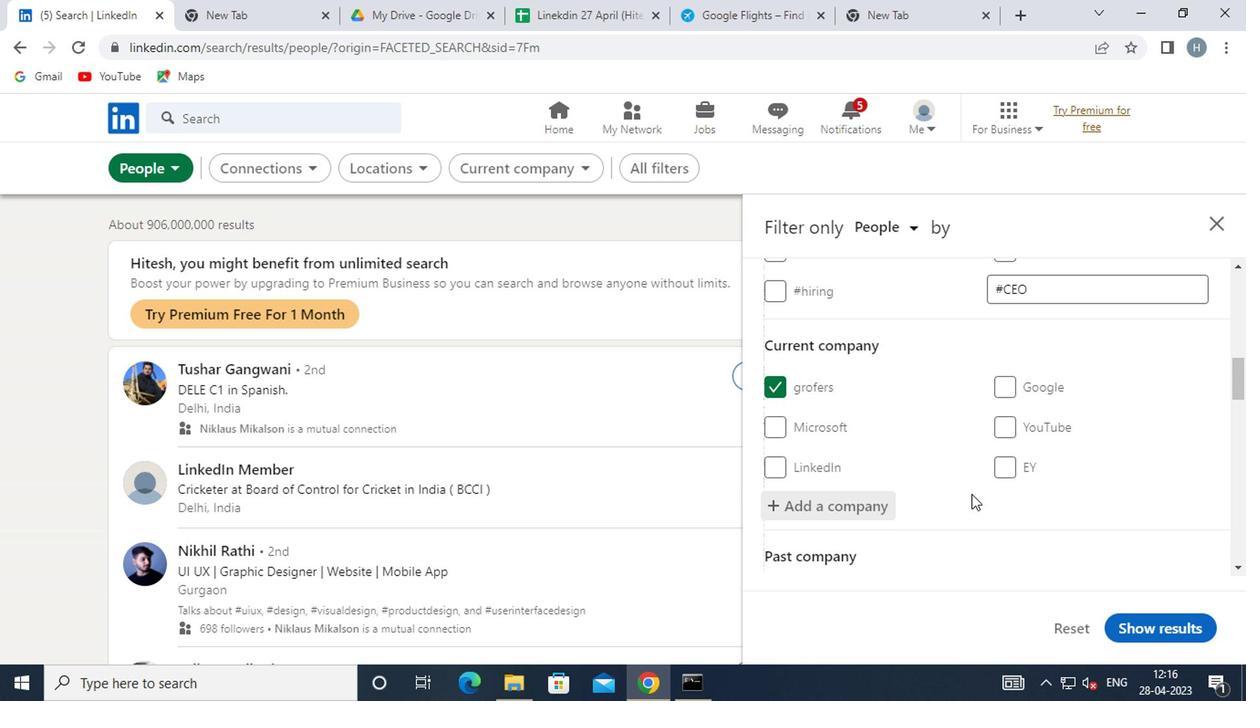 
Action: Mouse scrolled (967, 490) with delta (0, 0)
Screenshot: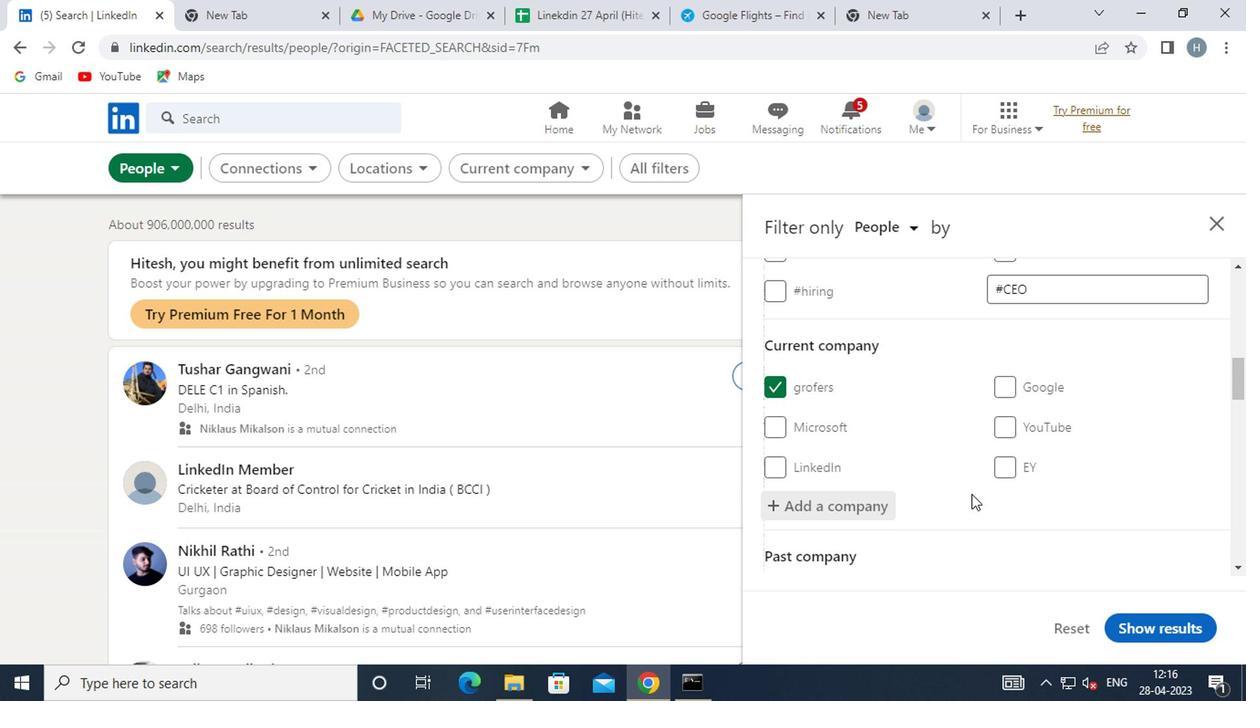 
Action: Mouse moved to (953, 491)
Screenshot: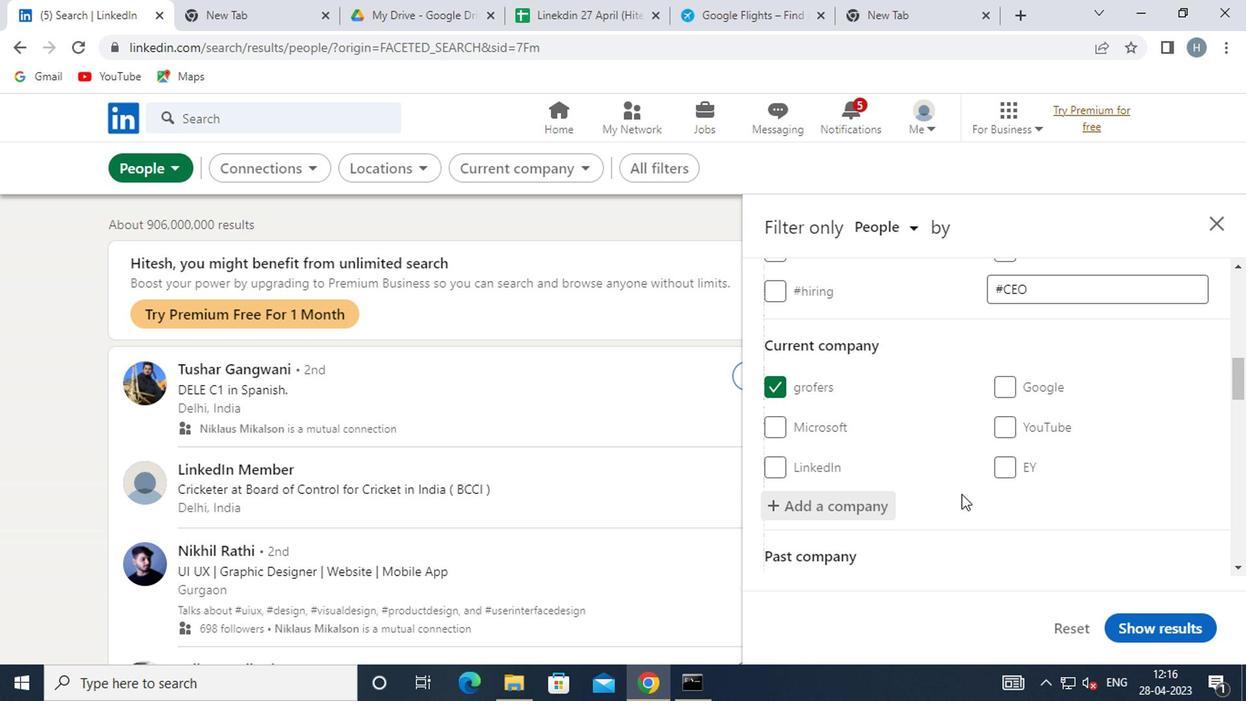 
Action: Mouse scrolled (953, 490) with delta (0, 0)
Screenshot: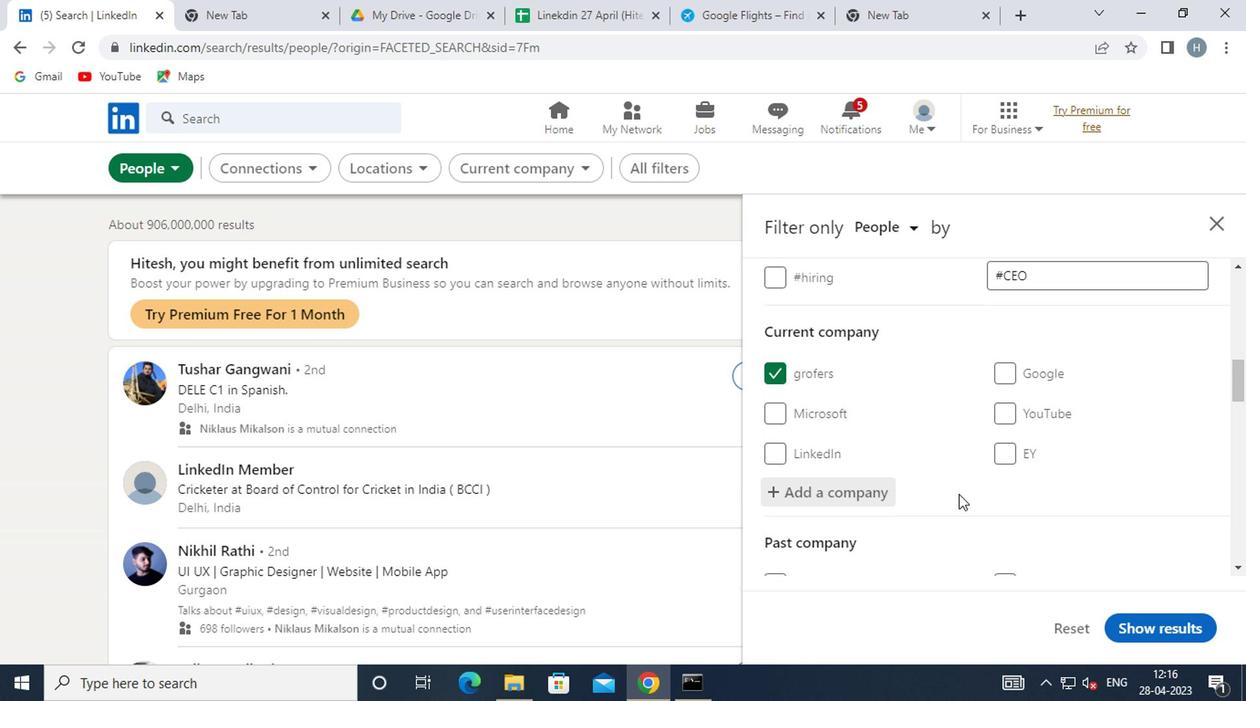 
Action: Mouse moved to (971, 474)
Screenshot: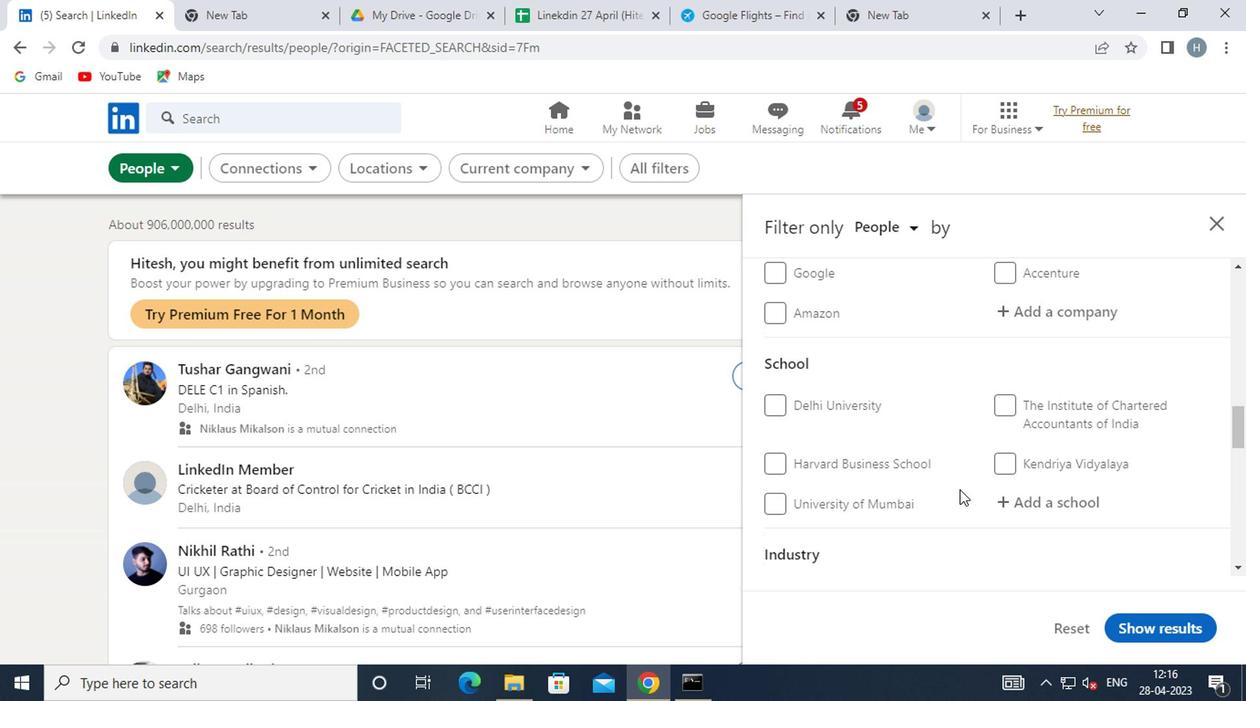 
Action: Mouse scrolled (971, 475) with delta (0, 0)
Screenshot: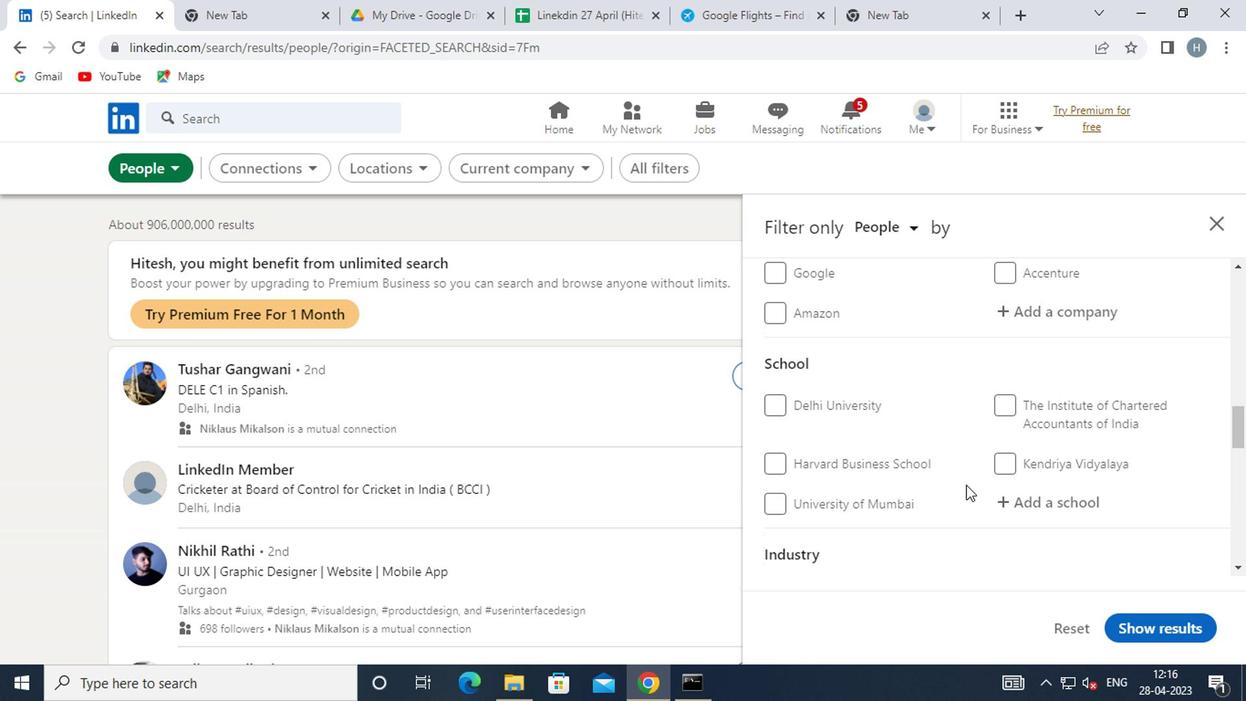 
Action: Mouse moved to (972, 474)
Screenshot: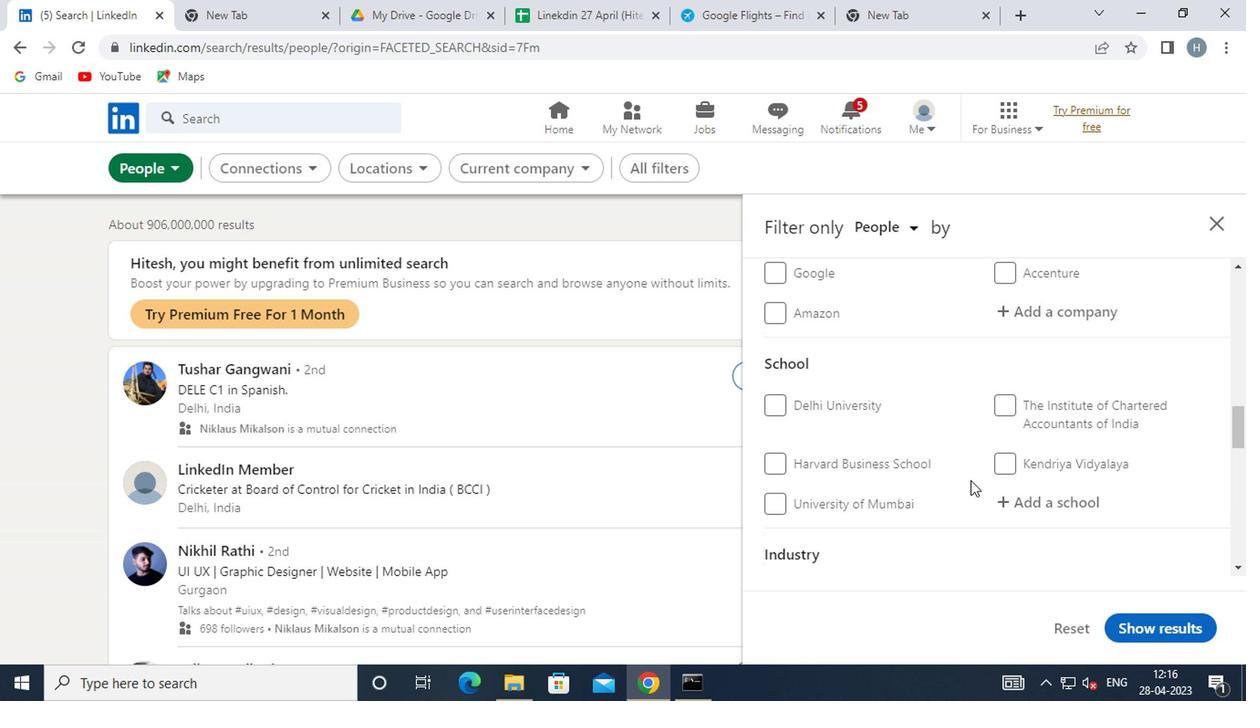 
Action: Mouse scrolled (972, 474) with delta (0, 0)
Screenshot: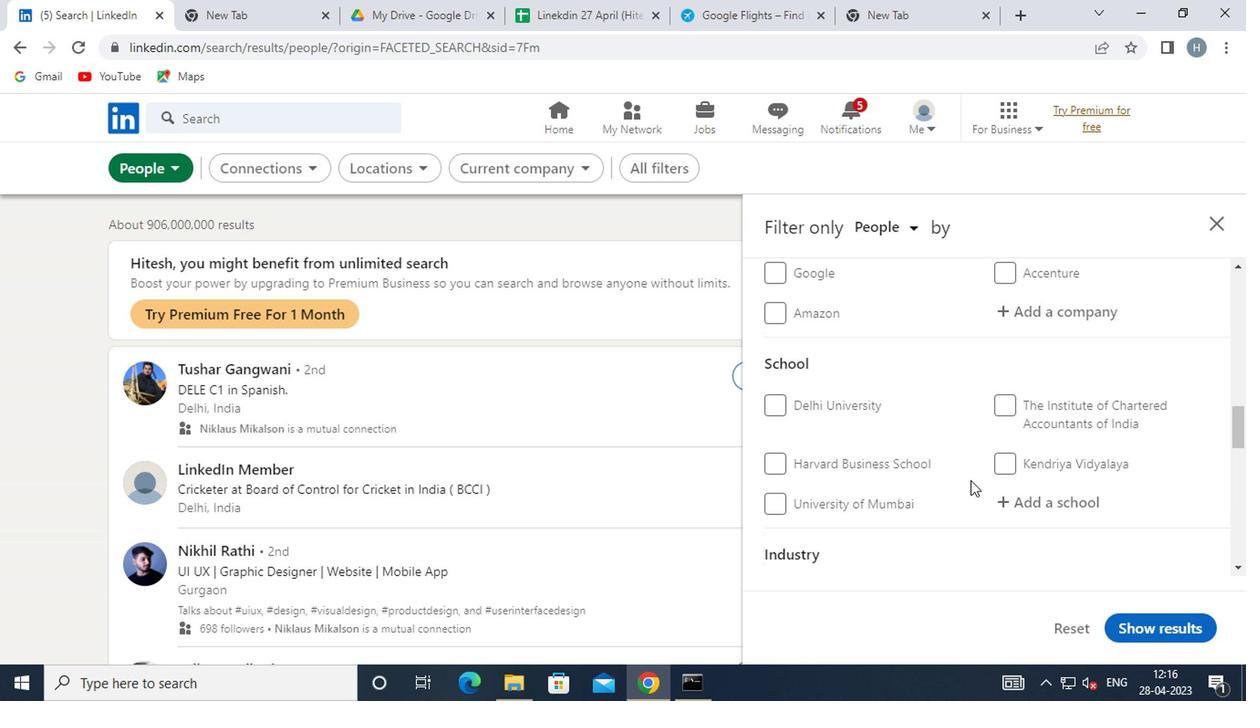 
Action: Mouse scrolled (972, 472) with delta (0, -1)
Screenshot: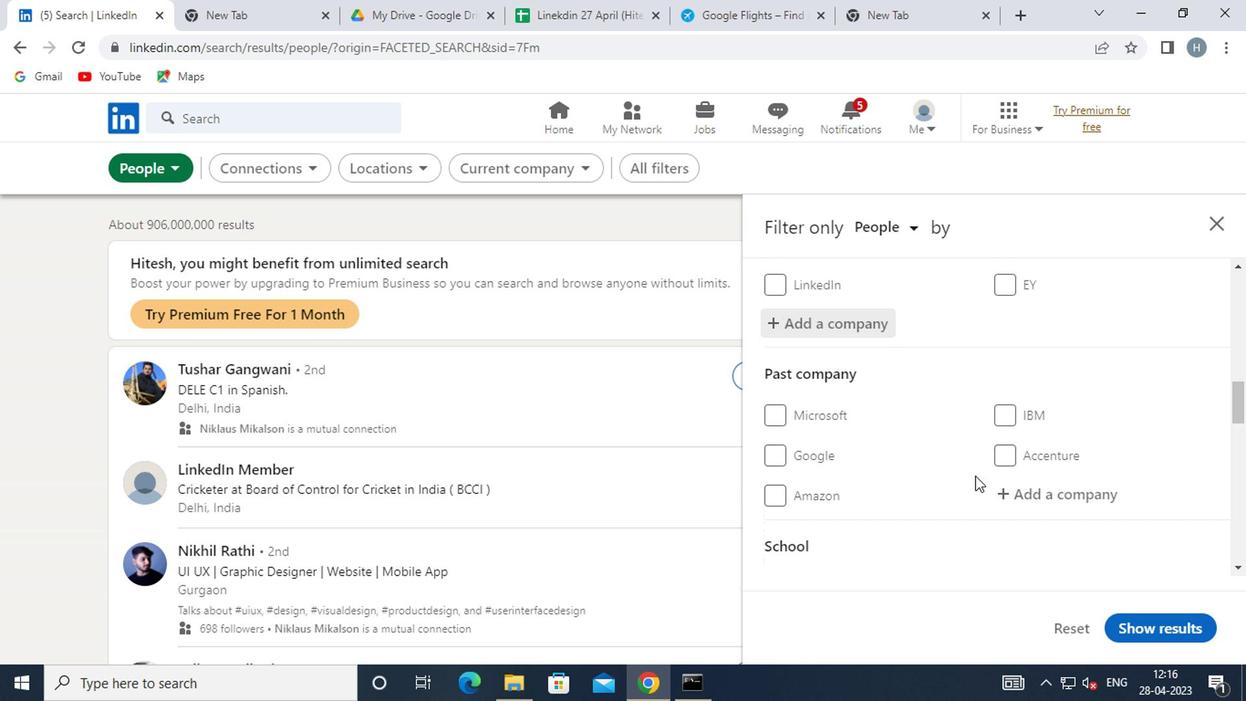 
Action: Mouse scrolled (972, 472) with delta (0, -1)
Screenshot: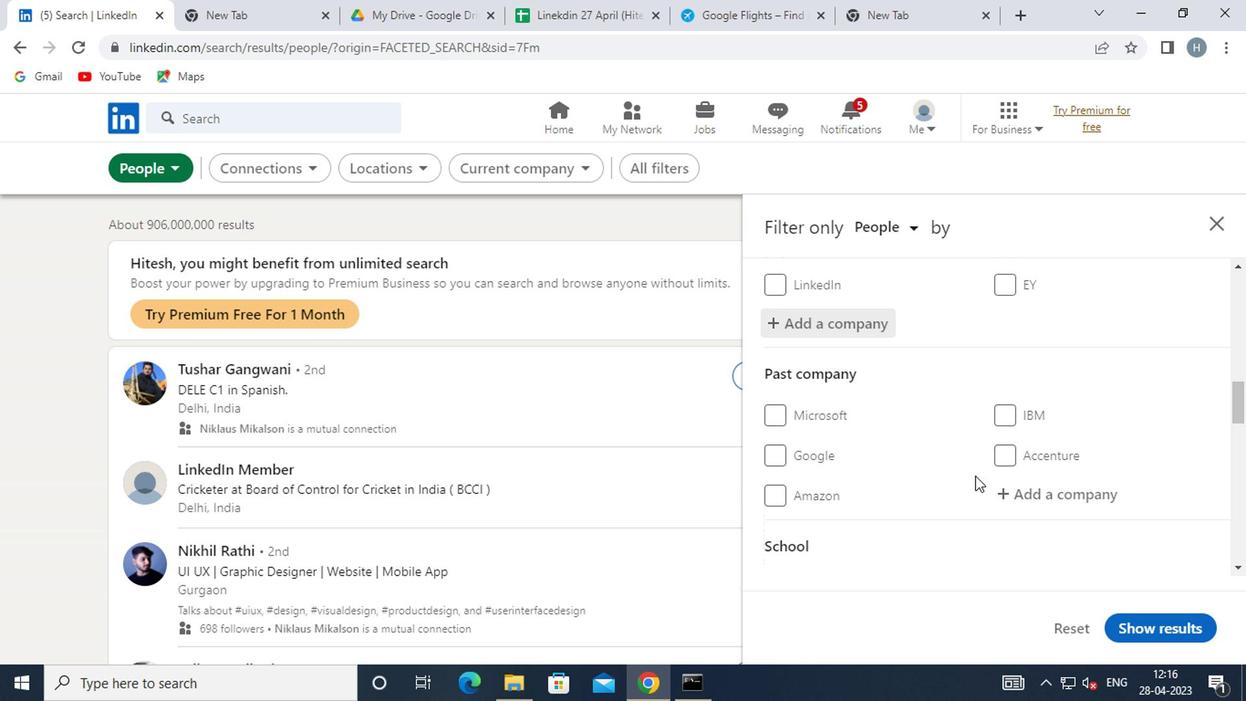 
Action: Mouse moved to (974, 472)
Screenshot: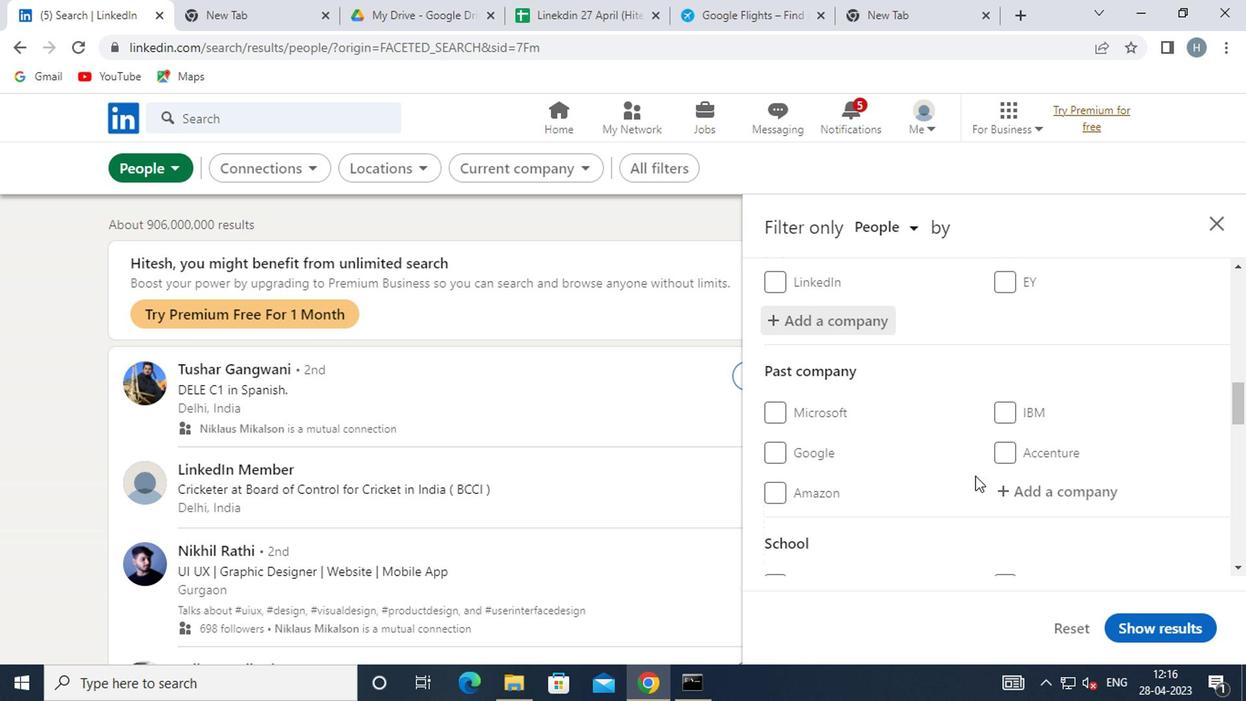 
Action: Mouse scrolled (974, 472) with delta (0, 0)
Screenshot: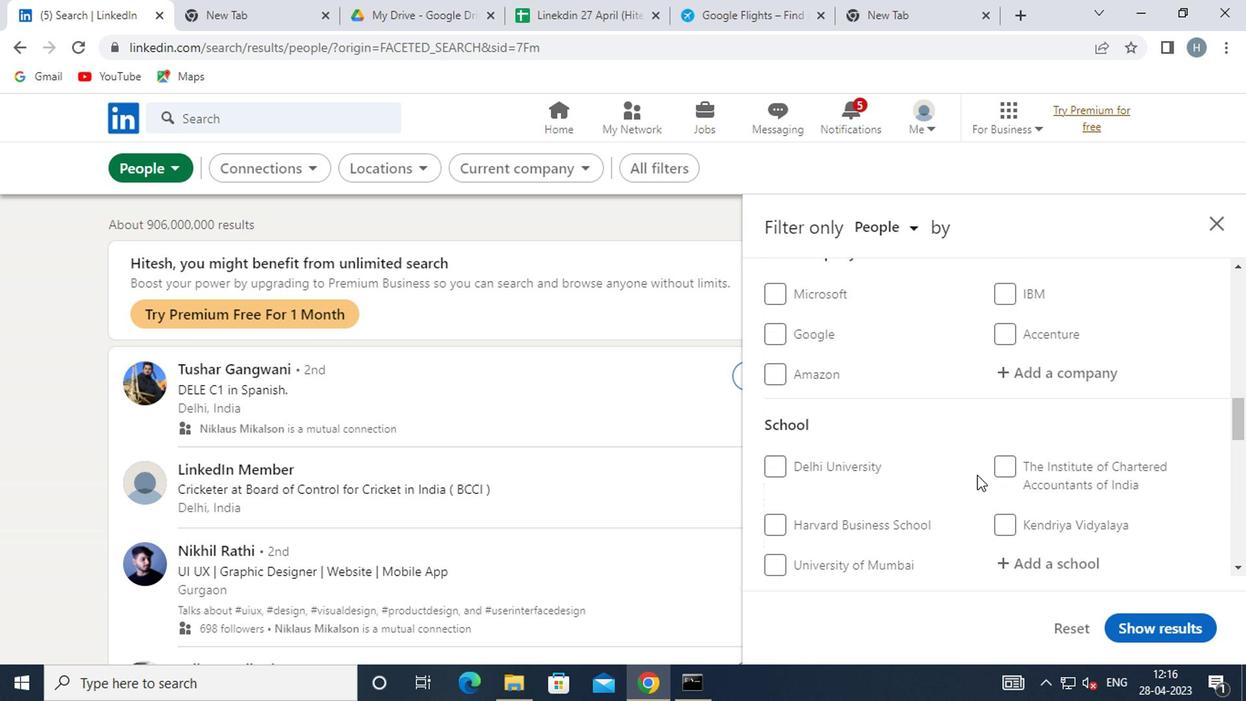 
Action: Mouse moved to (975, 472)
Screenshot: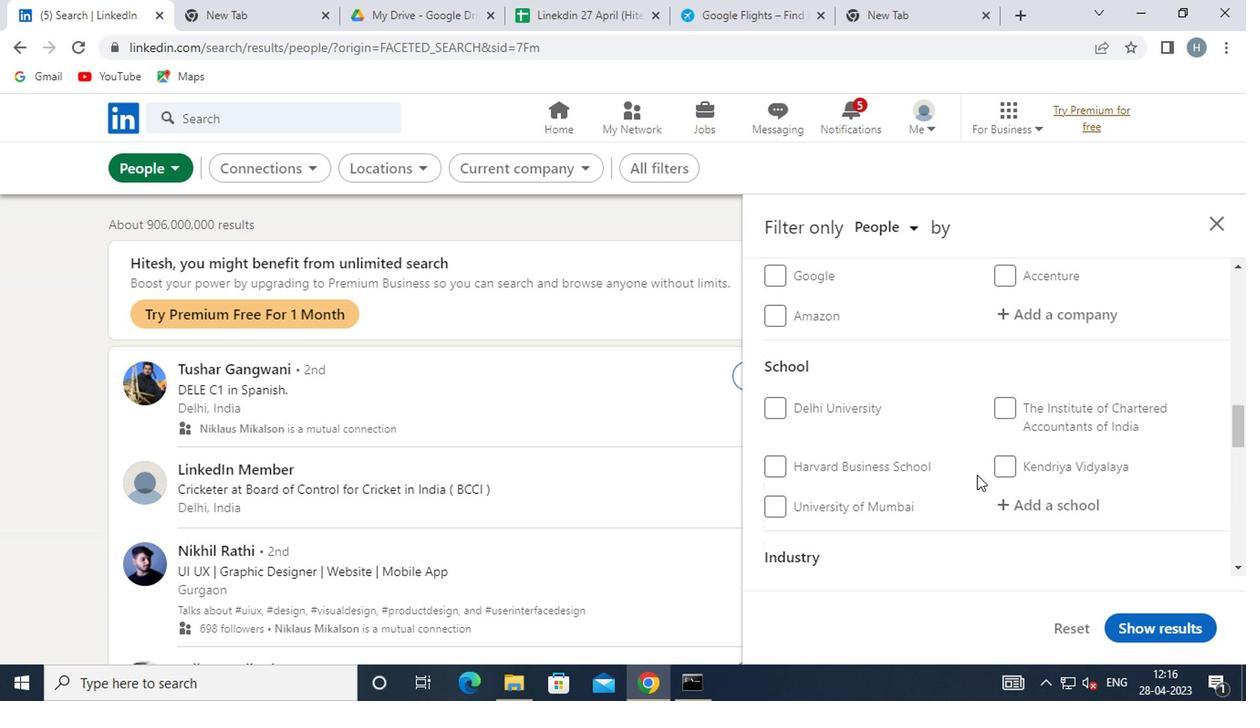 
Action: Mouse scrolled (975, 471) with delta (0, 0)
Screenshot: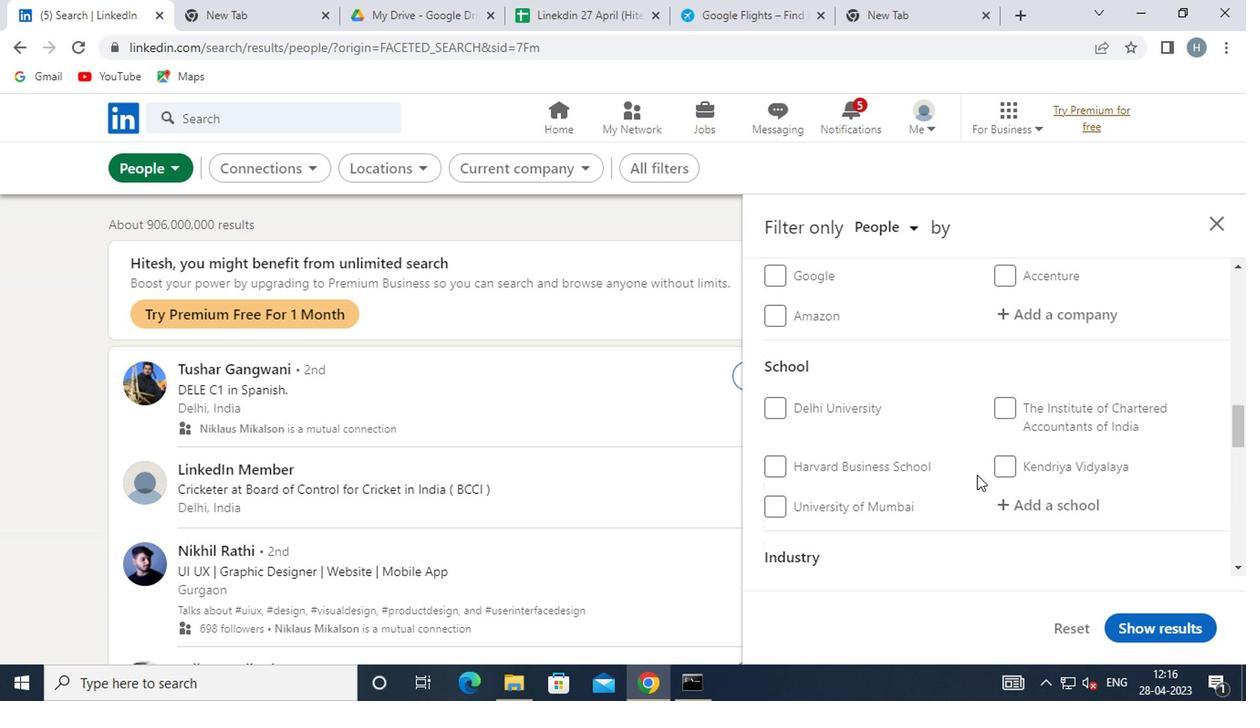 
Action: Mouse moved to (1071, 322)
Screenshot: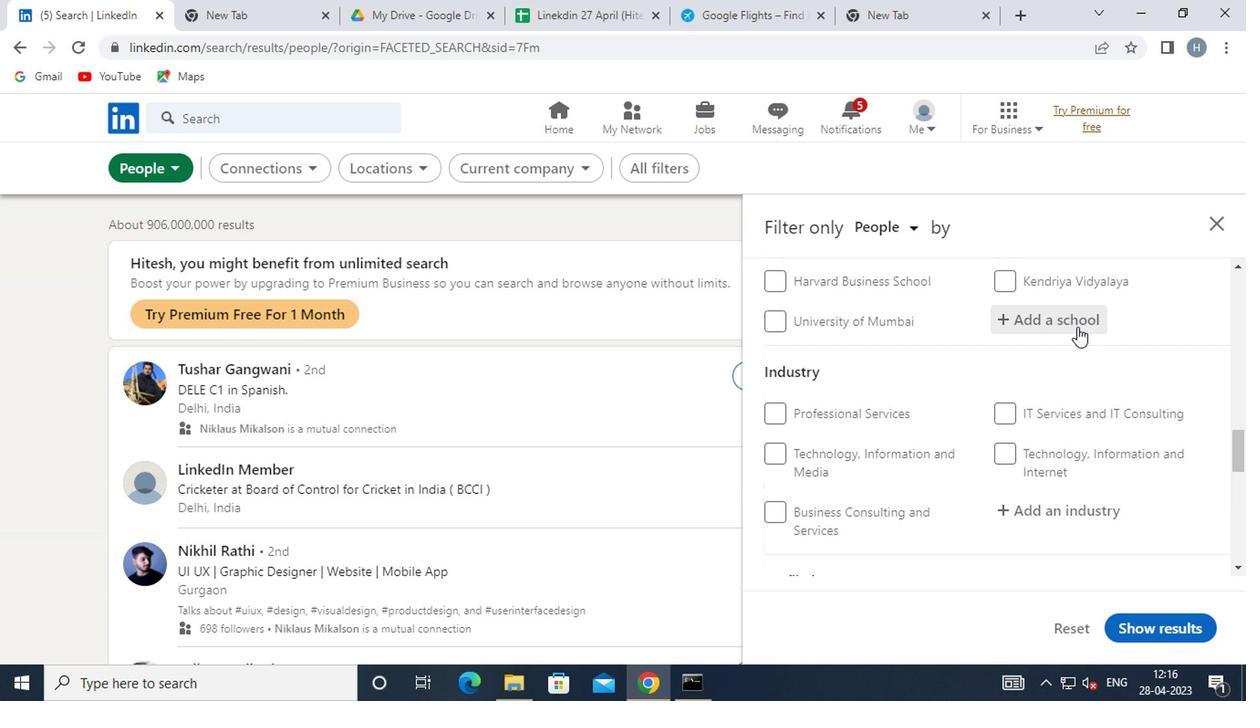 
Action: Mouse pressed left at (1071, 322)
Screenshot: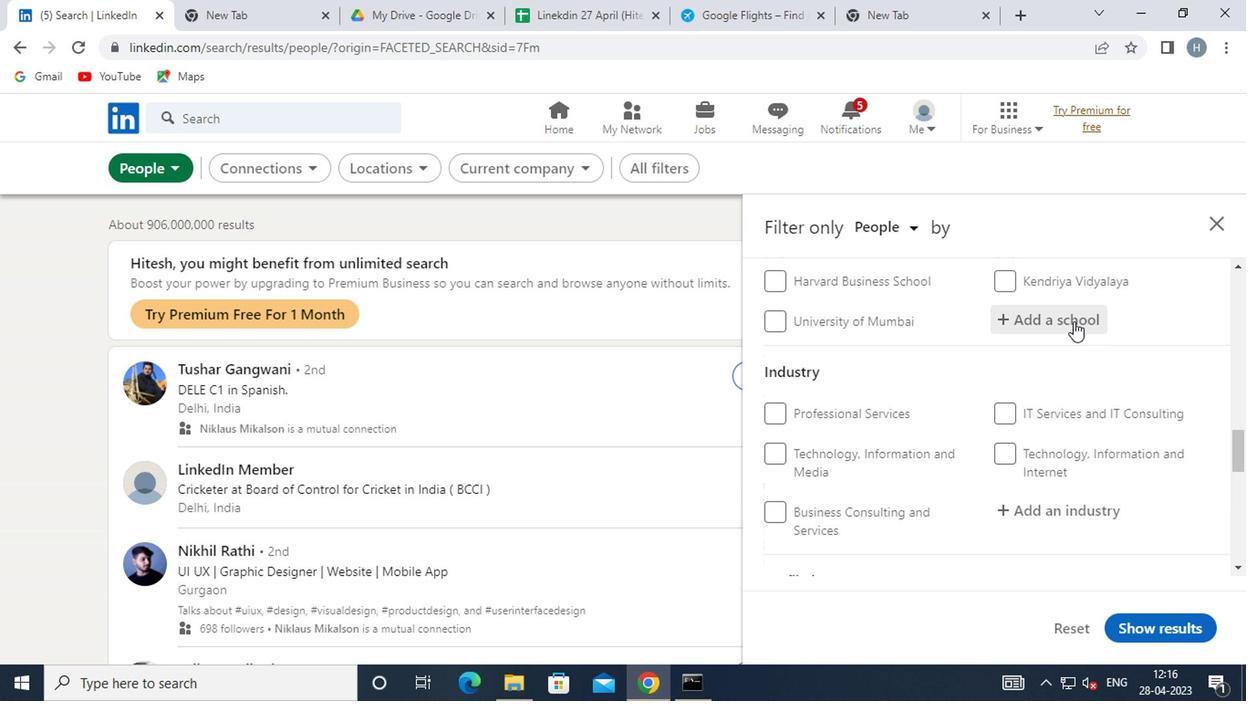 
Action: Key pressed <Key.shift><Key.shift>HINDUSTAN<Key.space><Key.shift><Key.shift><Key.shift><Key.shift><Key.shift><Key.shift>COLL
Screenshot: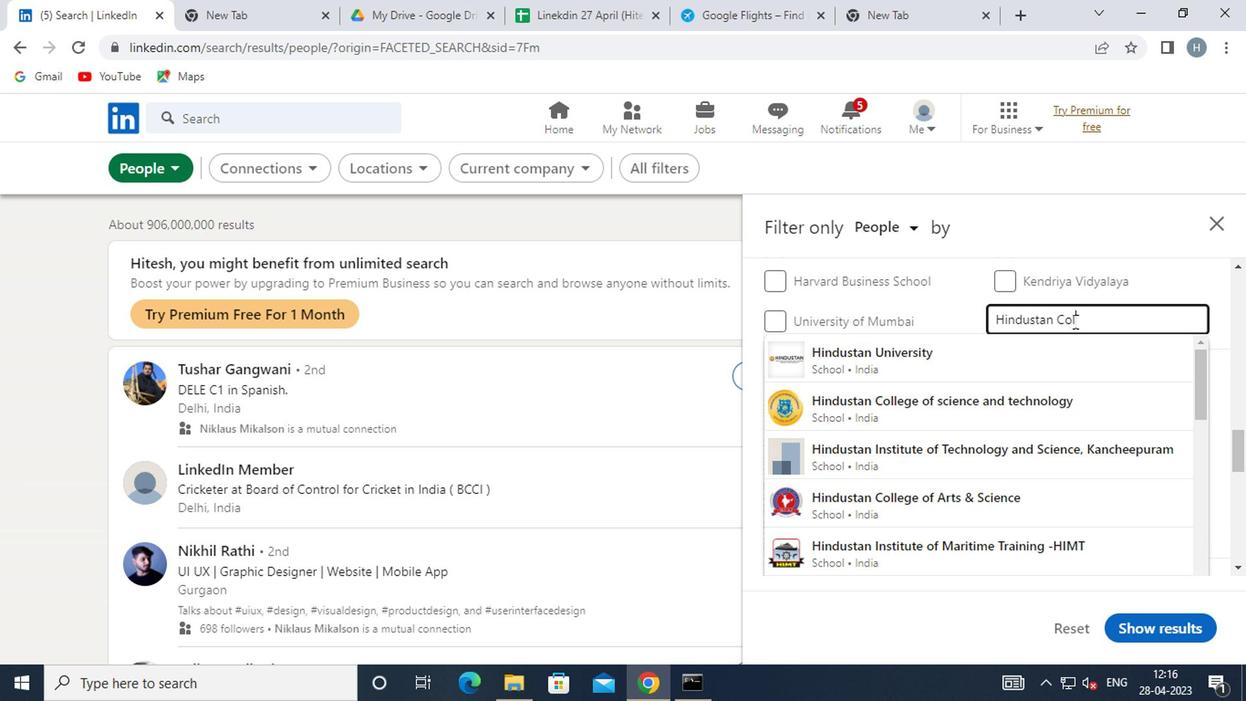 
Action: Mouse moved to (1070, 359)
Screenshot: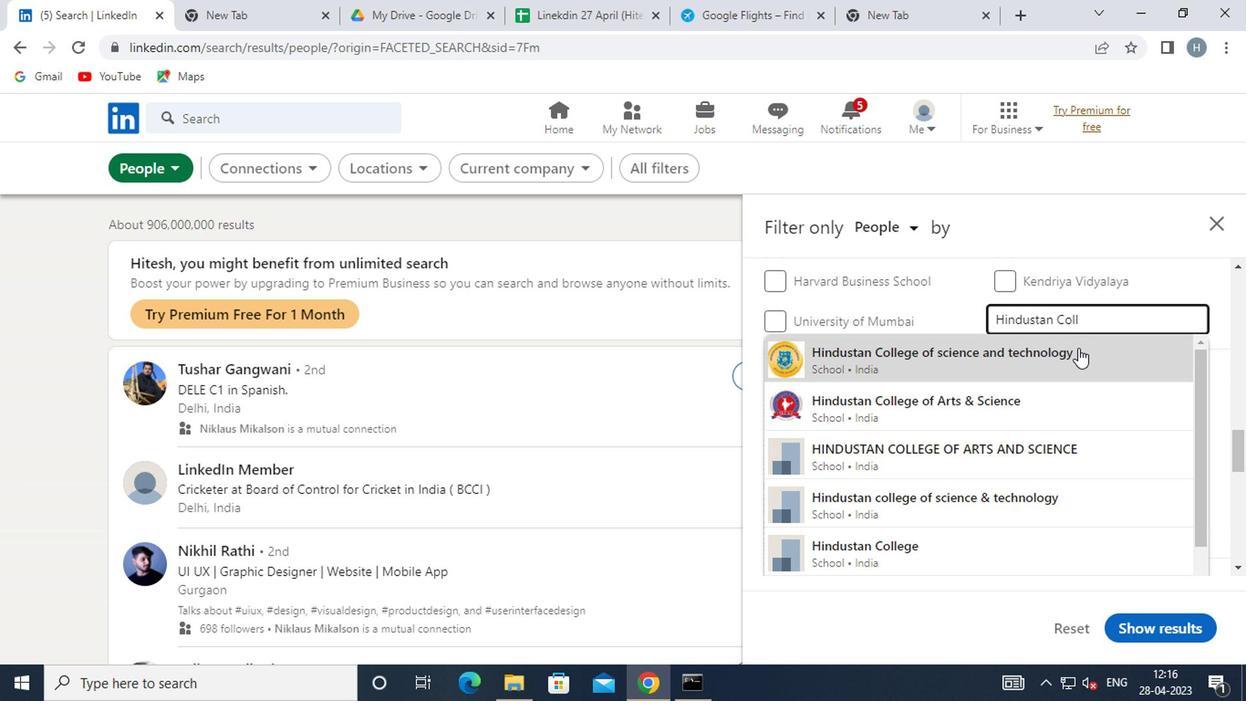 
Action: Mouse pressed left at (1070, 359)
Screenshot: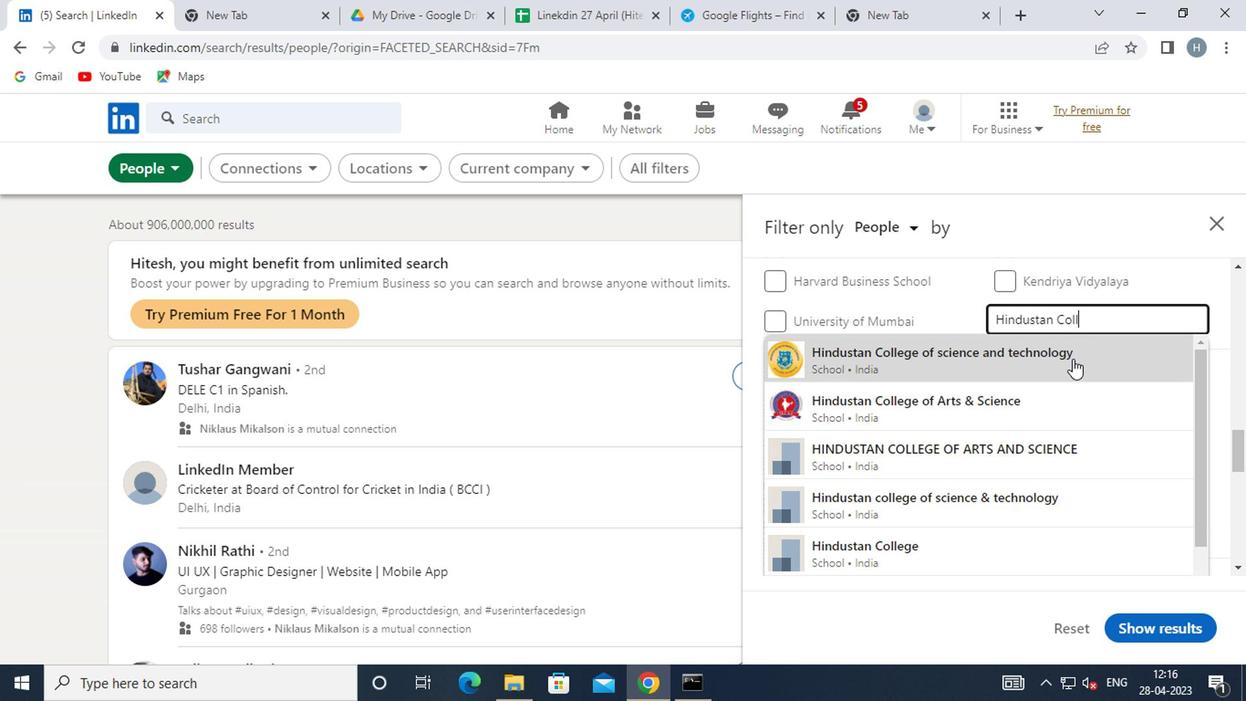 
Action: Mouse moved to (978, 369)
Screenshot: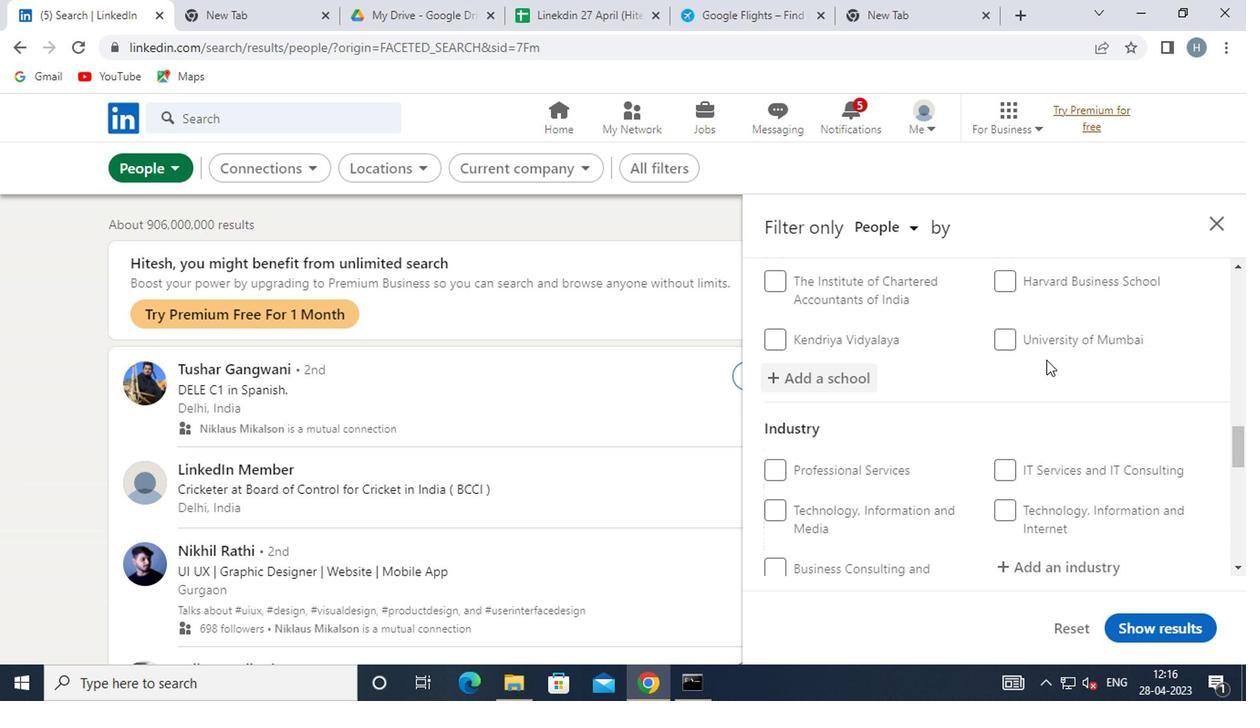 
Action: Mouse scrolled (978, 368) with delta (0, 0)
Screenshot: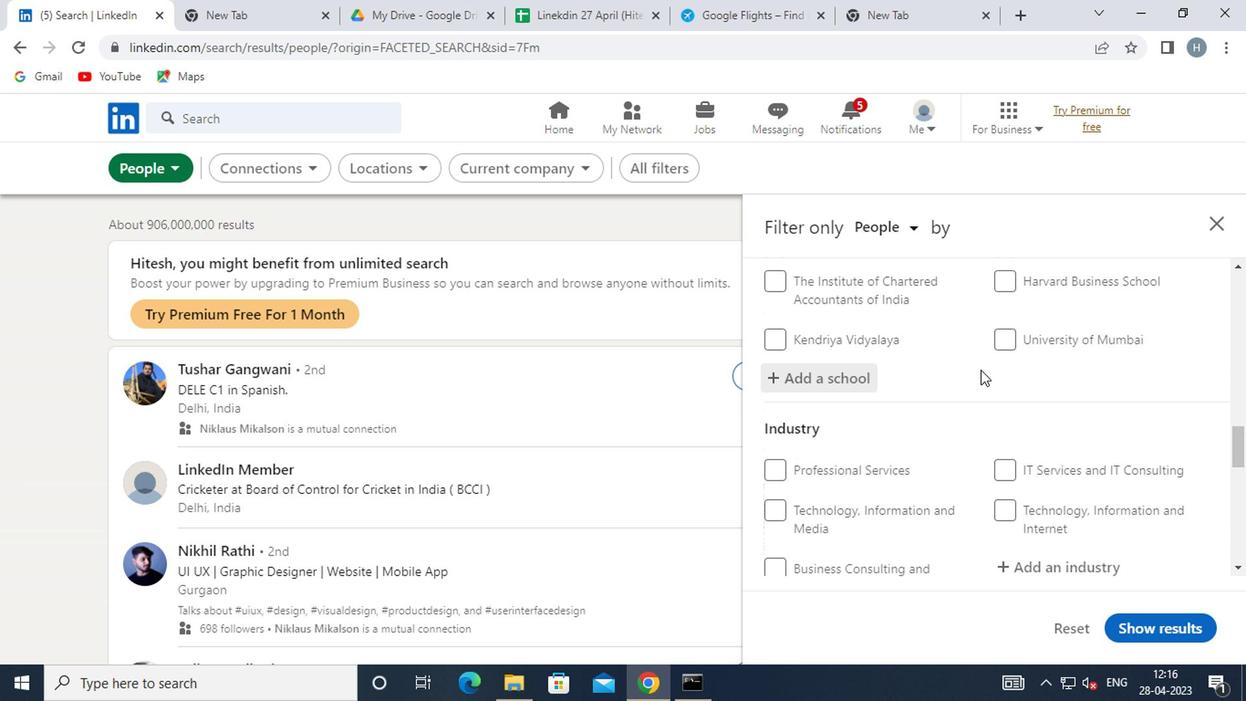 
Action: Mouse moved to (978, 369)
Screenshot: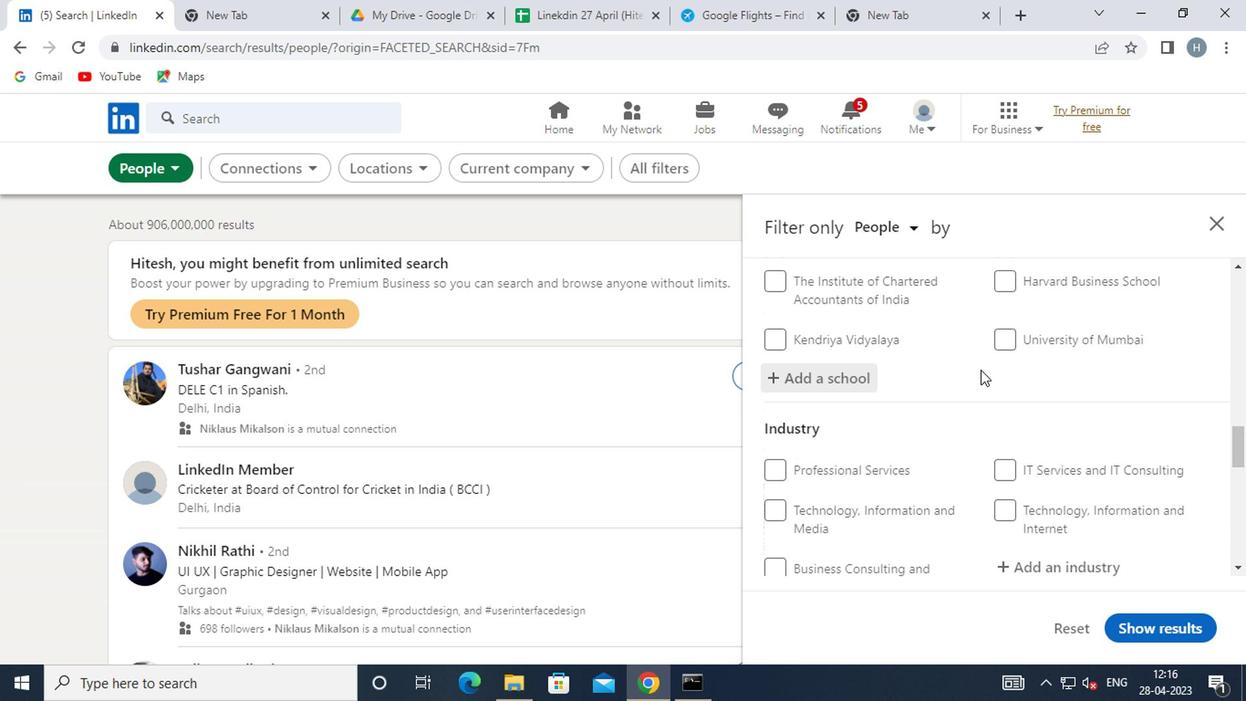 
Action: Mouse scrolled (978, 368) with delta (0, 0)
Screenshot: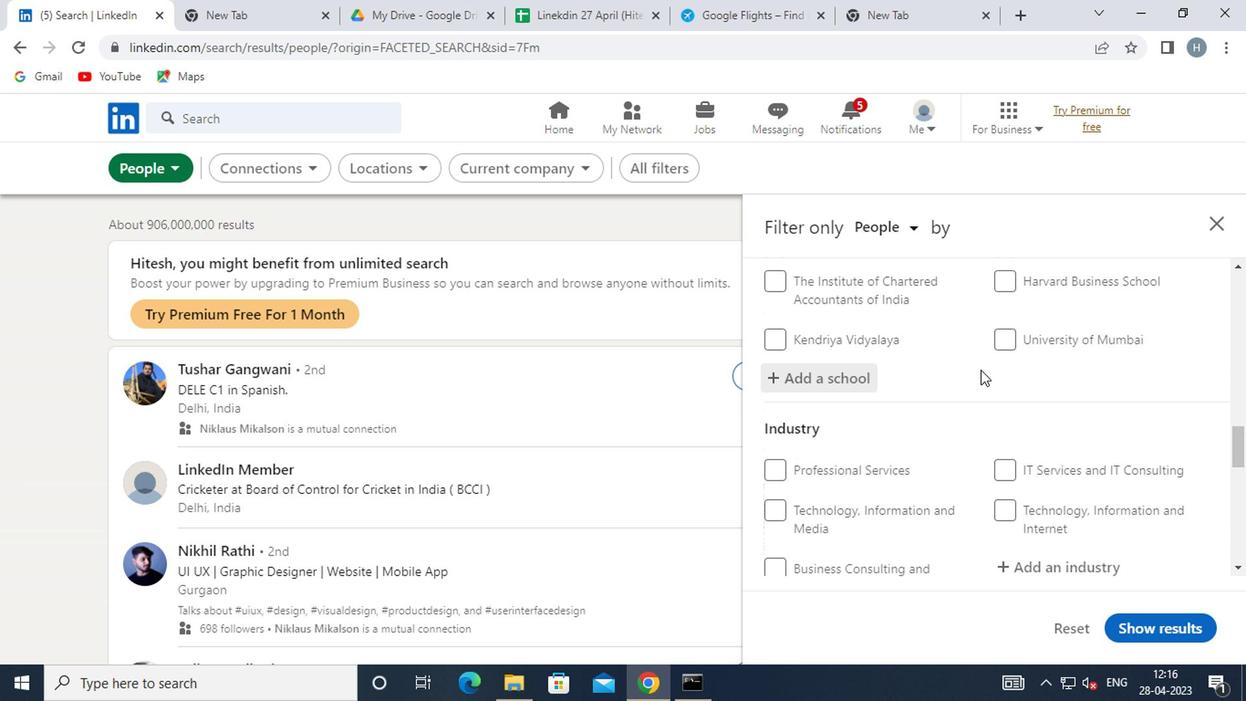 
Action: Mouse moved to (1039, 381)
Screenshot: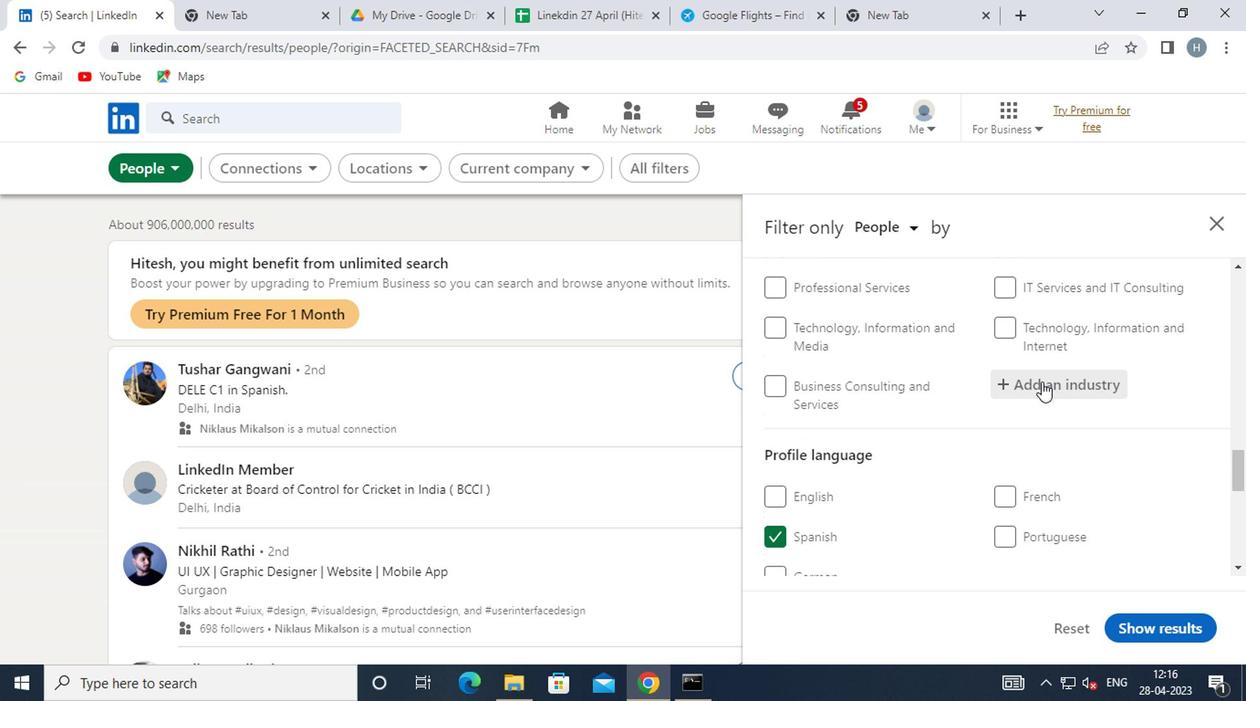
Action: Mouse pressed left at (1039, 381)
Screenshot: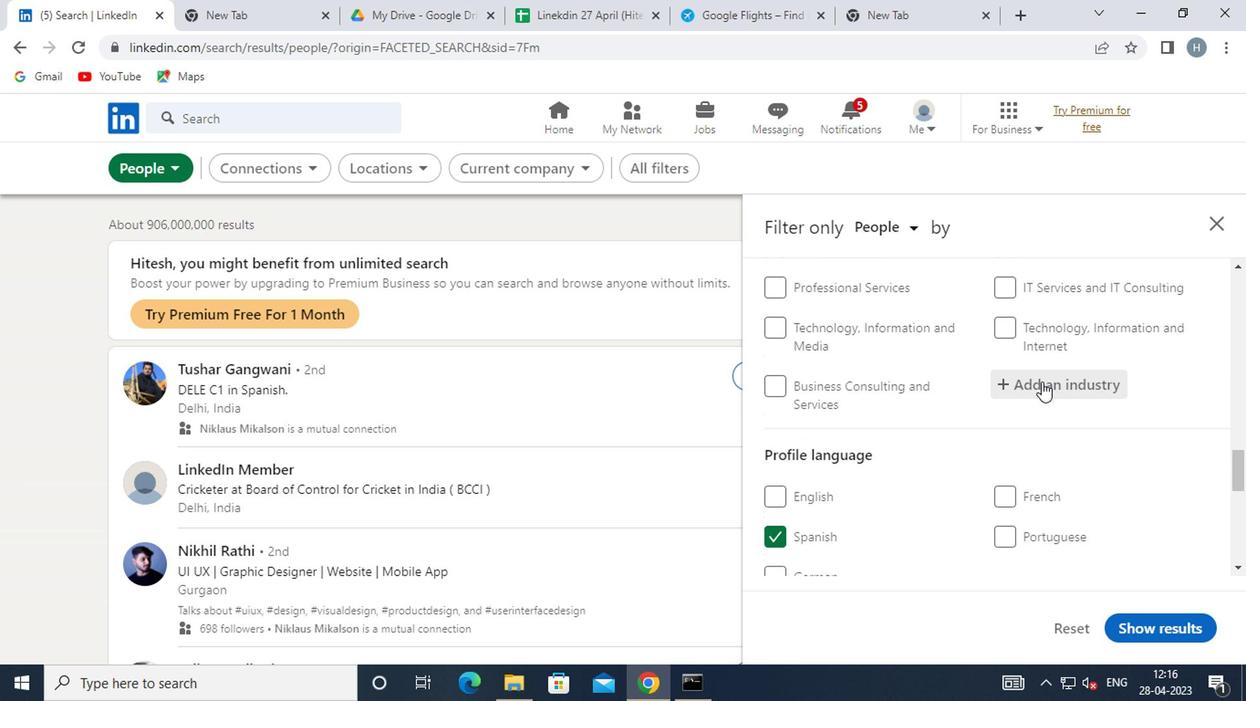 
Action: Mouse moved to (1012, 364)
Screenshot: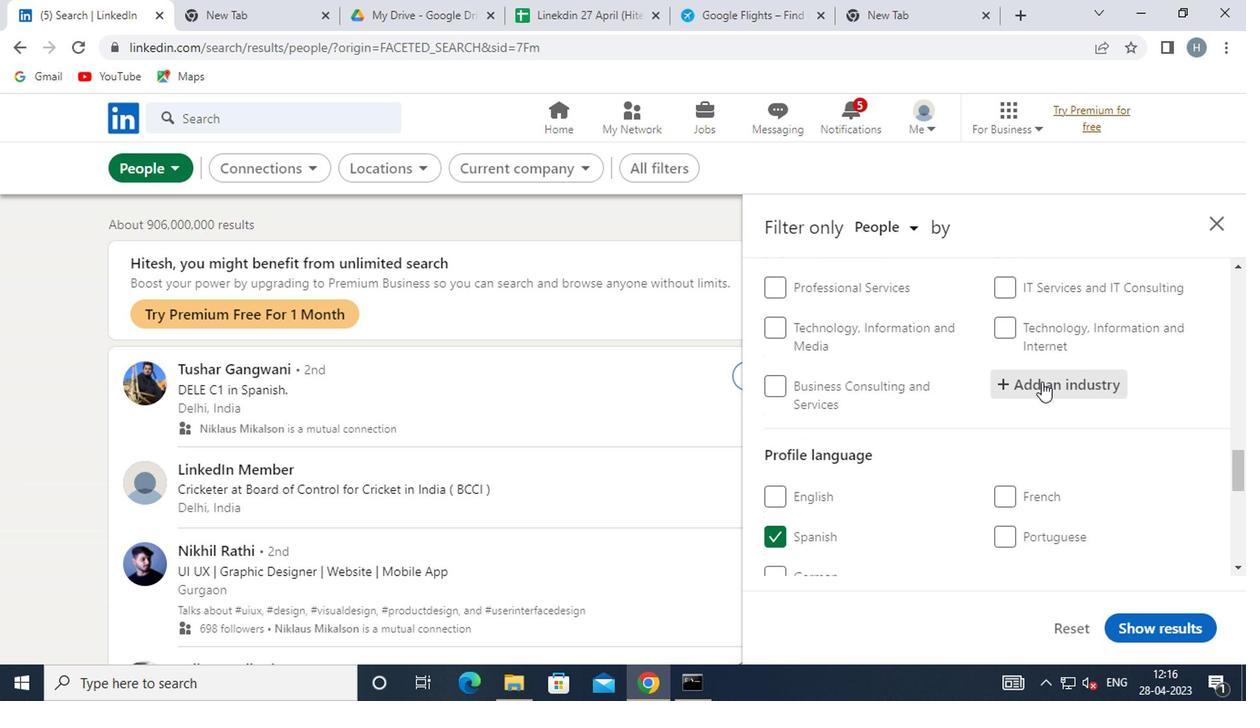 
Action: Key pressed <Key.shift>WAT
Screenshot: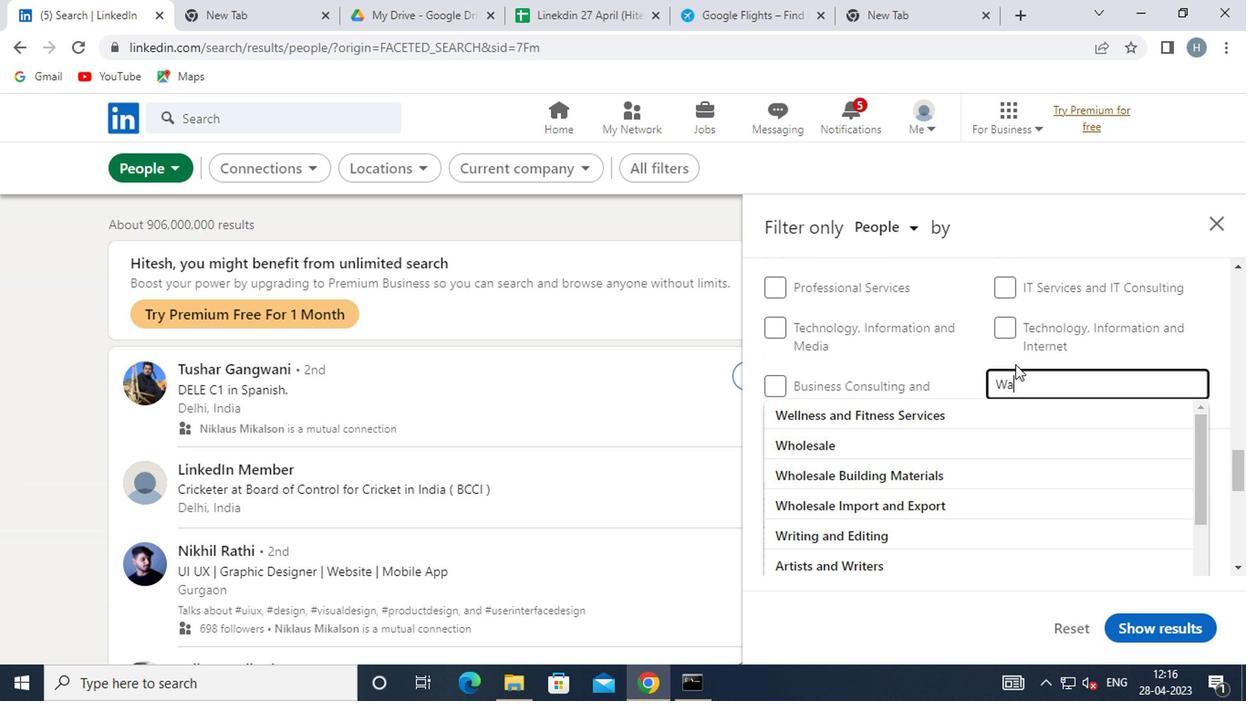 
Action: Mouse moved to (1084, 366)
Screenshot: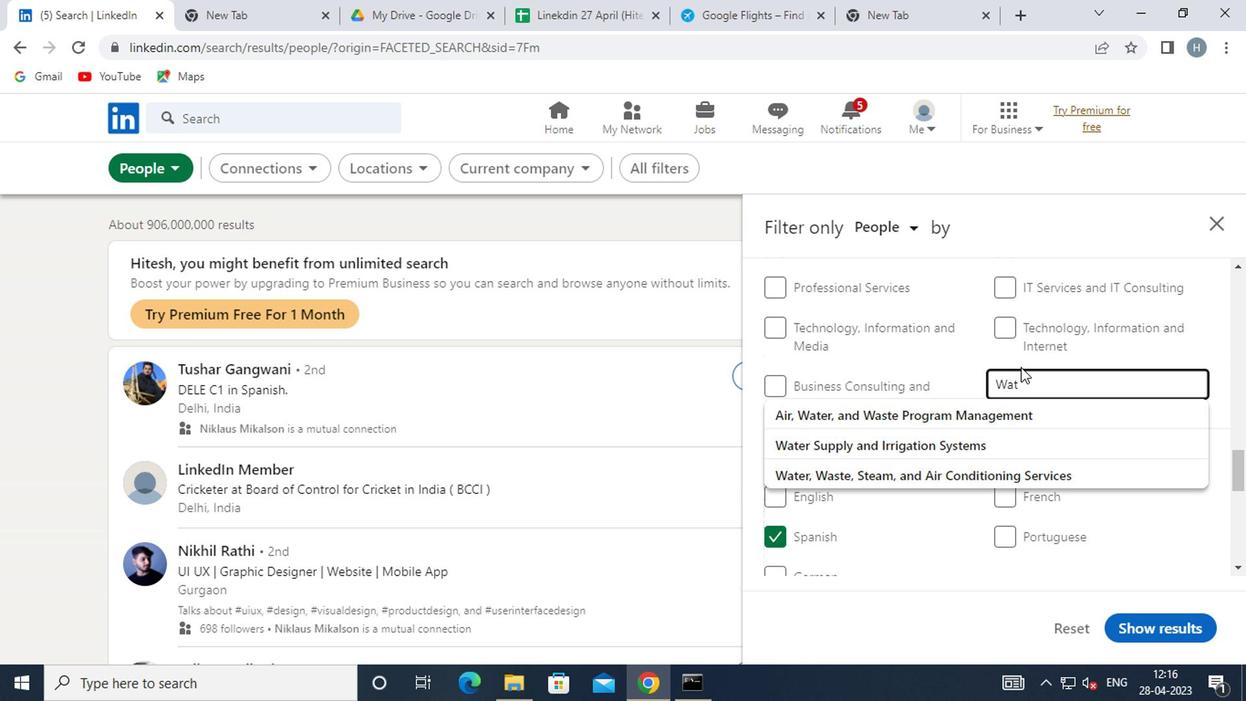 
Action: Key pressed ER
Screenshot: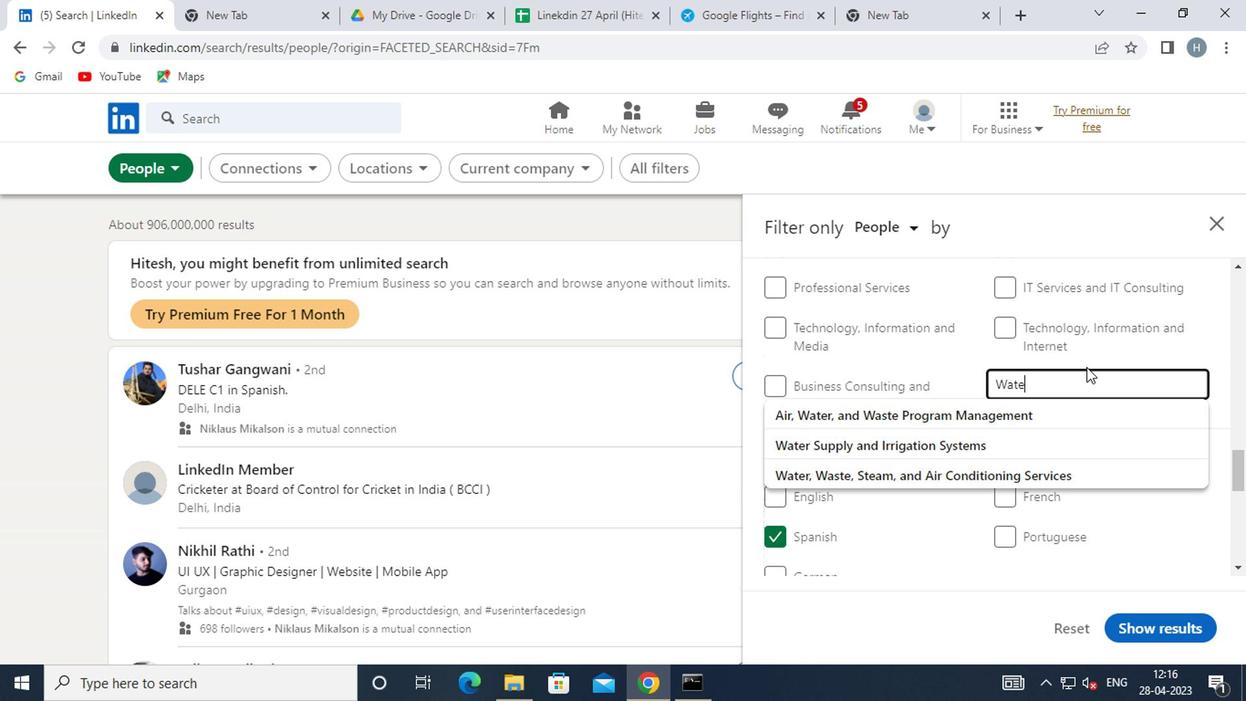
Action: Mouse moved to (972, 446)
Screenshot: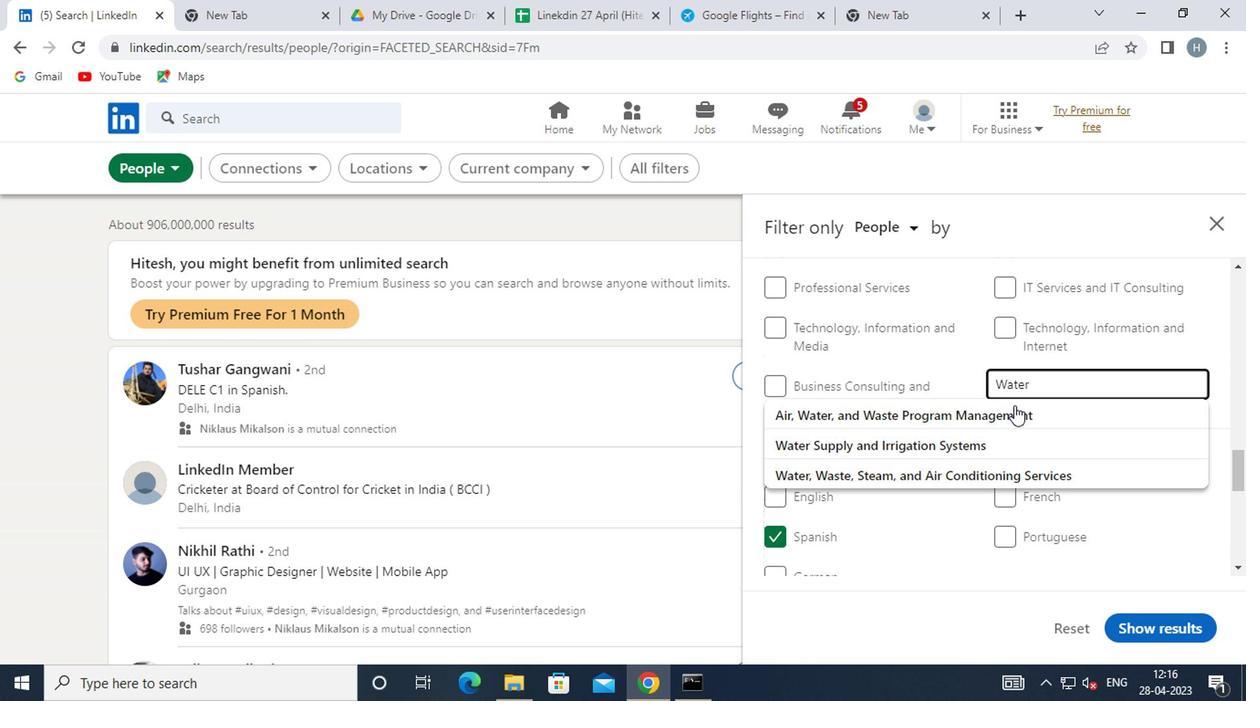 
Action: Mouse pressed left at (972, 446)
Screenshot: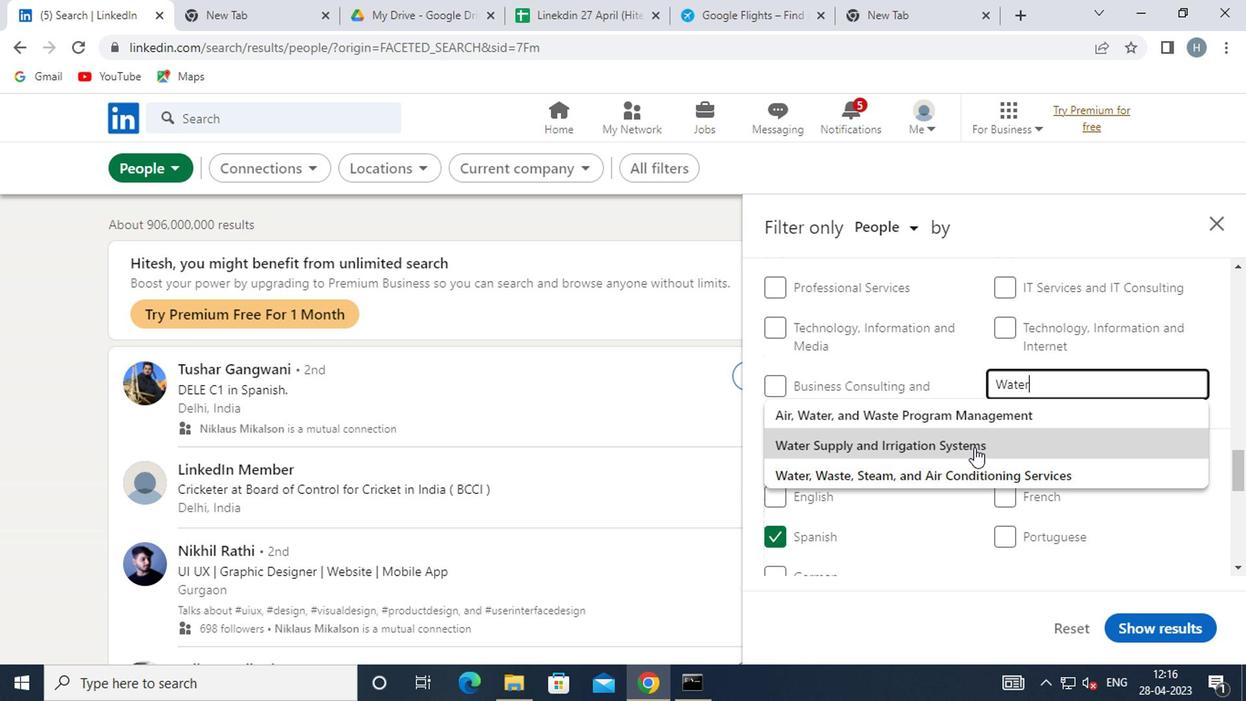 
Action: Mouse moved to (977, 424)
Screenshot: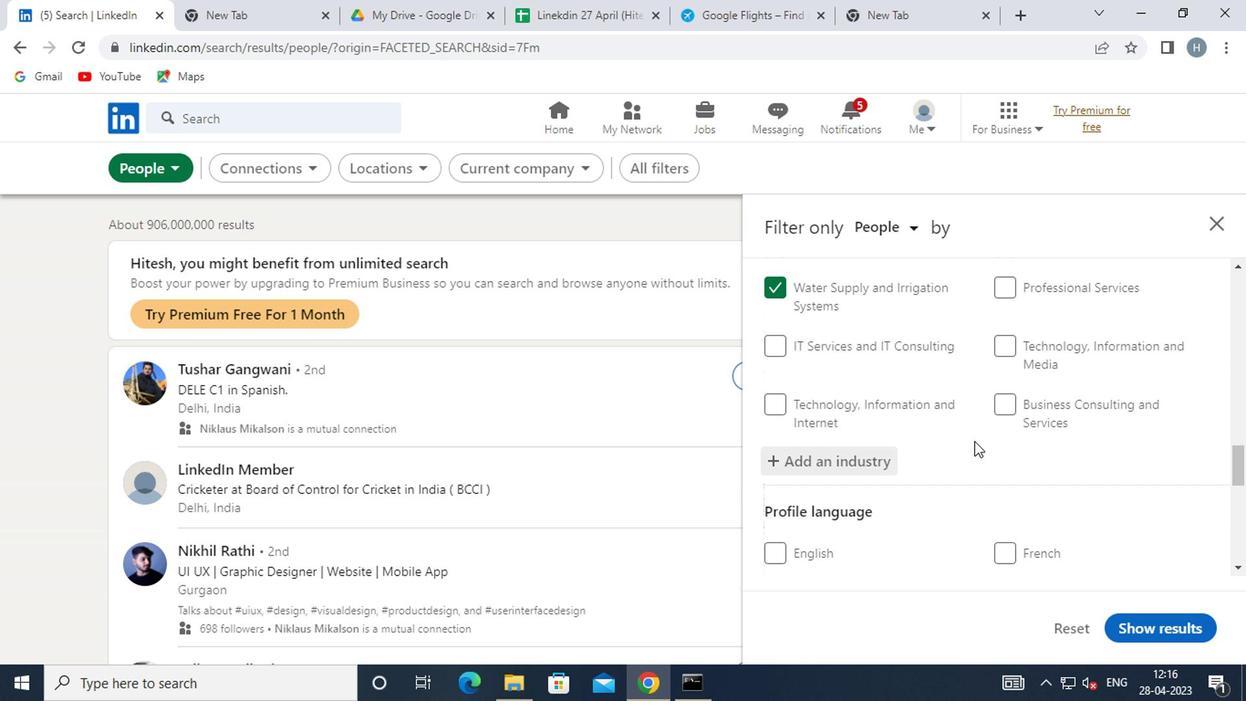 
Action: Mouse scrolled (977, 423) with delta (0, -1)
Screenshot: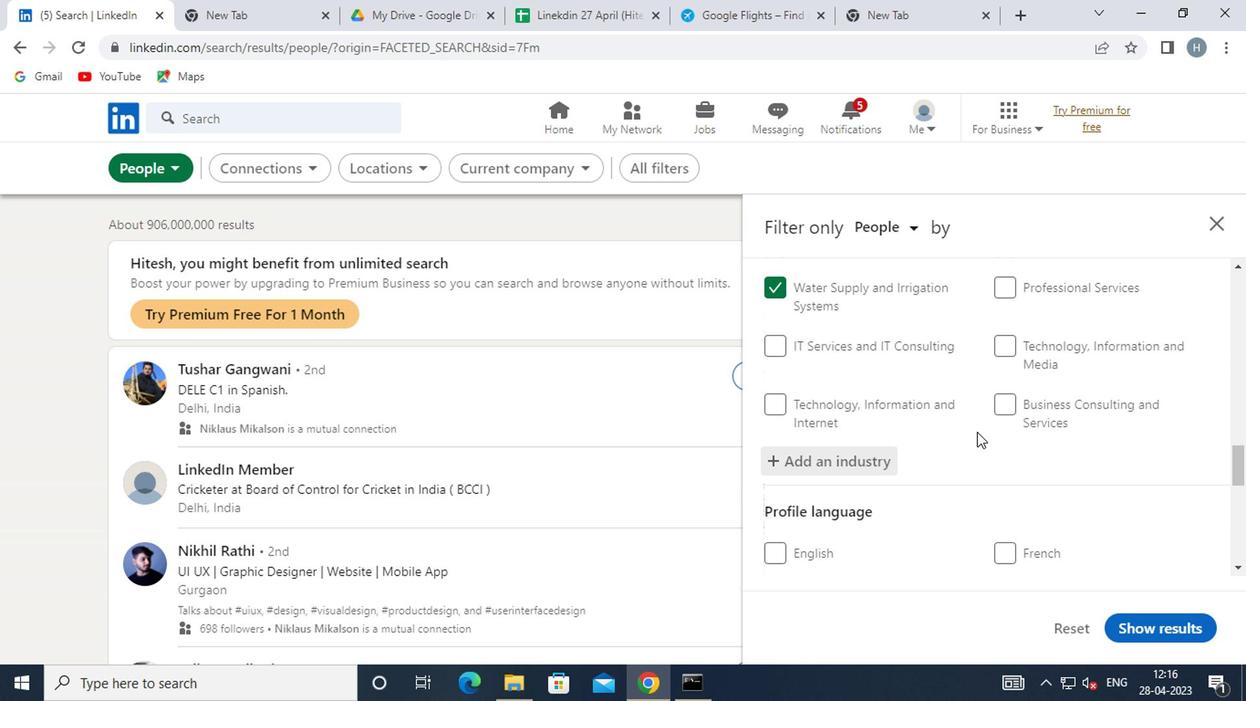 
Action: Mouse scrolled (977, 423) with delta (0, -1)
Screenshot: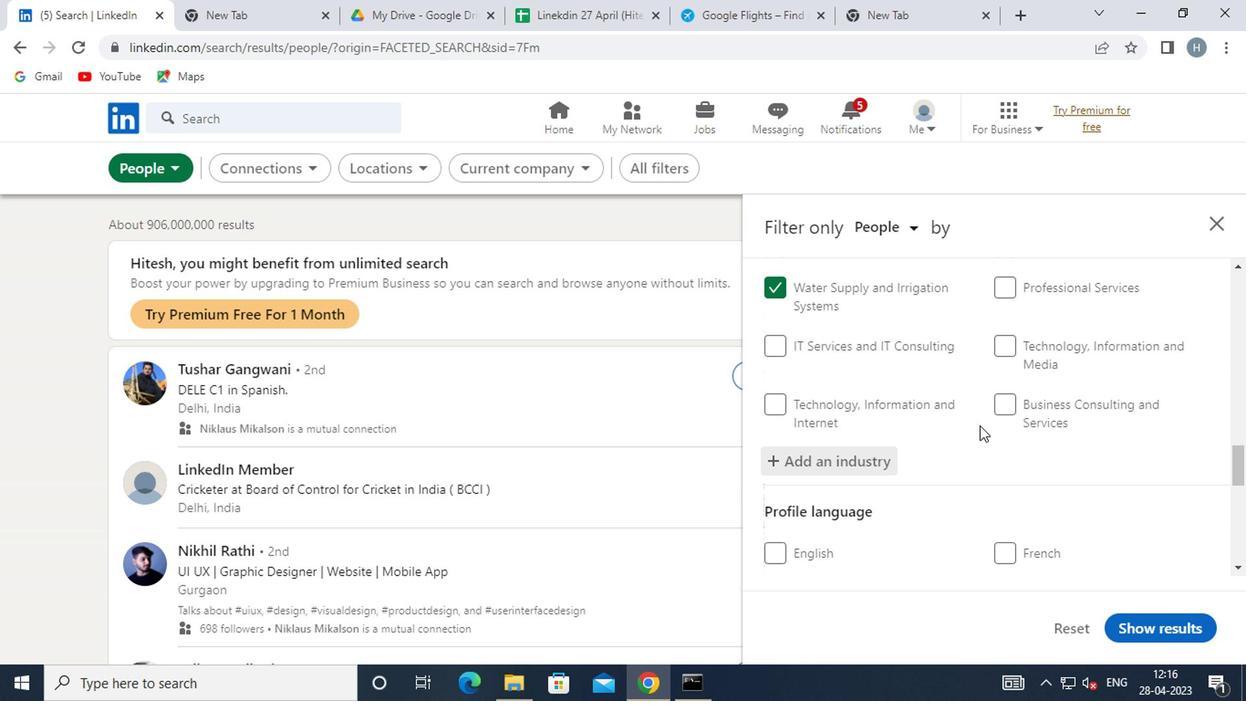
Action: Mouse moved to (977, 420)
Screenshot: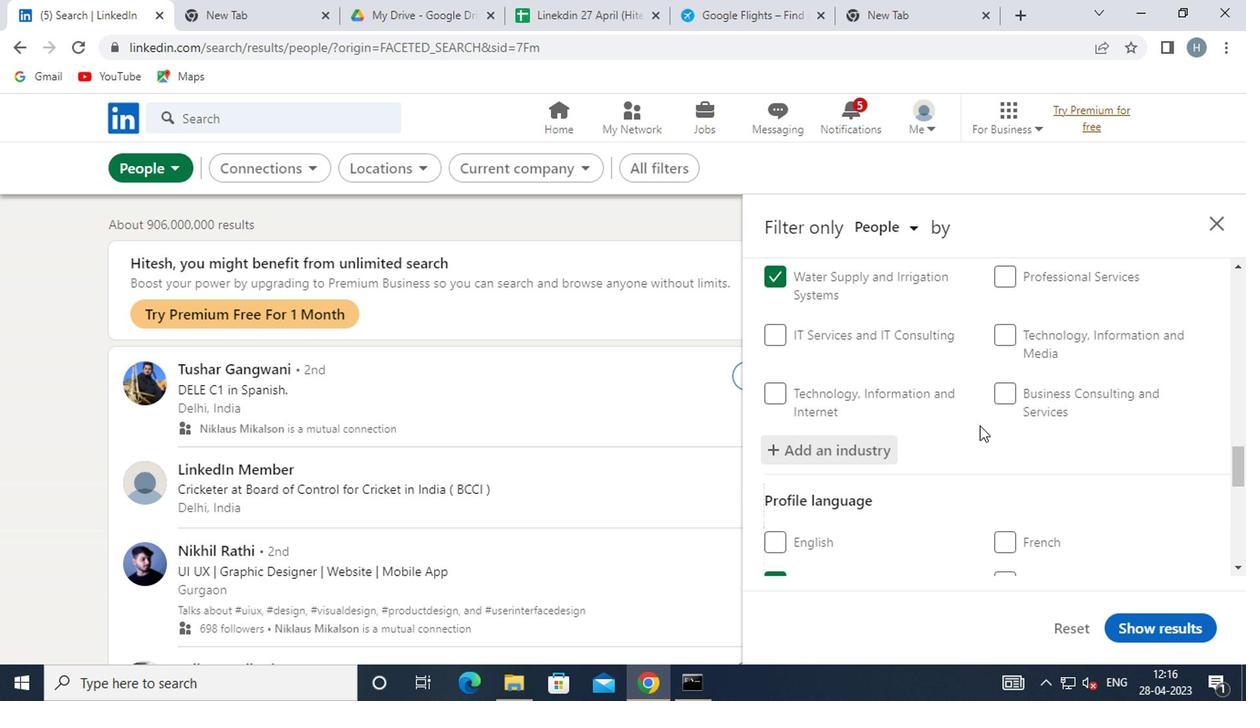 
Action: Mouse scrolled (977, 420) with delta (0, 0)
Screenshot: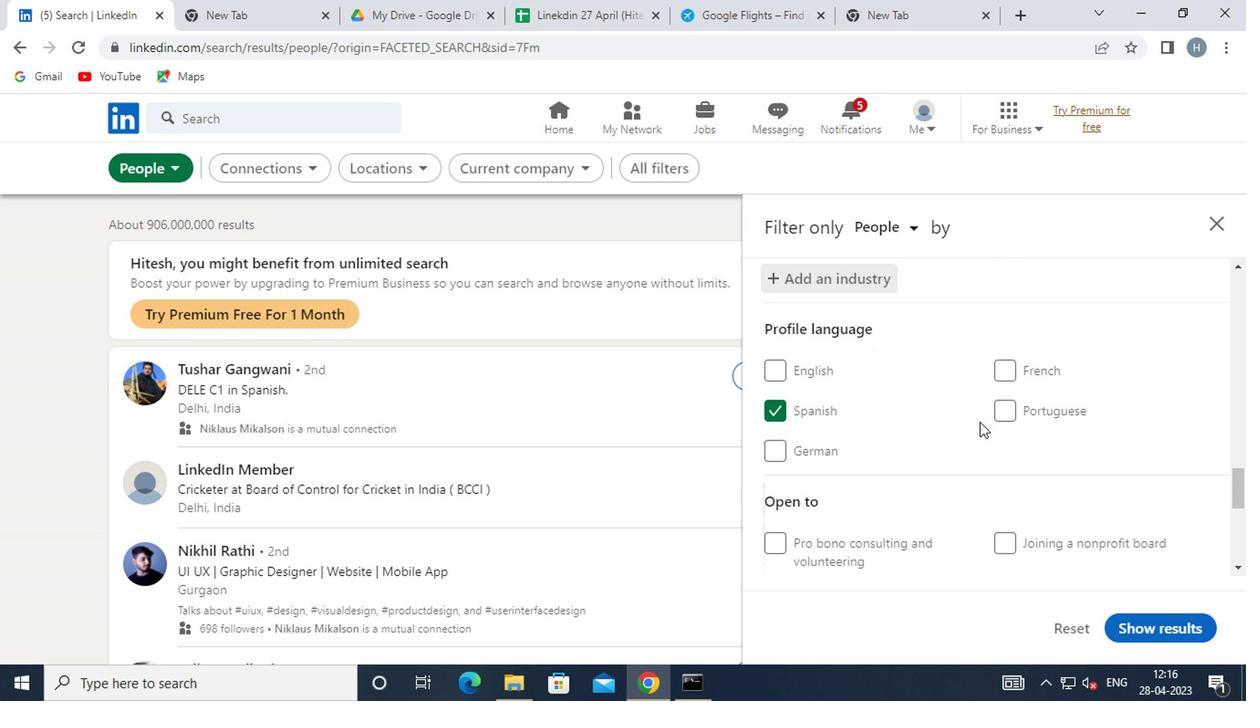 
Action: Mouse scrolled (977, 421) with delta (0, 0)
Screenshot: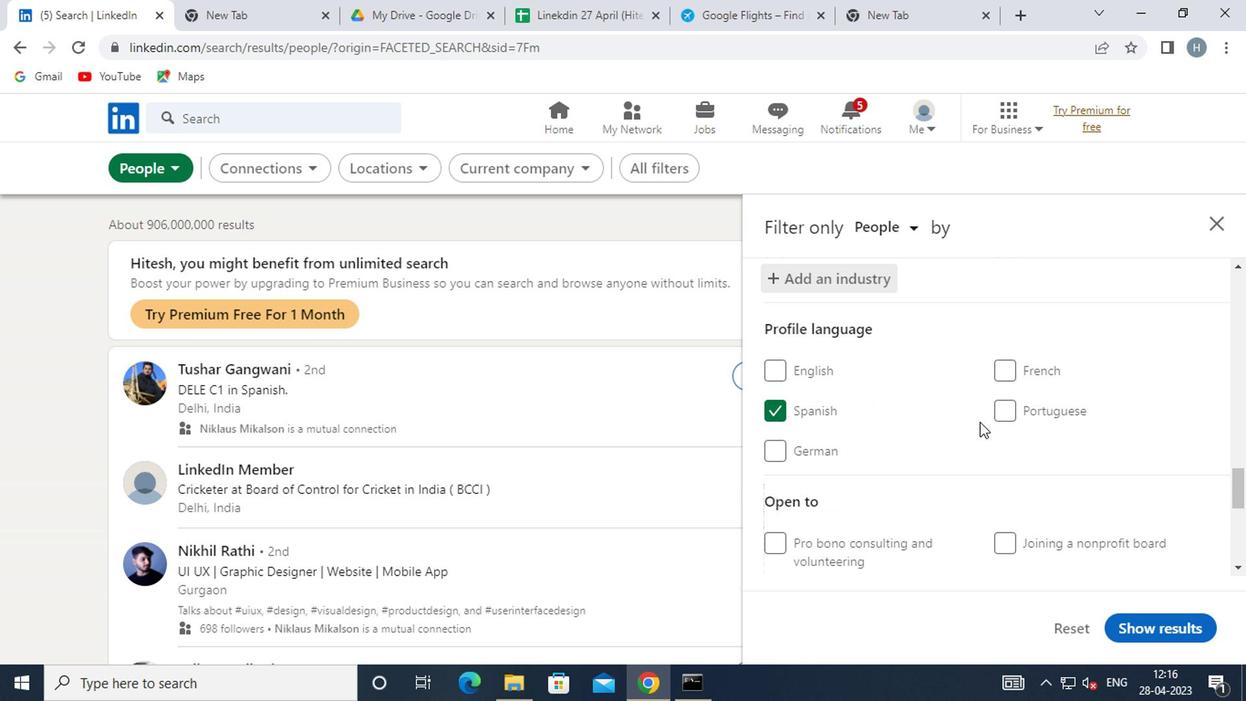 
Action: Mouse moved to (977, 420)
Screenshot: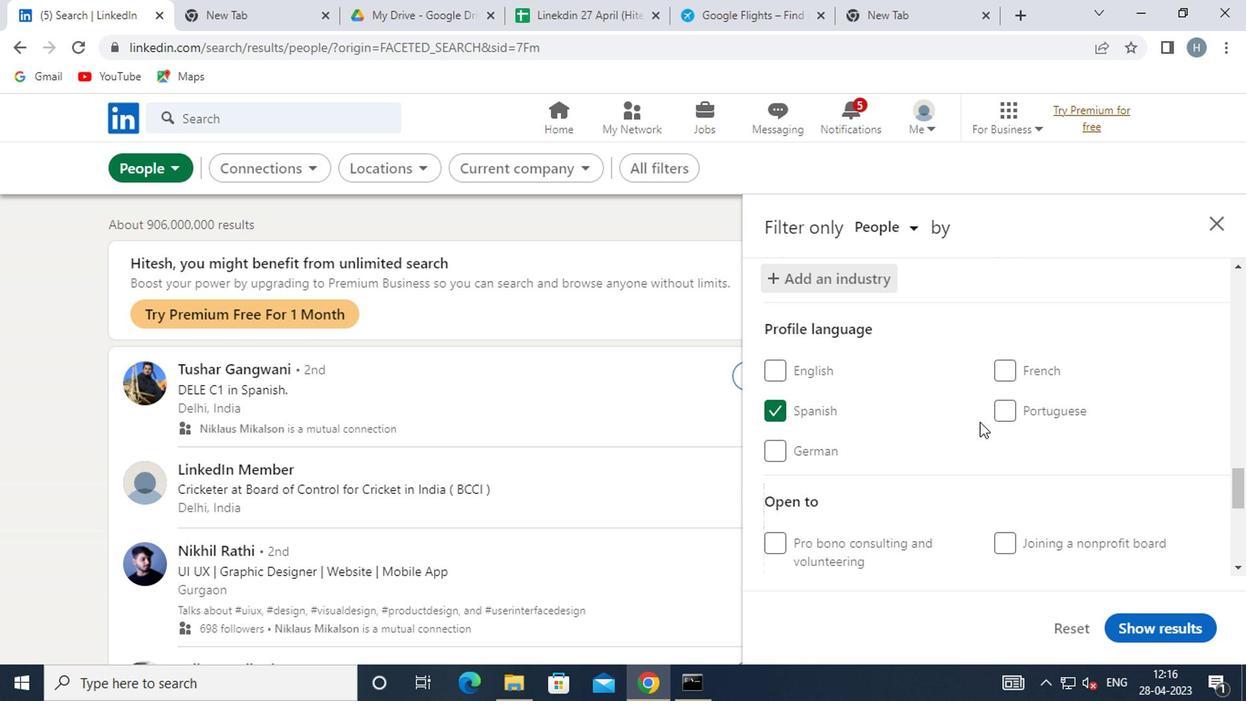 
Action: Mouse scrolled (977, 418) with delta (0, -1)
Screenshot: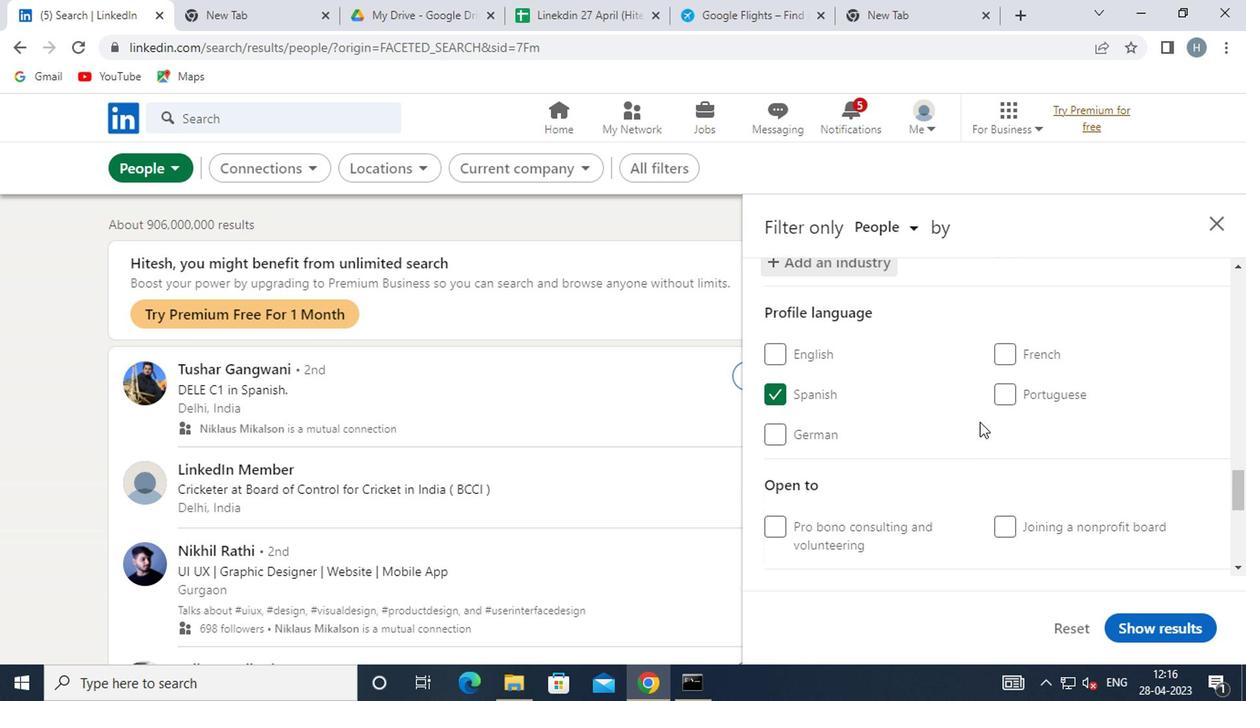 
Action: Mouse scrolled (977, 418) with delta (0, -1)
Screenshot: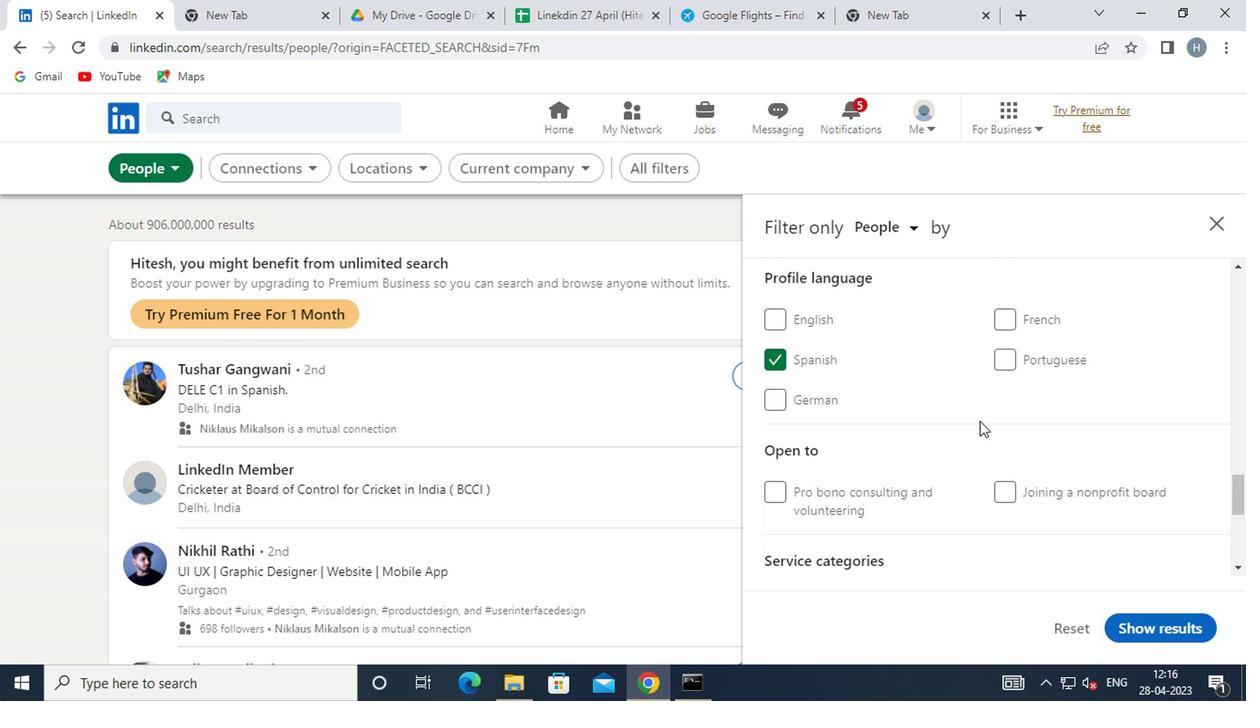 
Action: Mouse moved to (977, 418)
Screenshot: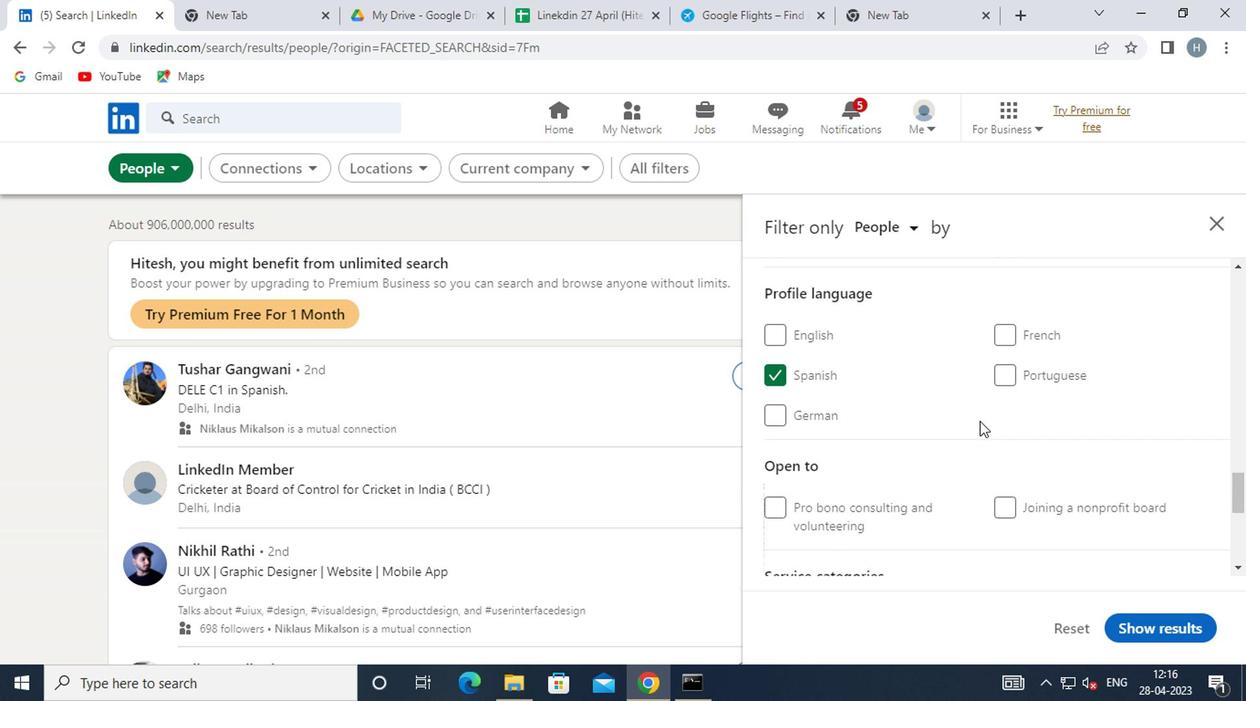 
Action: Mouse scrolled (977, 418) with delta (0, 0)
Screenshot: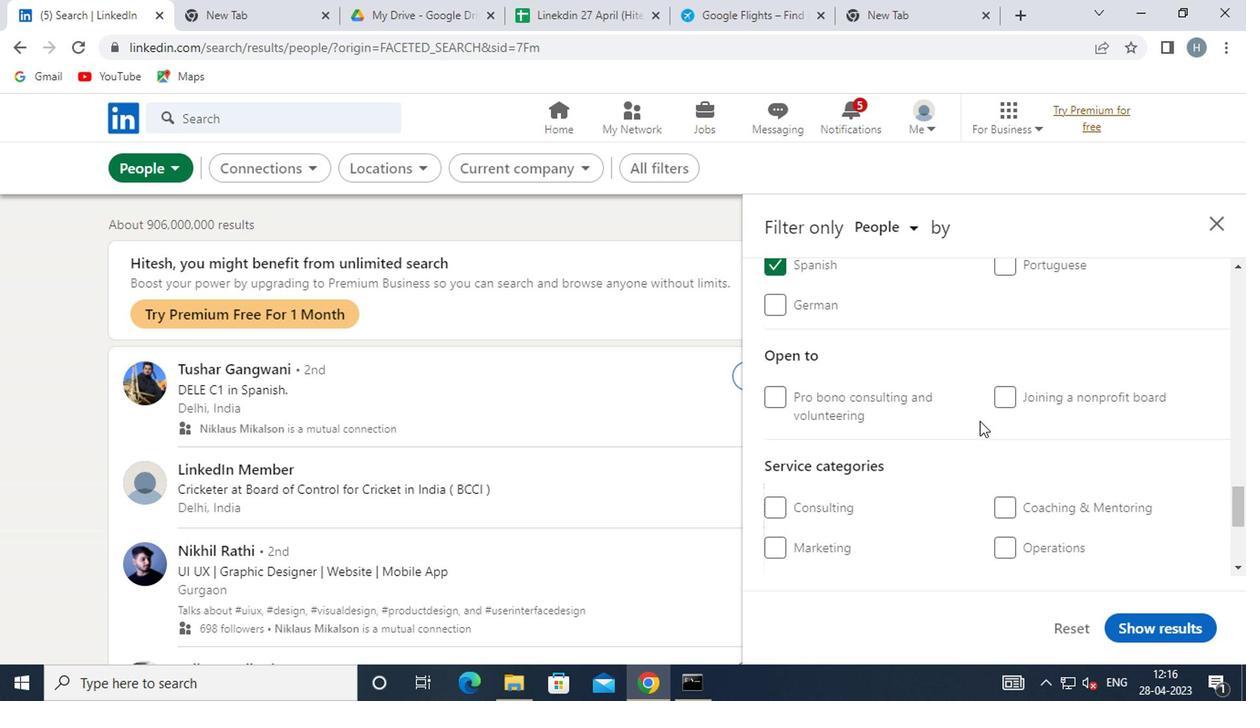 
Action: Mouse scrolled (977, 418) with delta (0, 0)
Screenshot: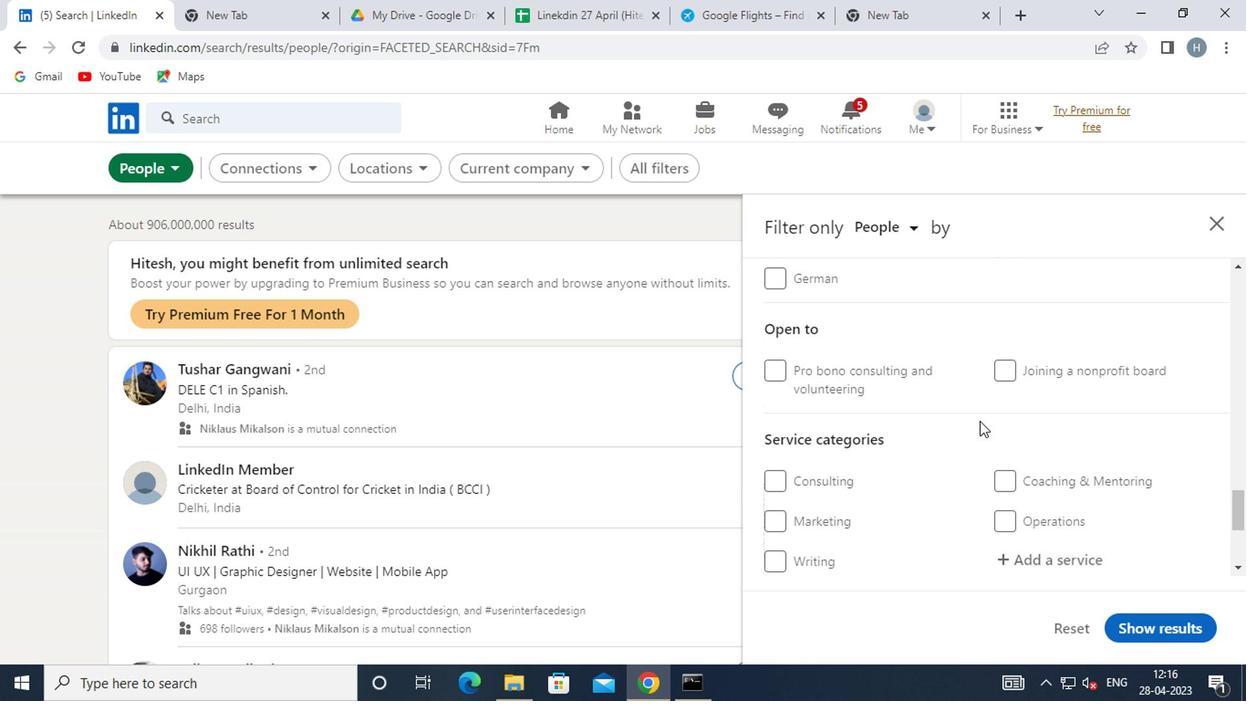 
Action: Mouse moved to (1049, 366)
Screenshot: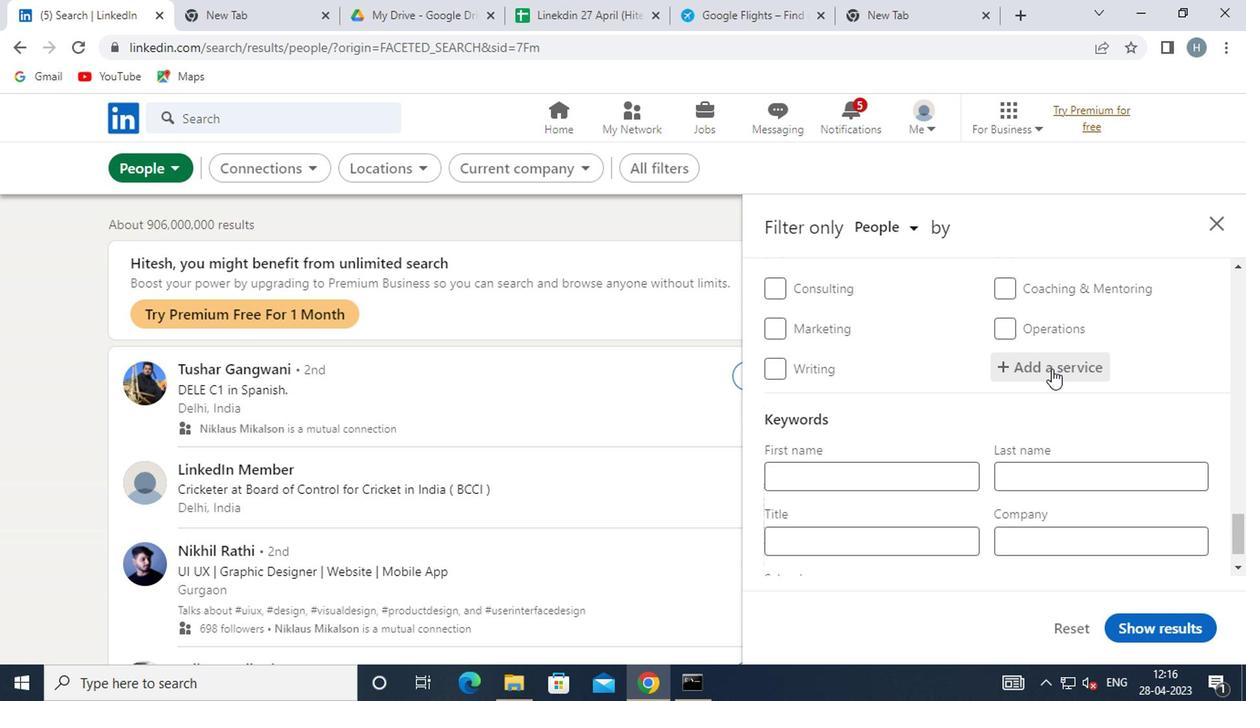
Action: Mouse pressed left at (1049, 366)
Screenshot: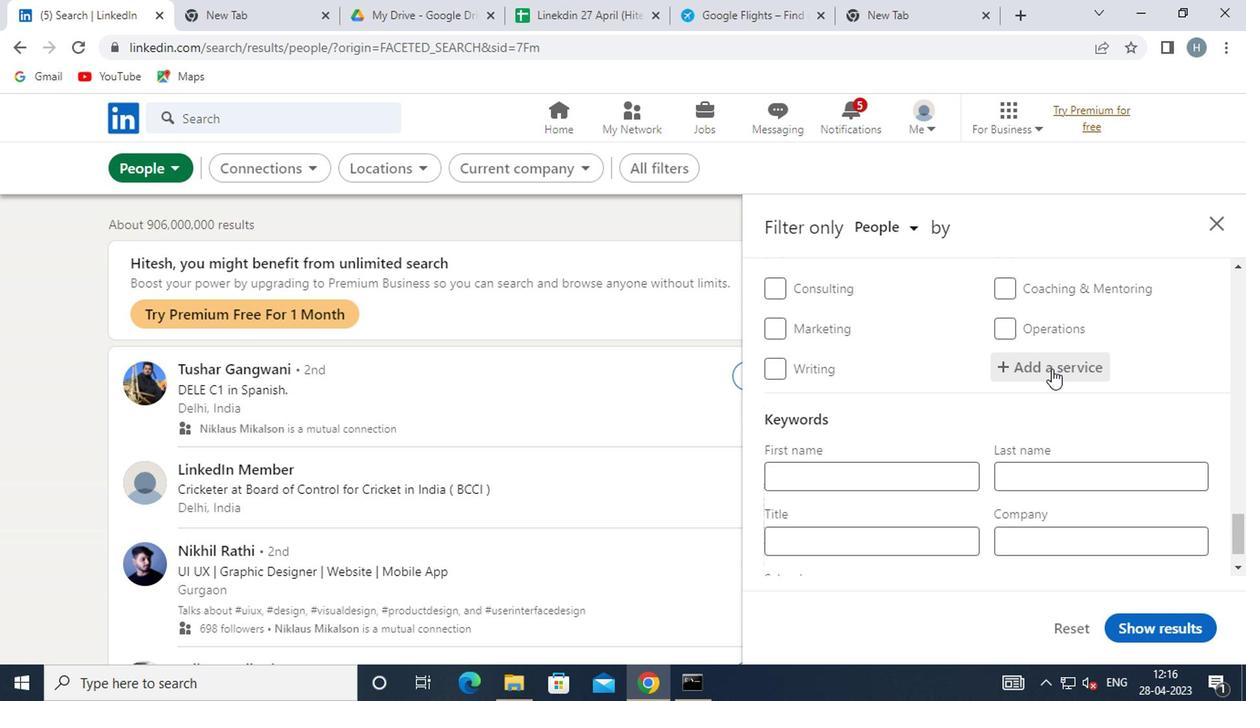 
Action: Key pressed <Key.shift>DE
Screenshot: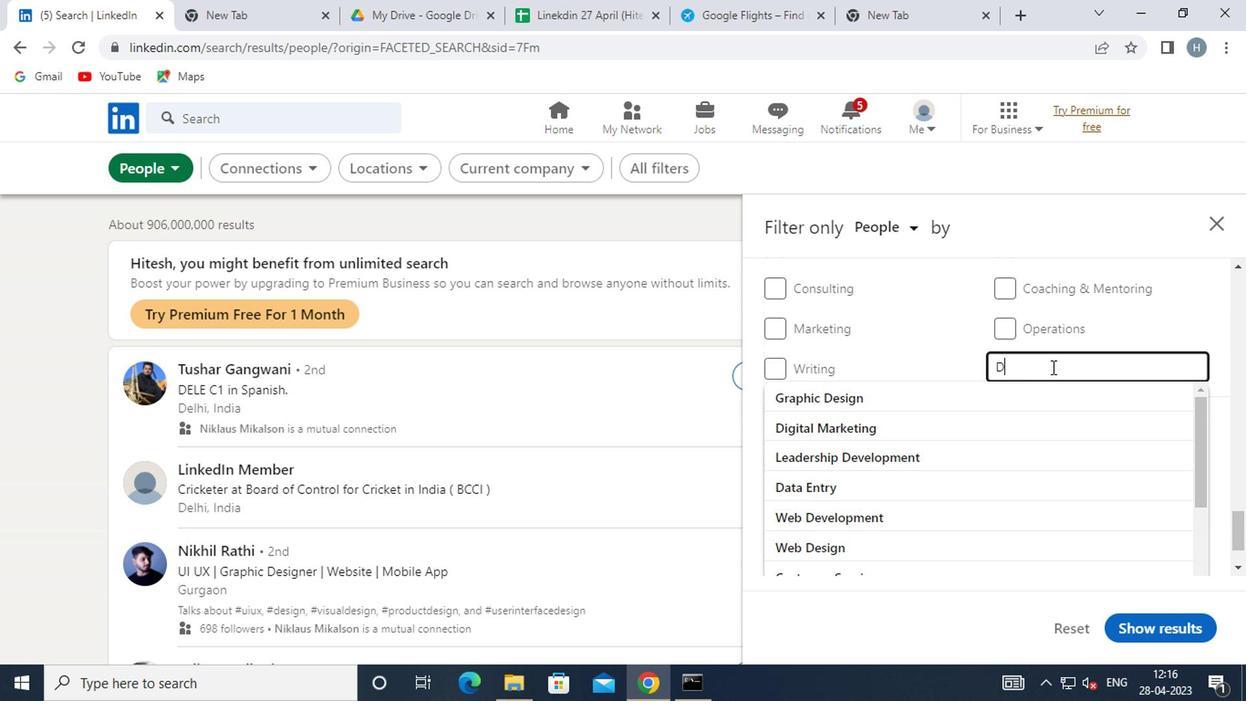 
Action: Mouse moved to (1049, 362)
Screenshot: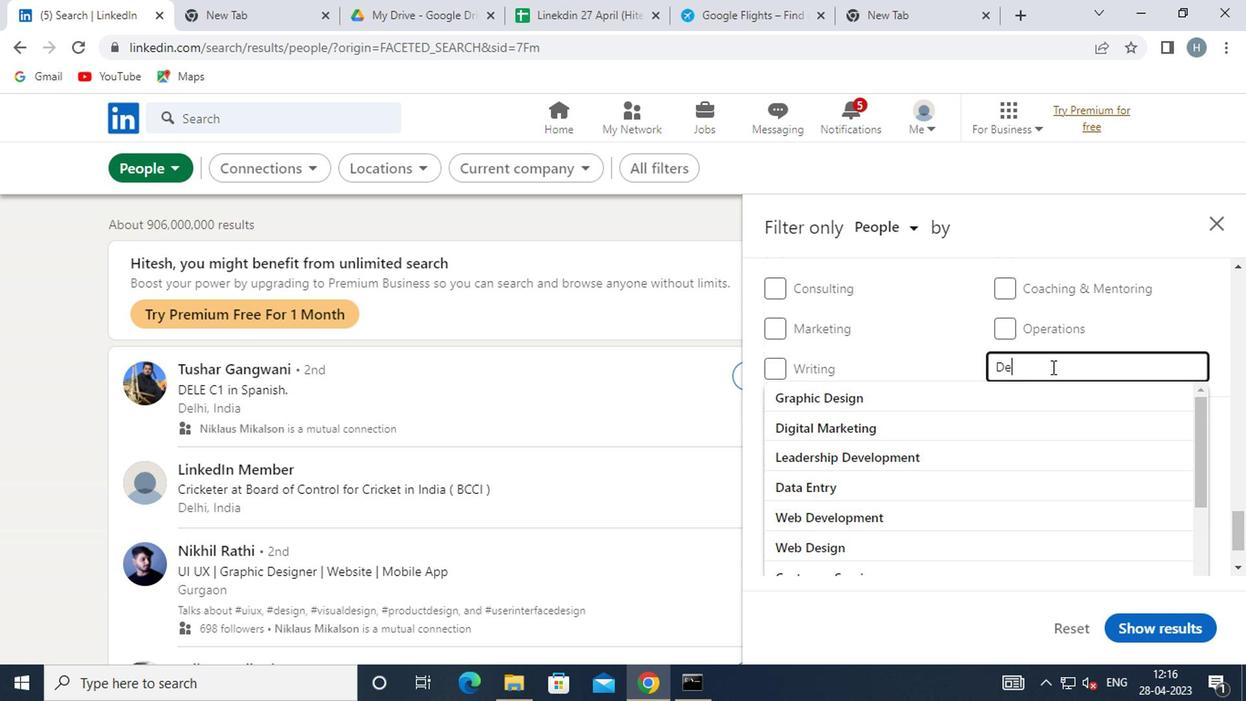 
Action: Key pressed MAND
Screenshot: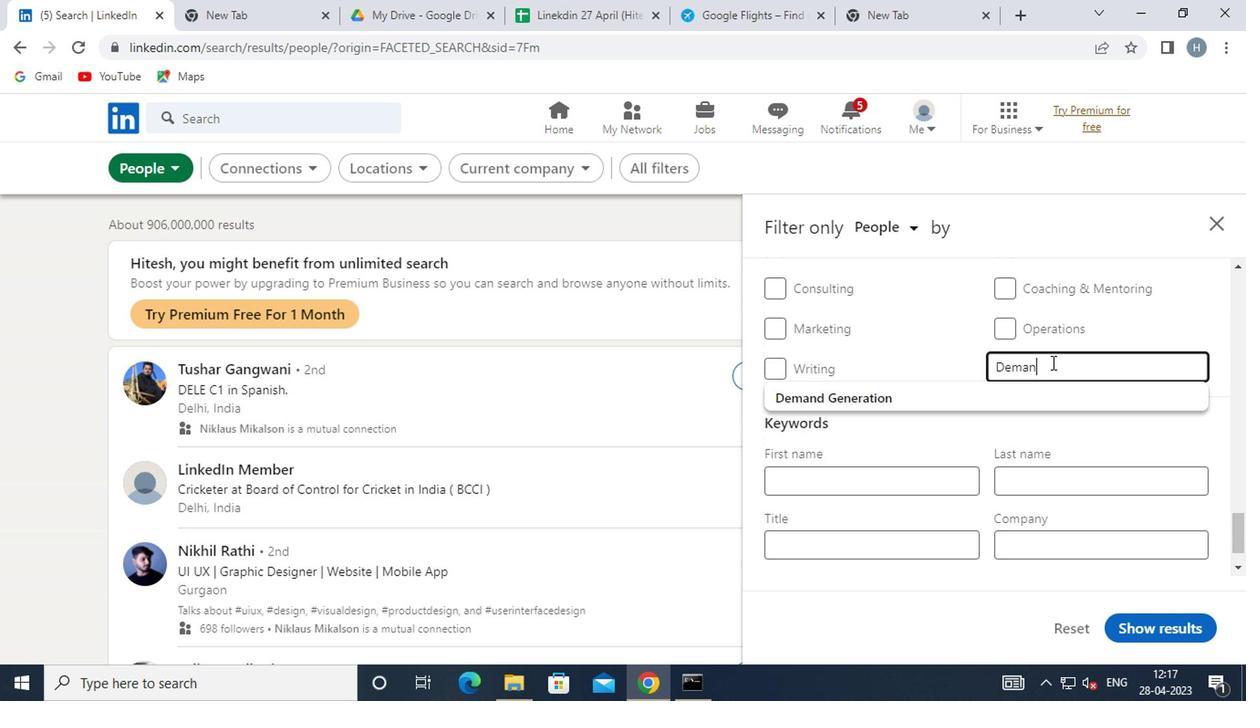 
Action: Mouse moved to (1008, 387)
Screenshot: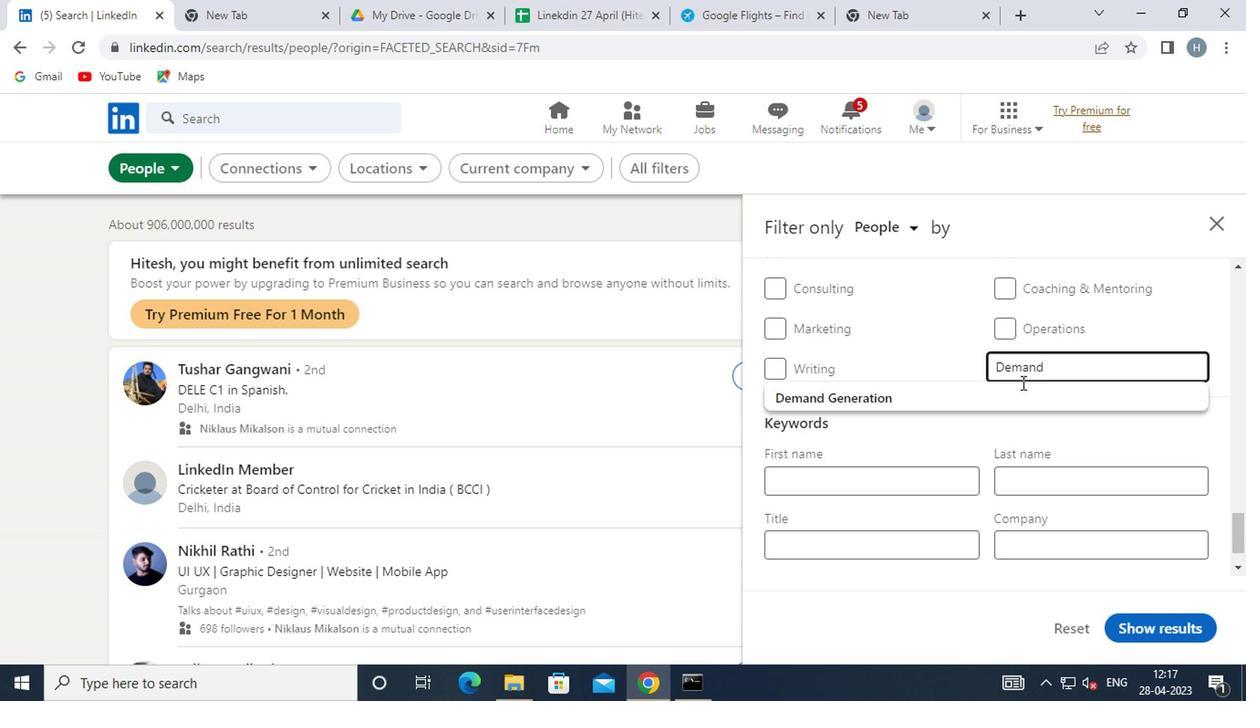 
Action: Mouse pressed left at (1008, 387)
Screenshot: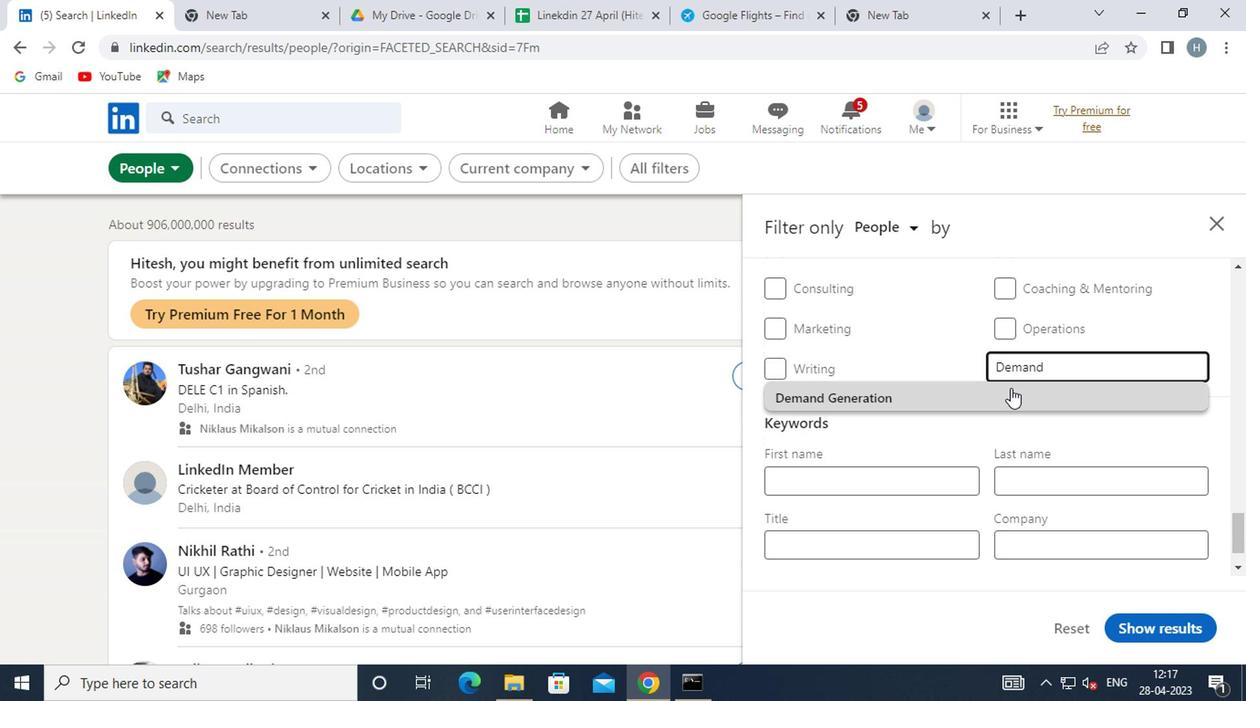 
Action: Mouse moved to (996, 394)
Screenshot: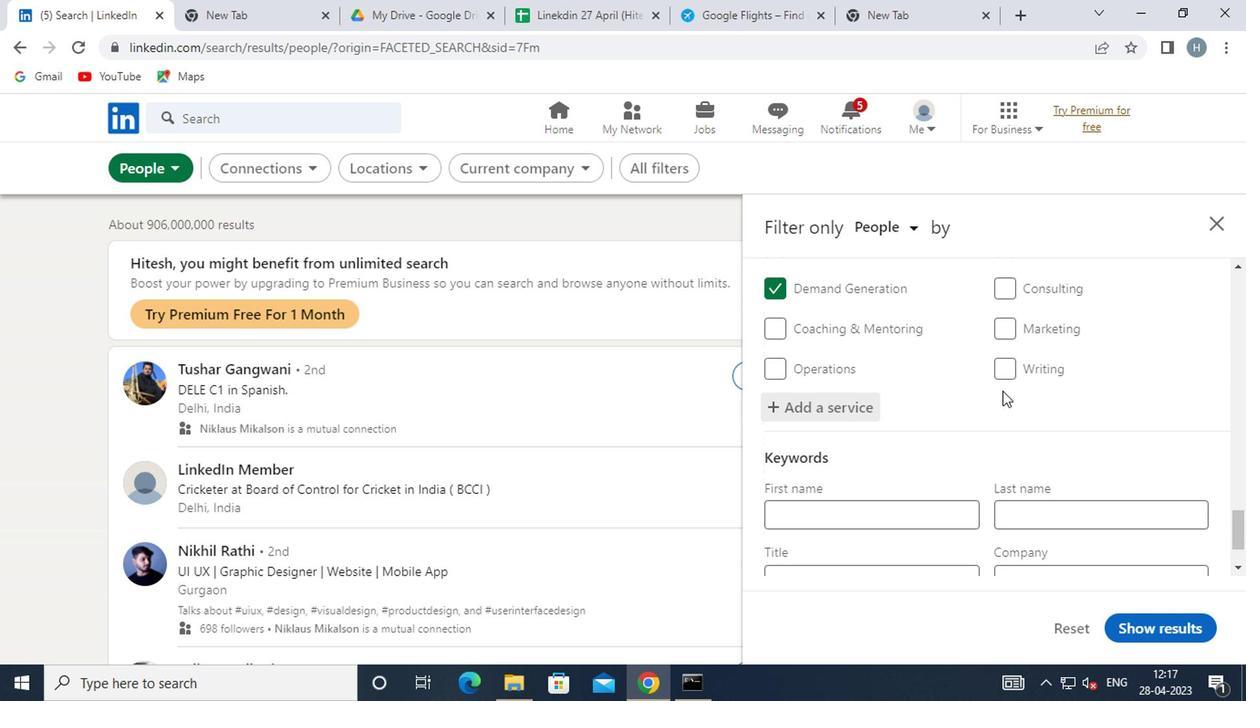 
Action: Mouse scrolled (996, 392) with delta (0, -1)
Screenshot: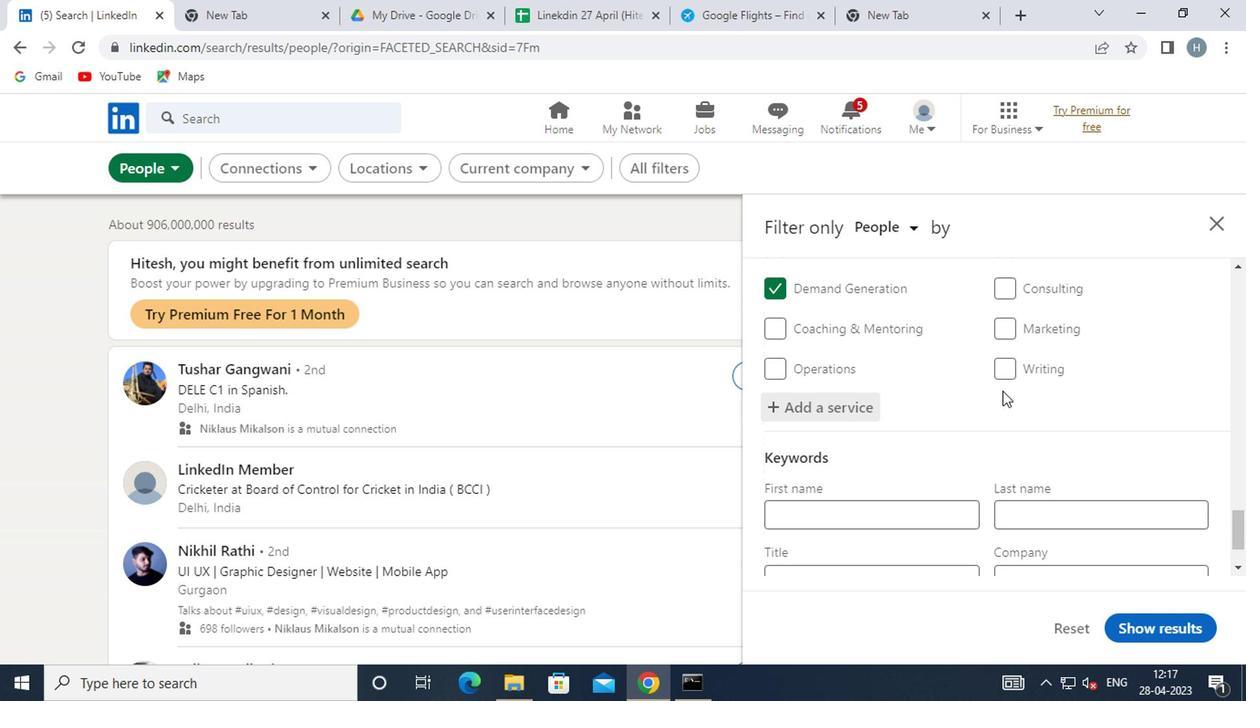
Action: Mouse moved to (989, 398)
Screenshot: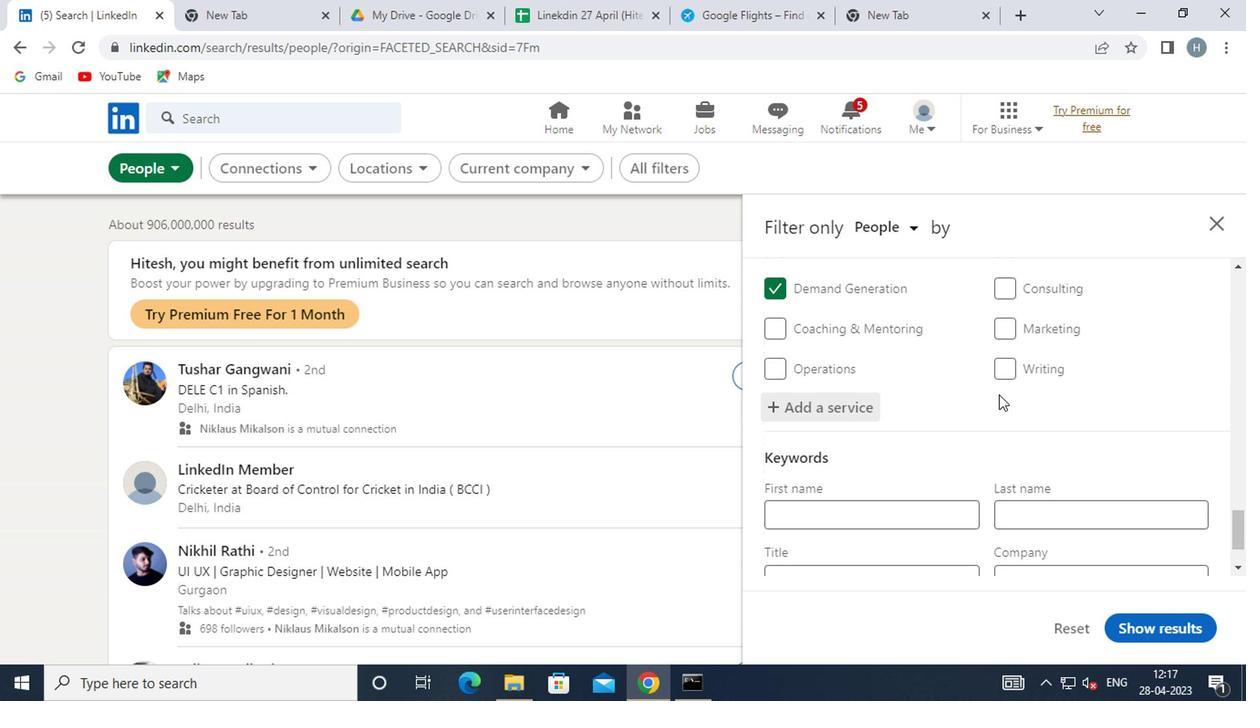 
Action: Mouse scrolled (989, 397) with delta (0, 0)
Screenshot: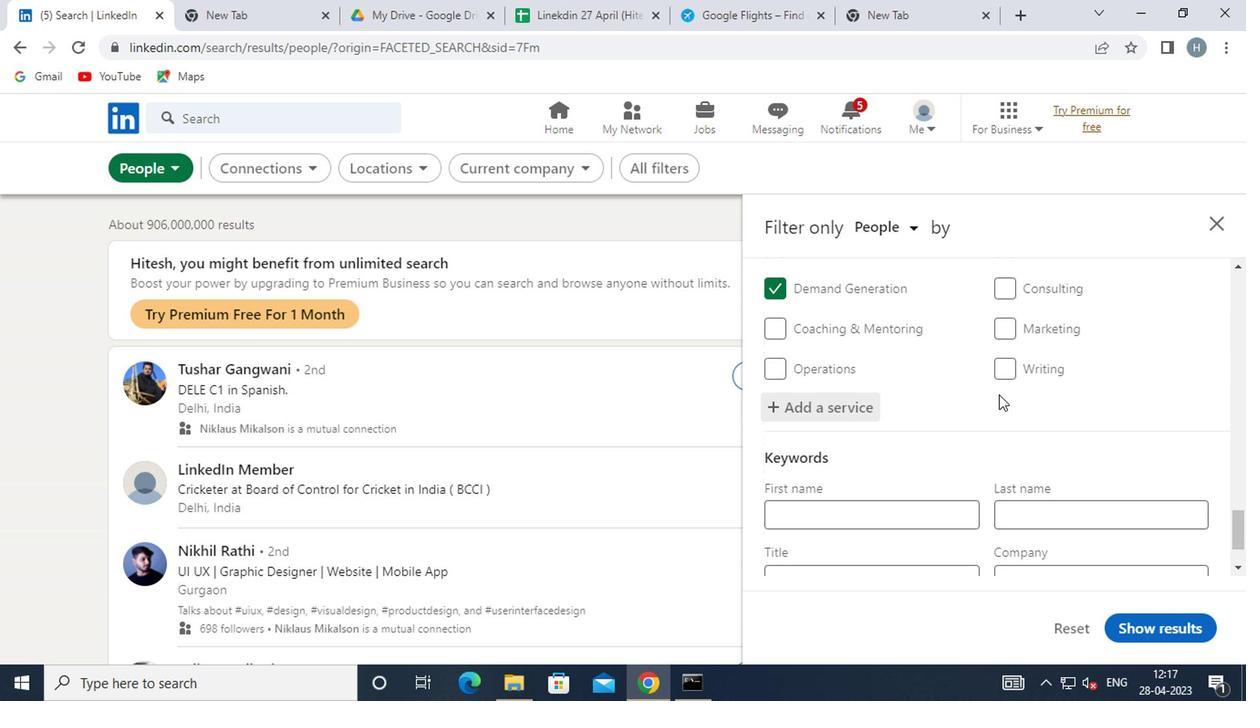 
Action: Mouse moved to (972, 398)
Screenshot: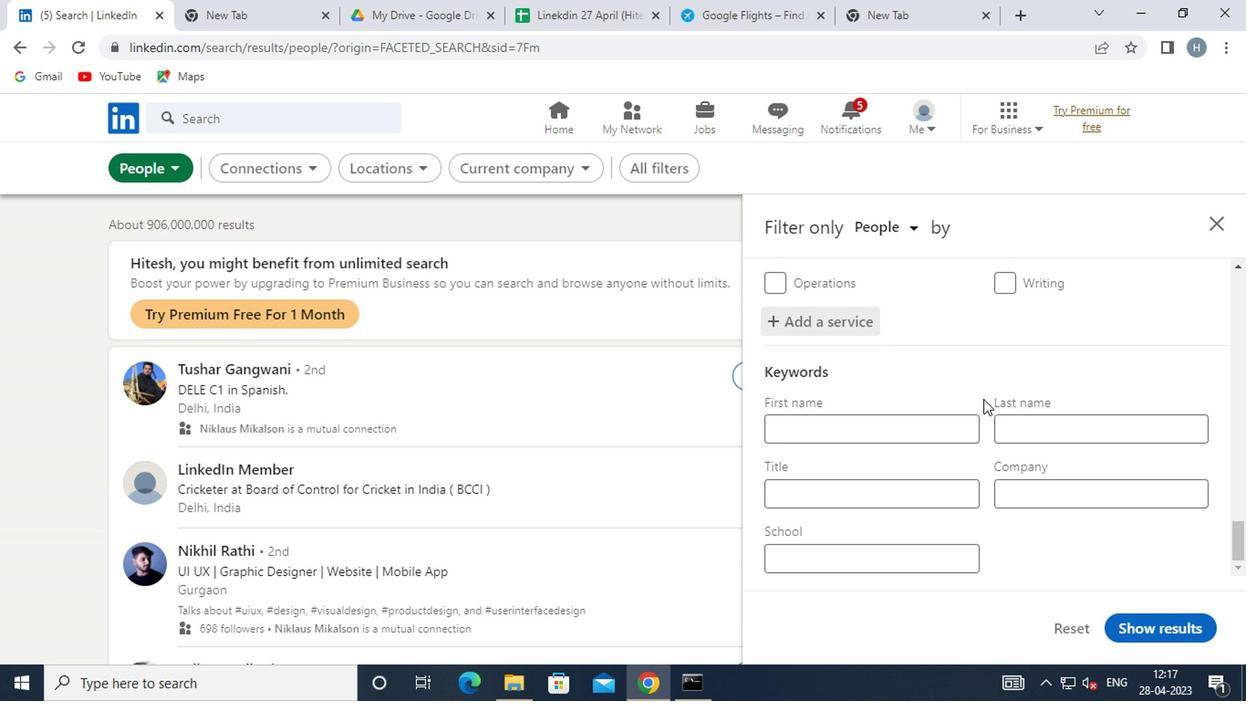 
Action: Mouse scrolled (972, 397) with delta (0, 0)
Screenshot: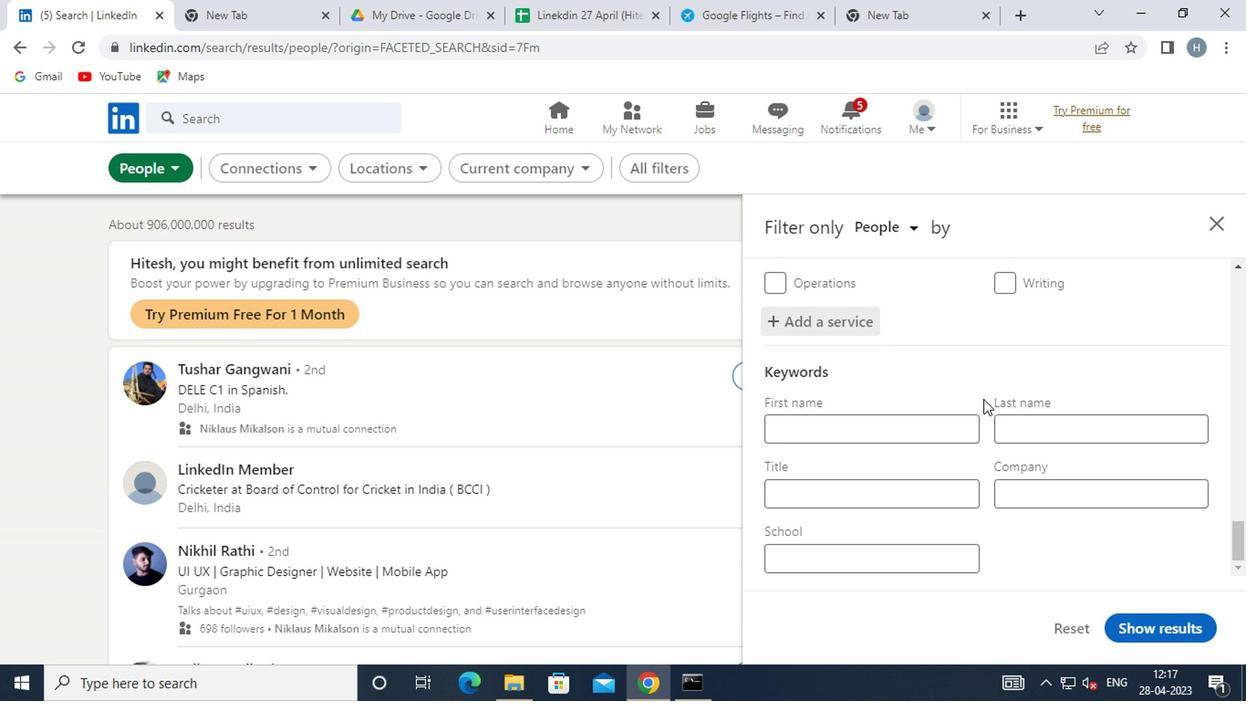 
Action: Mouse moved to (897, 490)
Screenshot: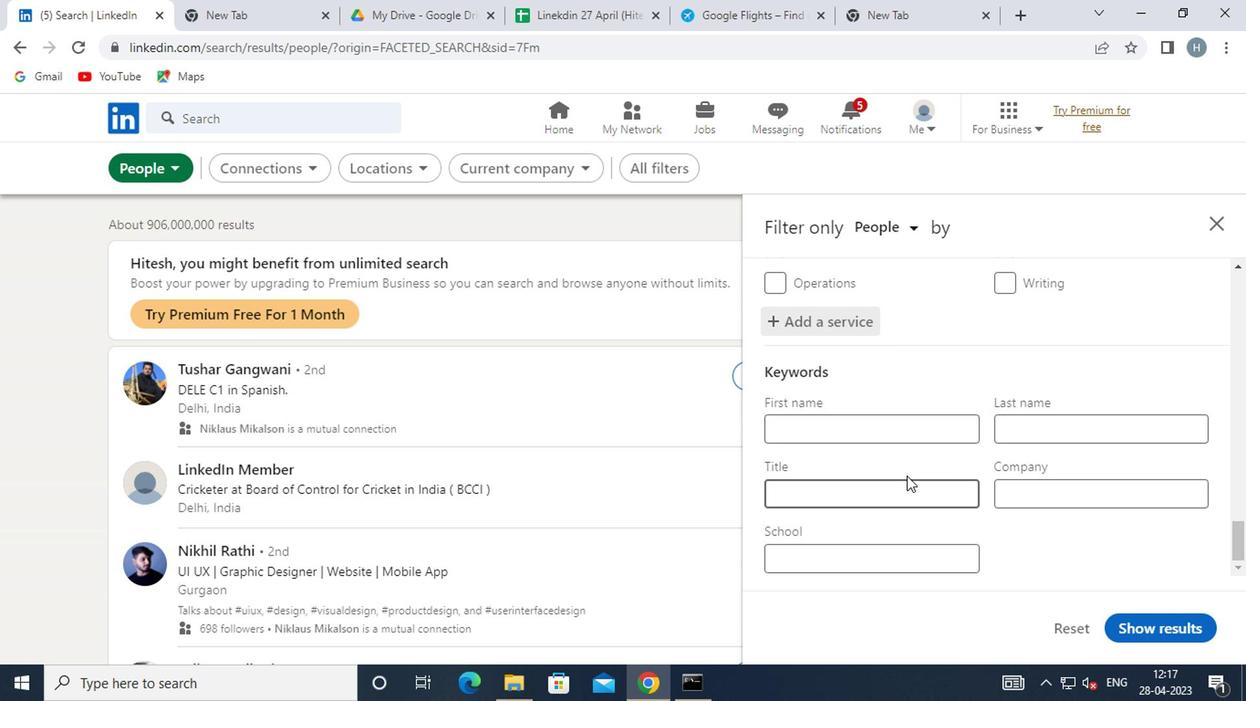 
Action: Mouse pressed left at (897, 490)
Screenshot: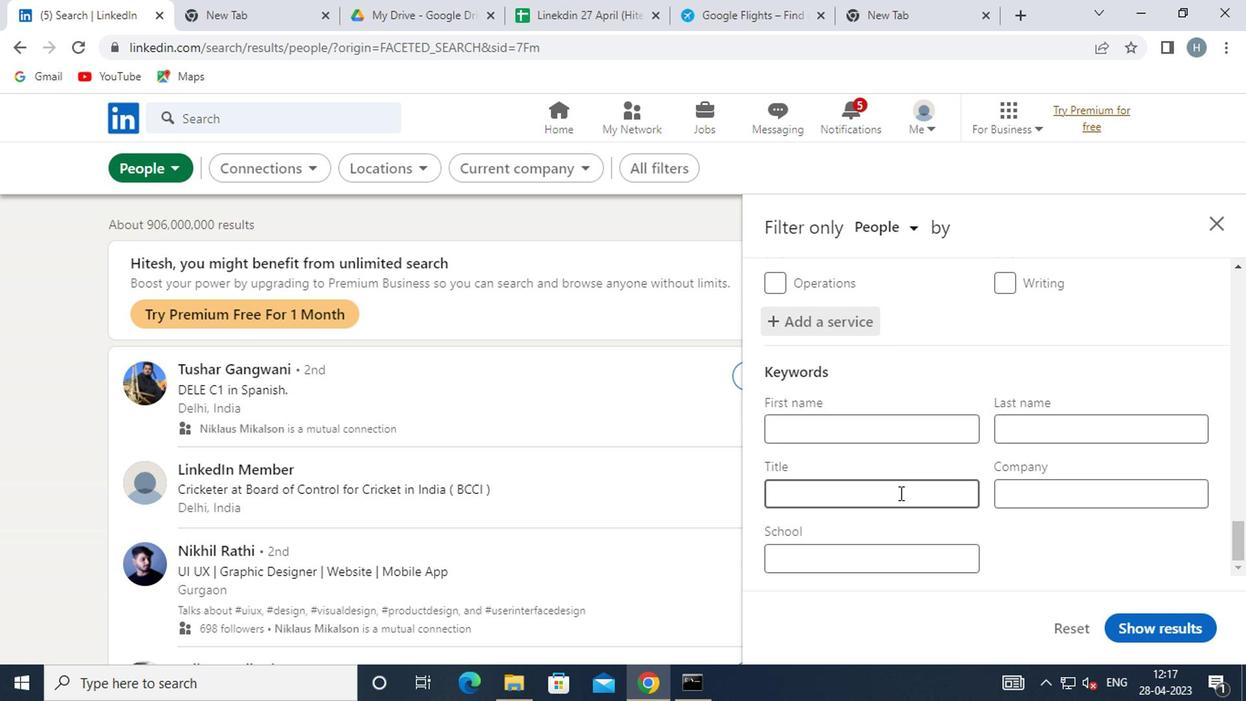 
Action: Mouse moved to (879, 477)
Screenshot: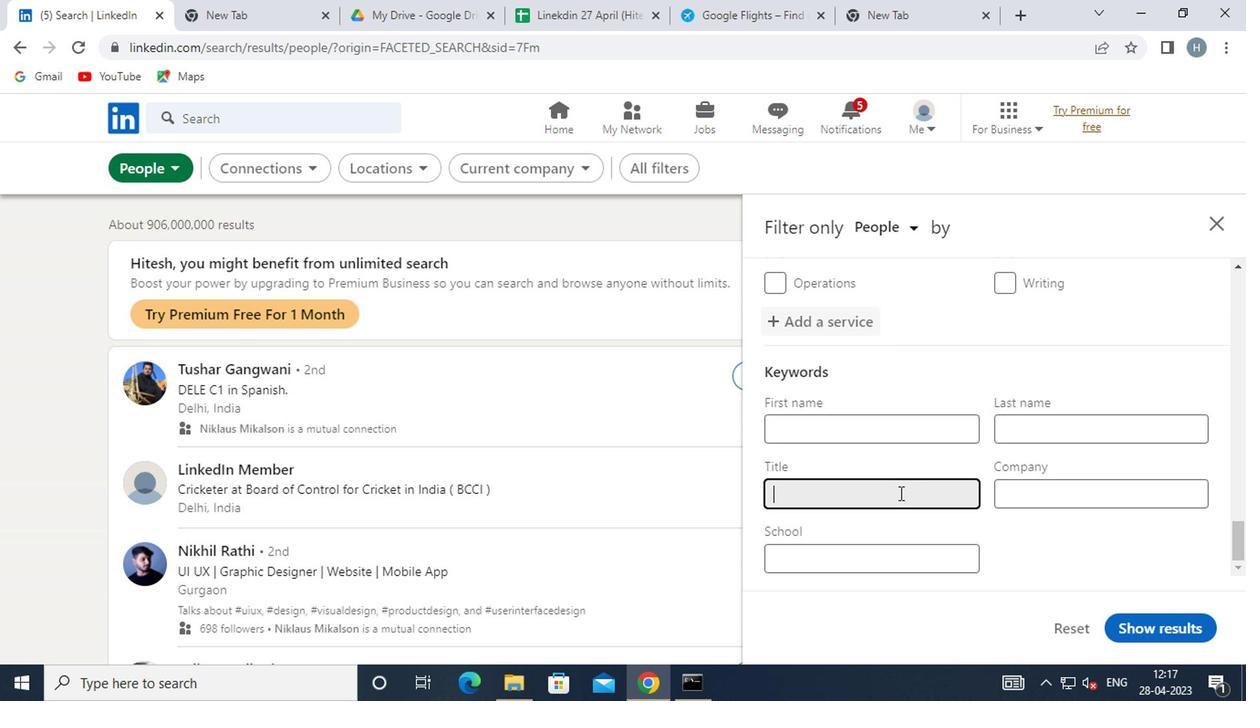 
Action: Key pressed <Key.shift>DIRE
Screenshot: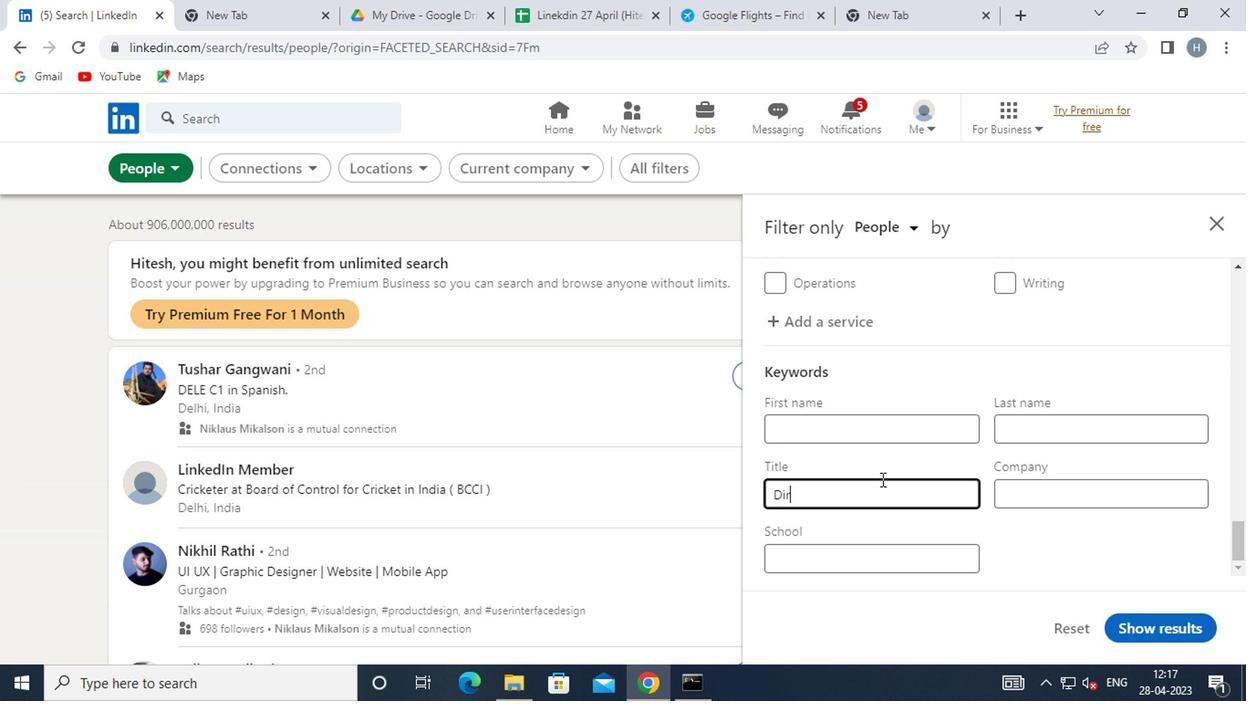 
Action: Mouse moved to (882, 475)
Screenshot: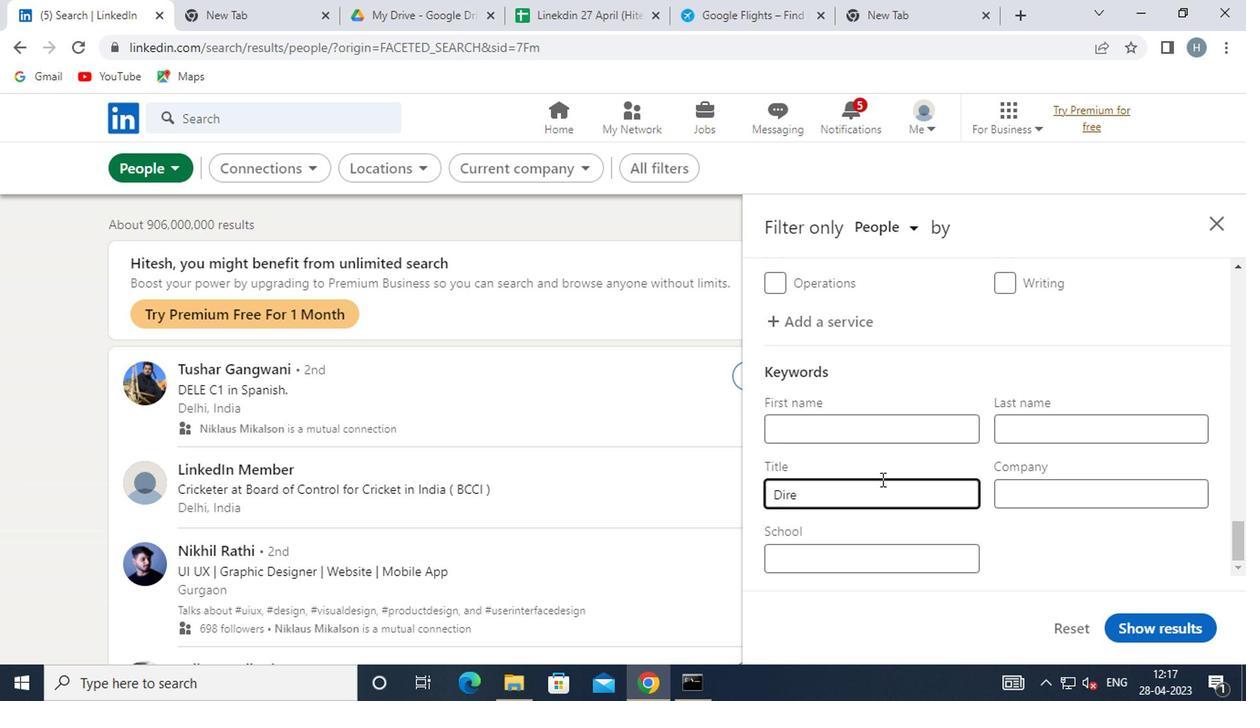 
Action: Key pressed C
Screenshot: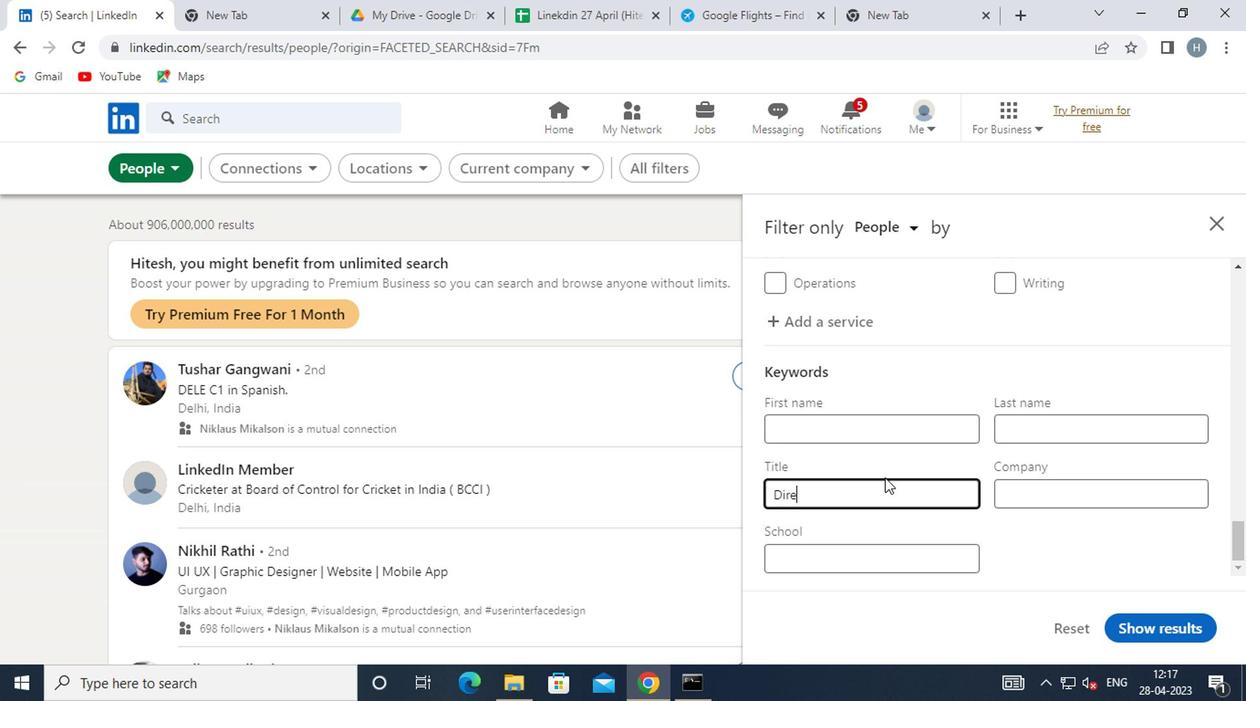 
Action: Mouse moved to (890, 472)
Screenshot: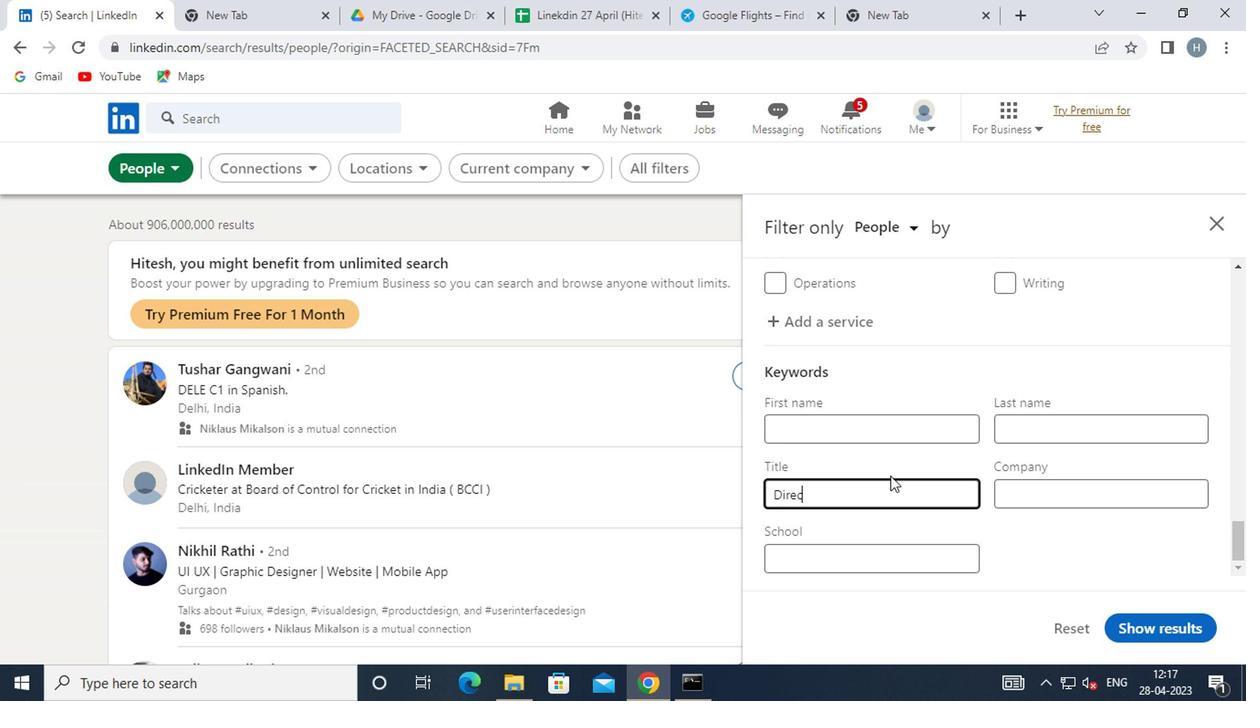 
Action: Key pressed T
Screenshot: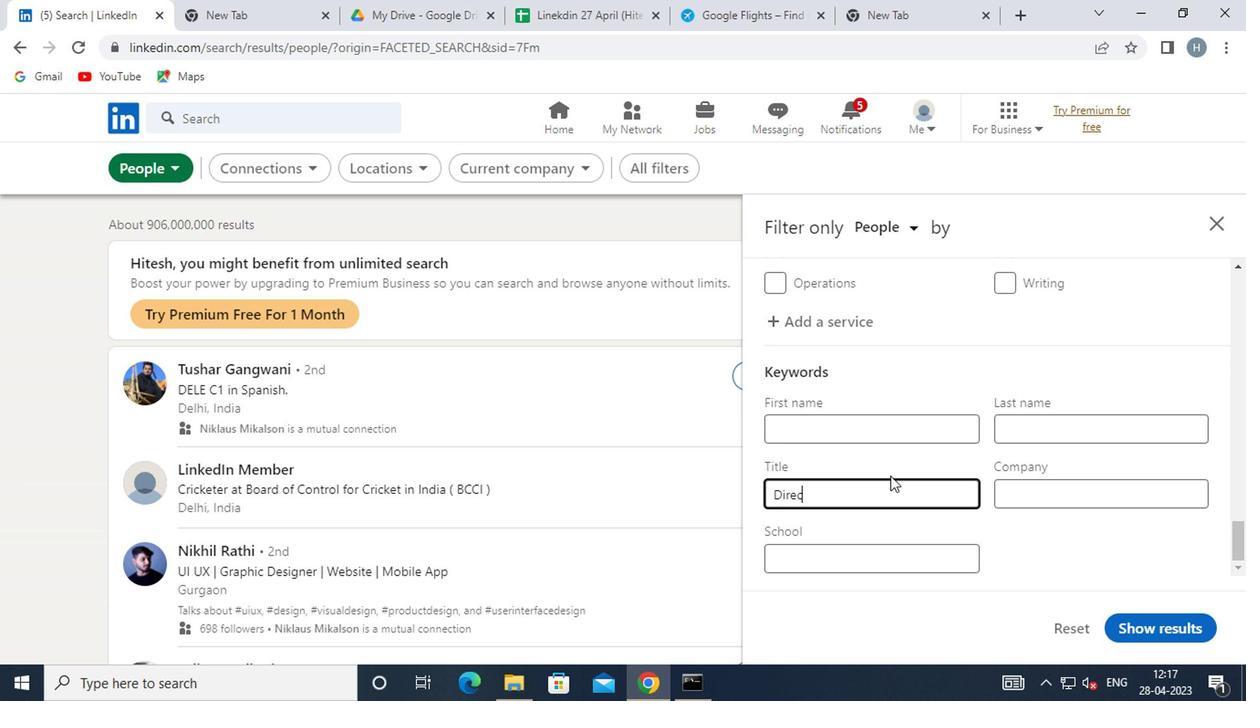 
Action: Mouse moved to (895, 478)
Screenshot: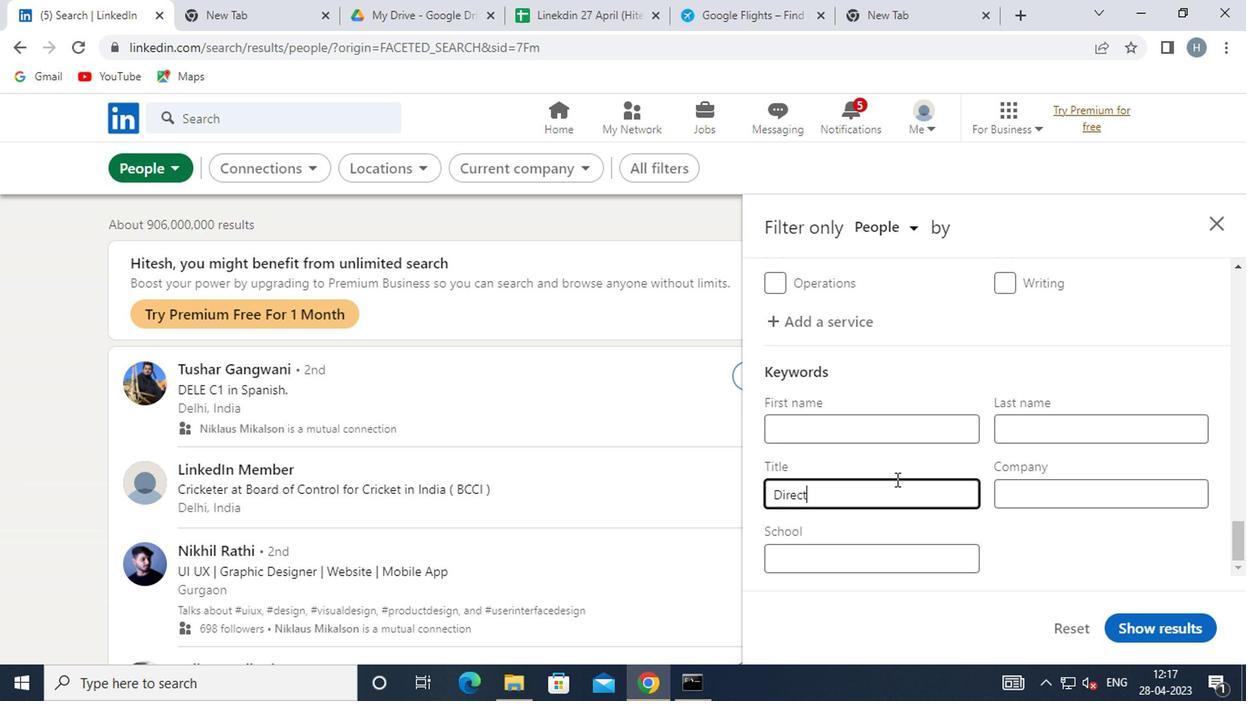 
Action: Key pressed O
Screenshot: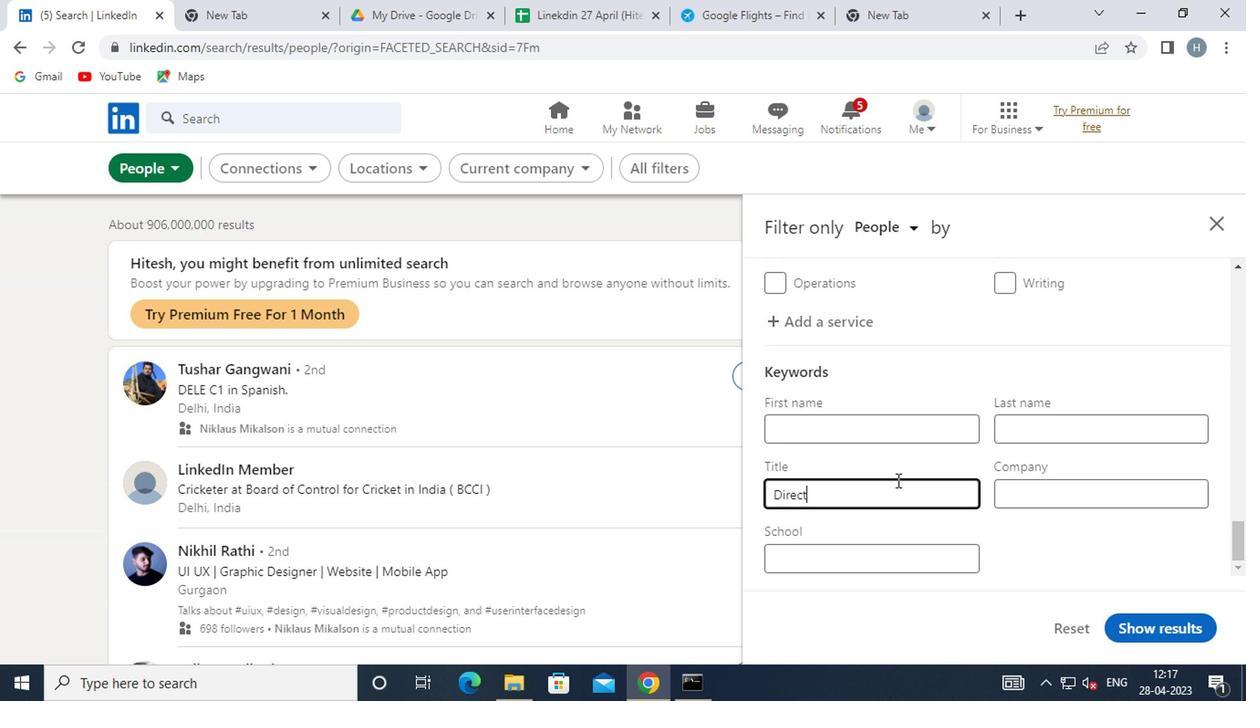 
Action: Mouse moved to (898, 478)
Screenshot: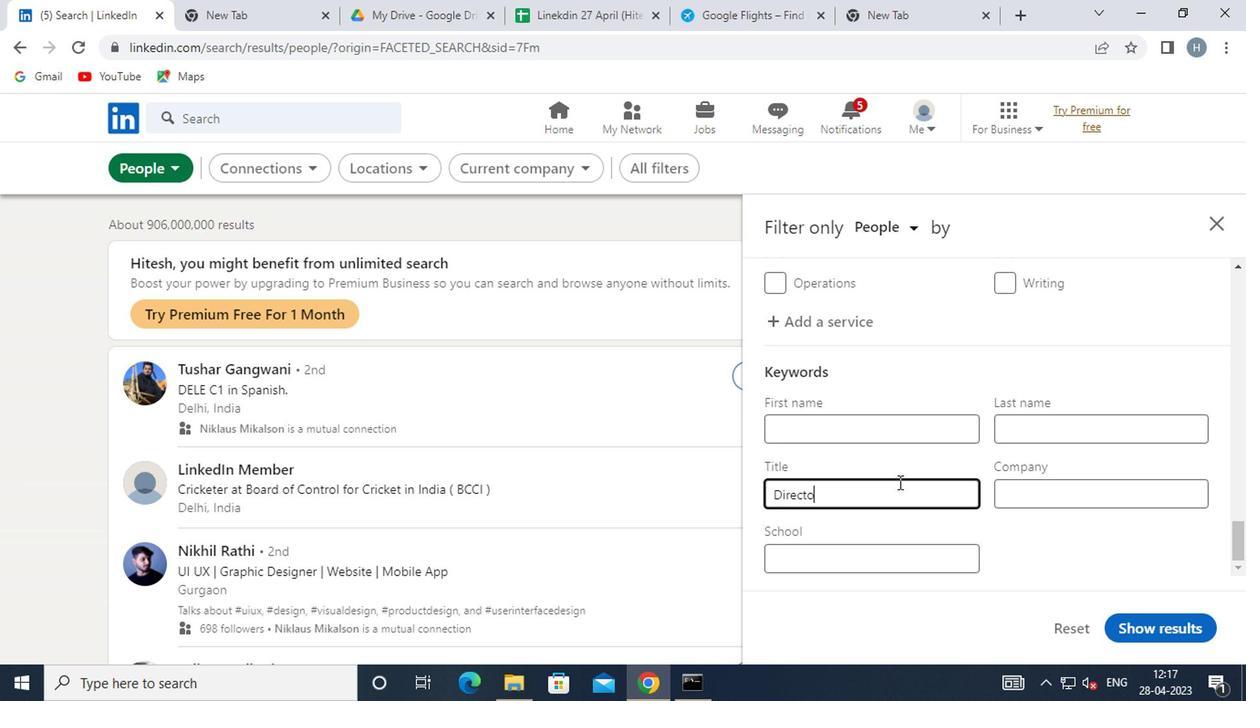 
Action: Key pressed R
Screenshot: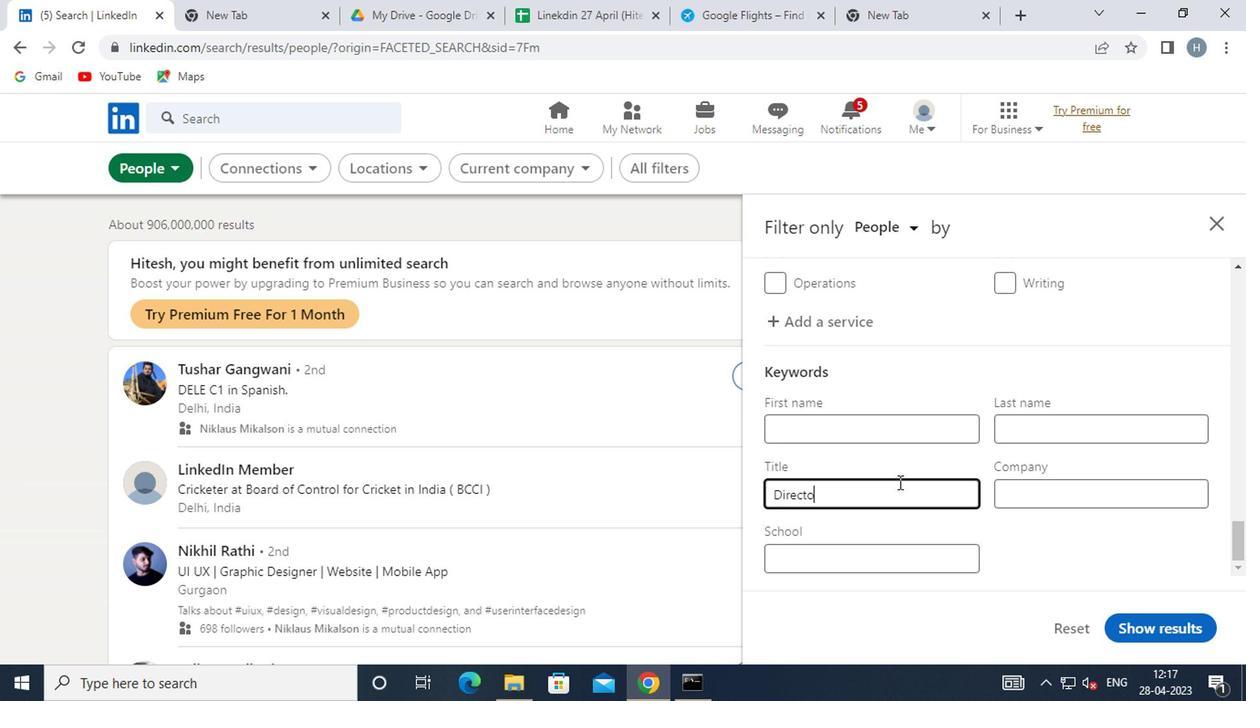 
Action: Mouse moved to (899, 470)
Screenshot: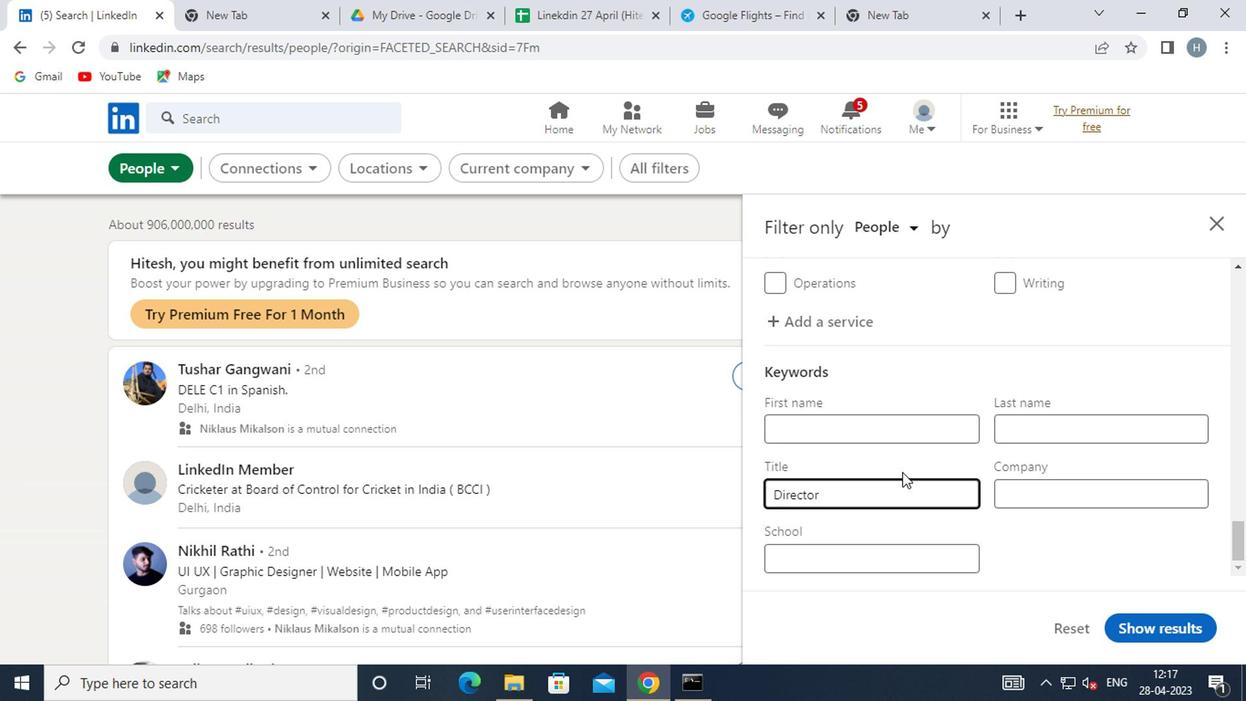 
Action: Key pressed <Key.space>
Screenshot: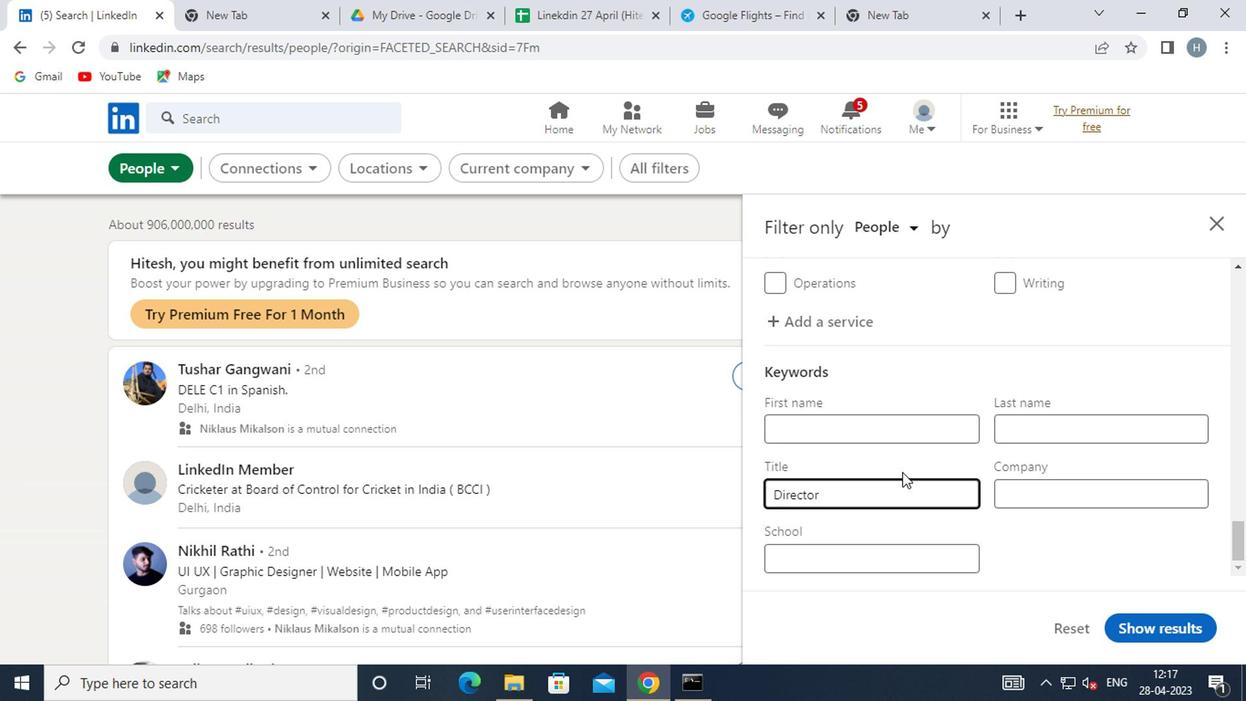 
Action: Mouse moved to (902, 468)
Screenshot: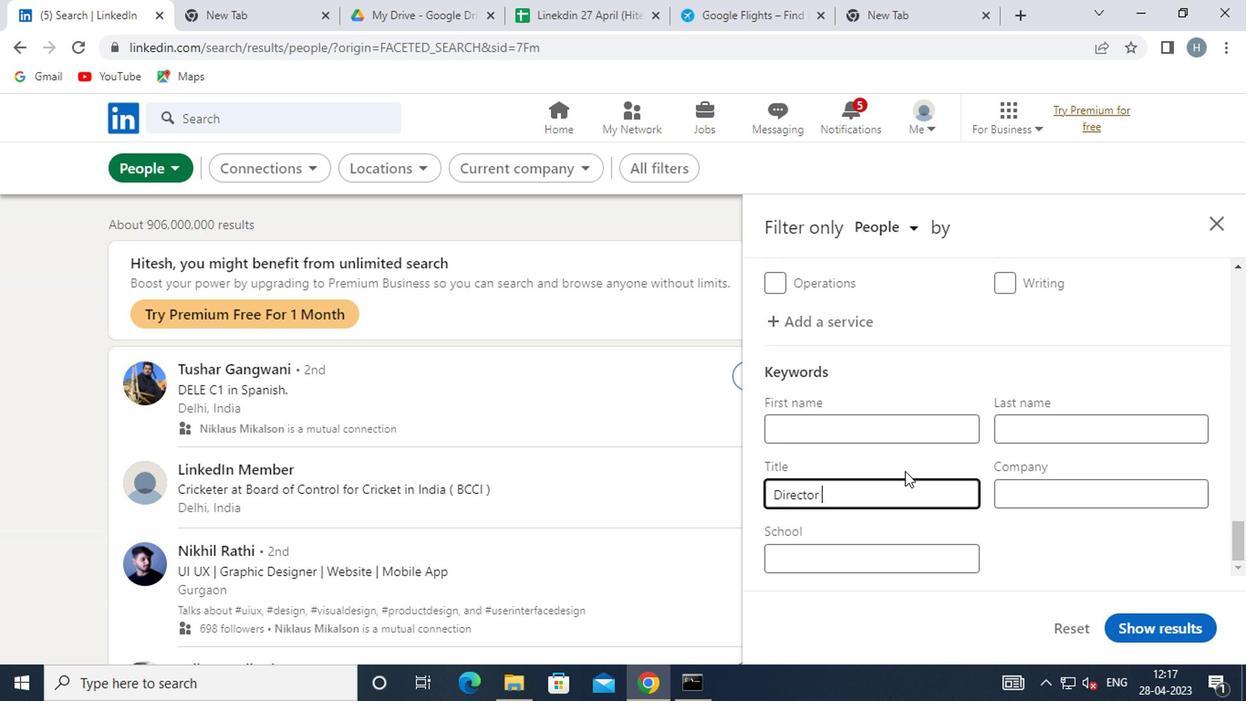 
Action: Key pressed OF<Key.space><Key.shift>MAINTENANCE
Screenshot: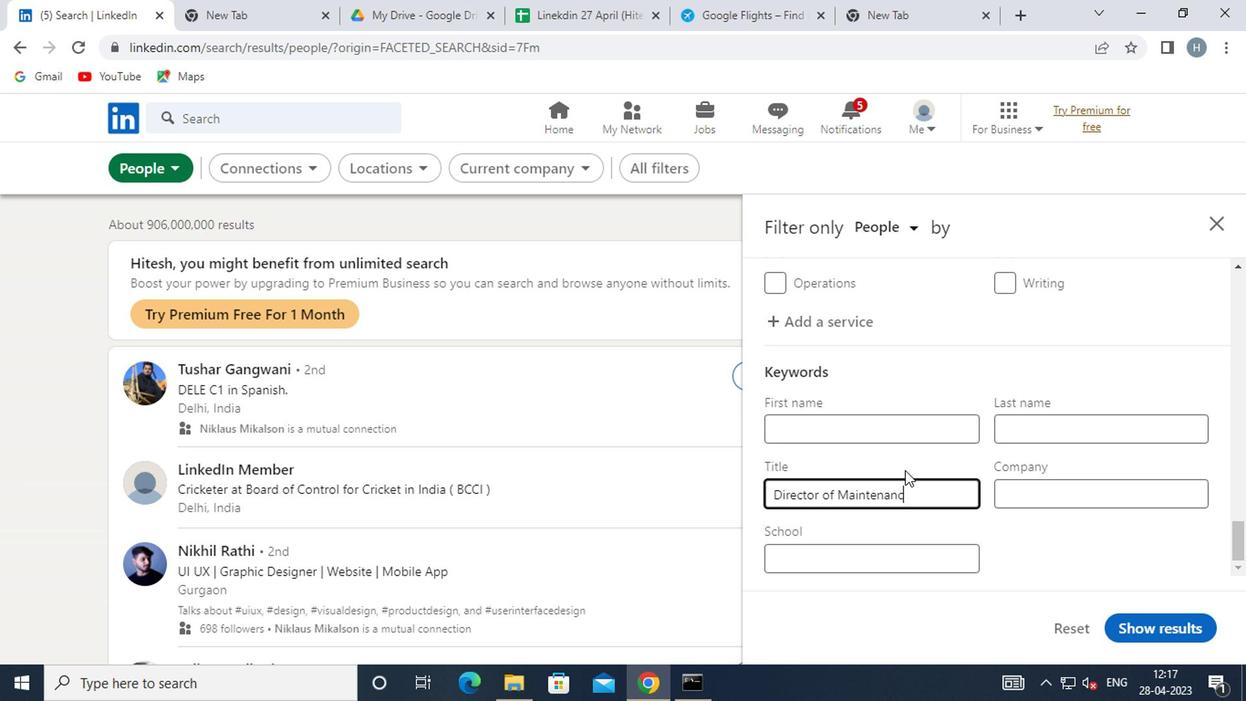 
Action: Mouse moved to (1159, 620)
Screenshot: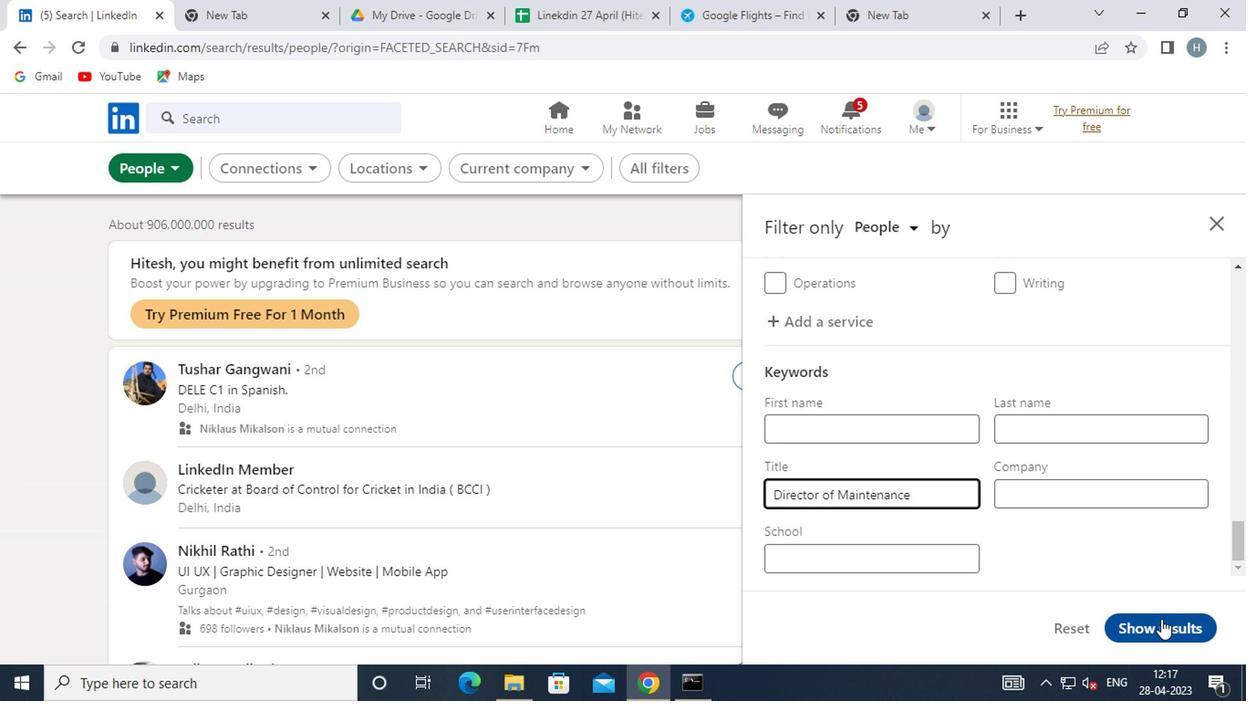 
Action: Mouse pressed left at (1159, 620)
Screenshot: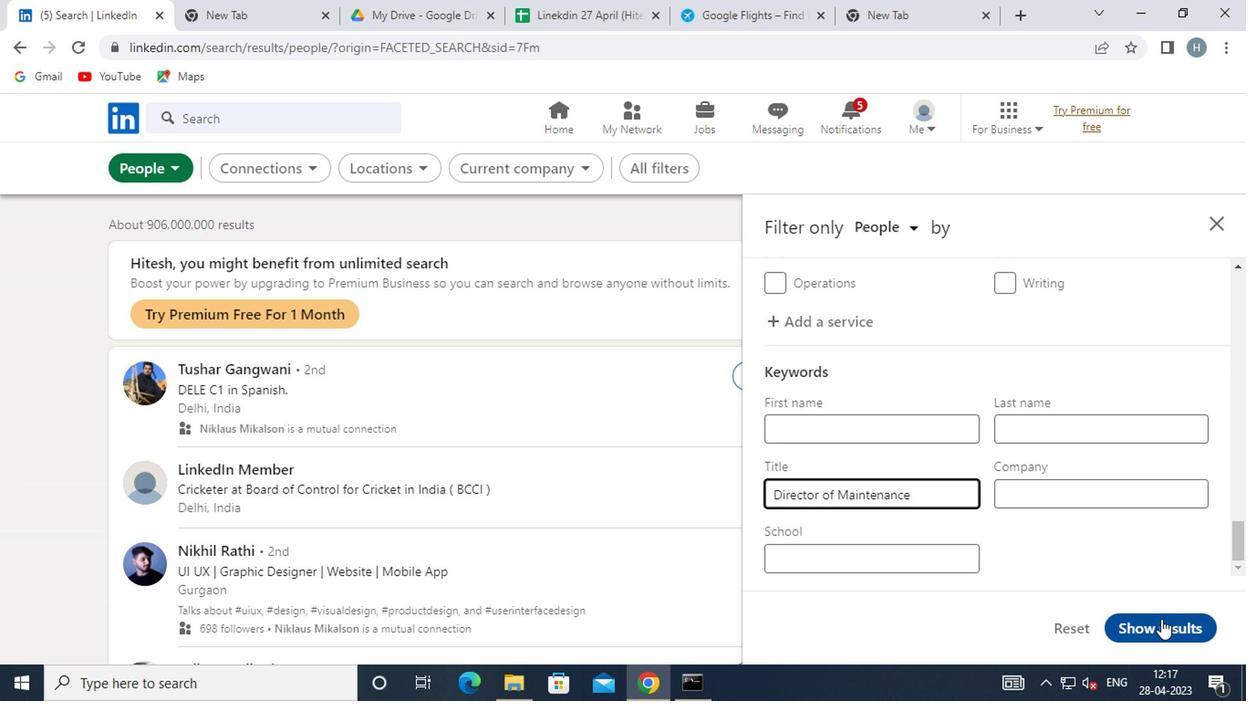 
Action: Mouse moved to (803, 423)
Screenshot: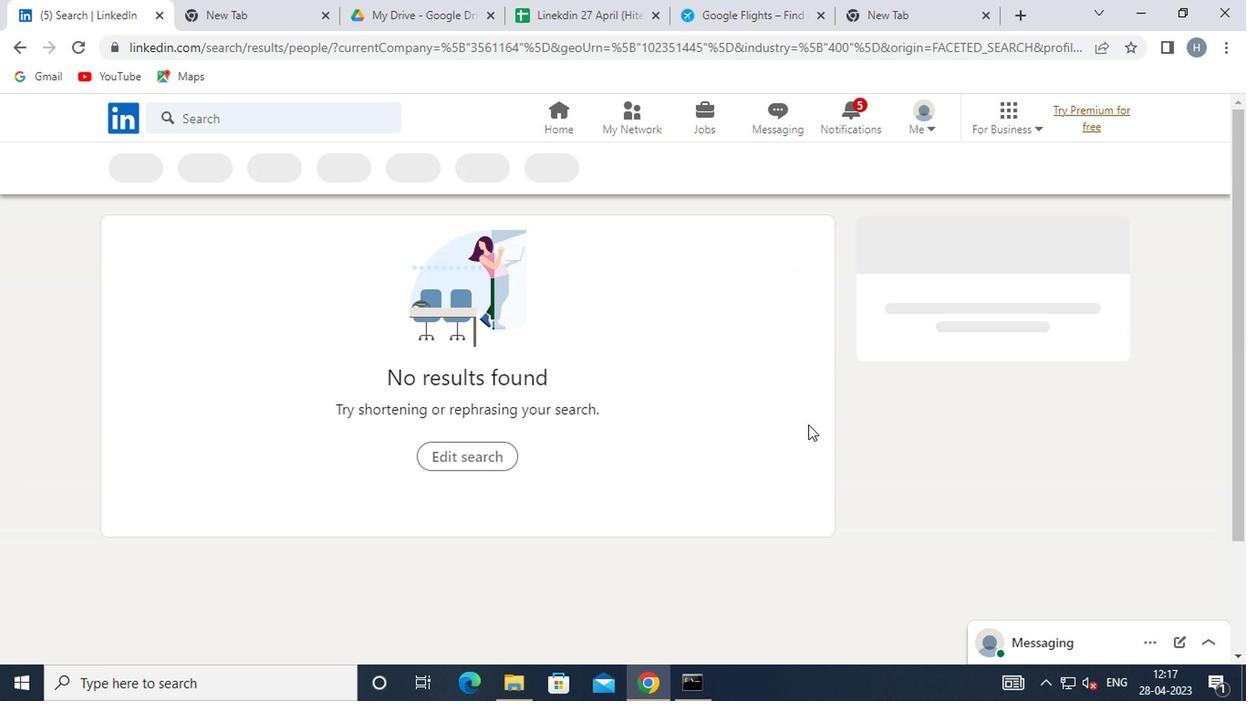 
